 Task: Arrange a 45-minute student engagement strategy session.
Action: Mouse moved to (95, 152)
Screenshot: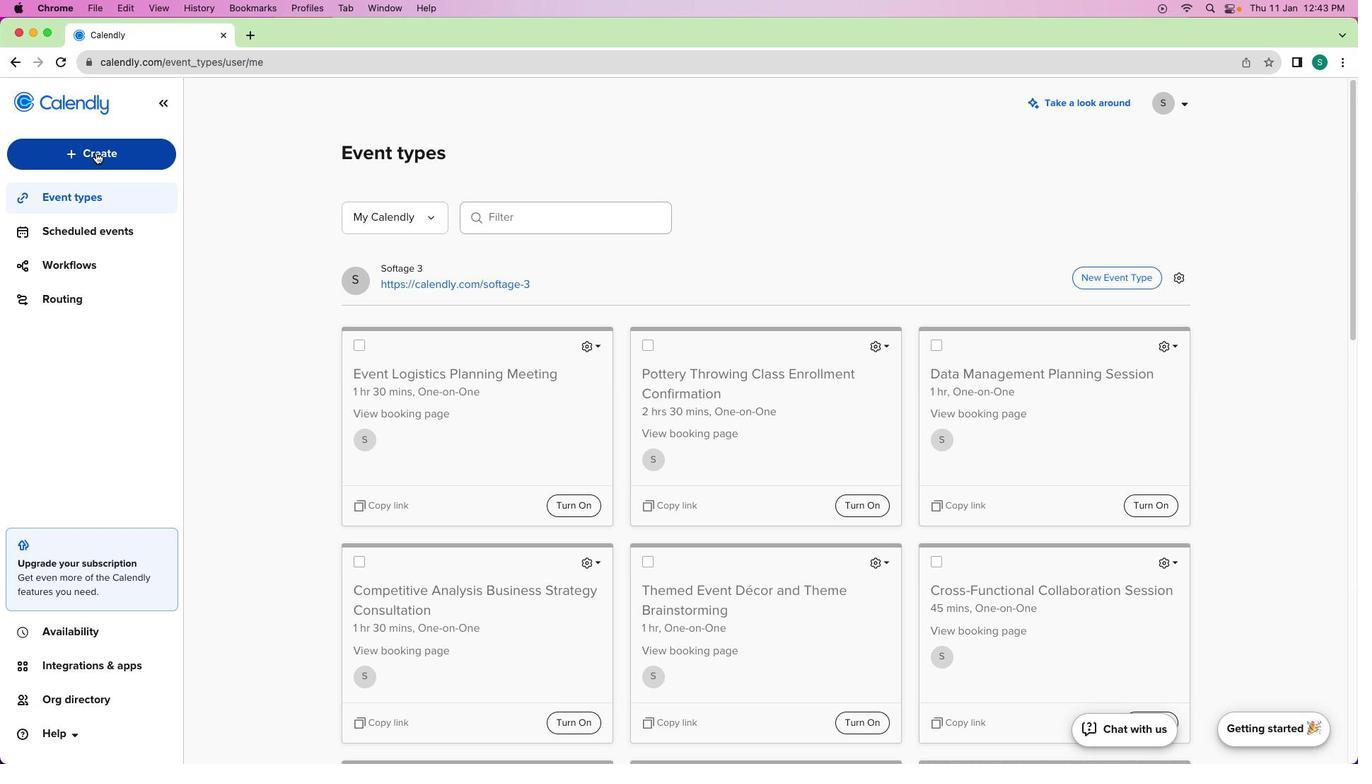 
Action: Mouse pressed left at (95, 152)
Screenshot: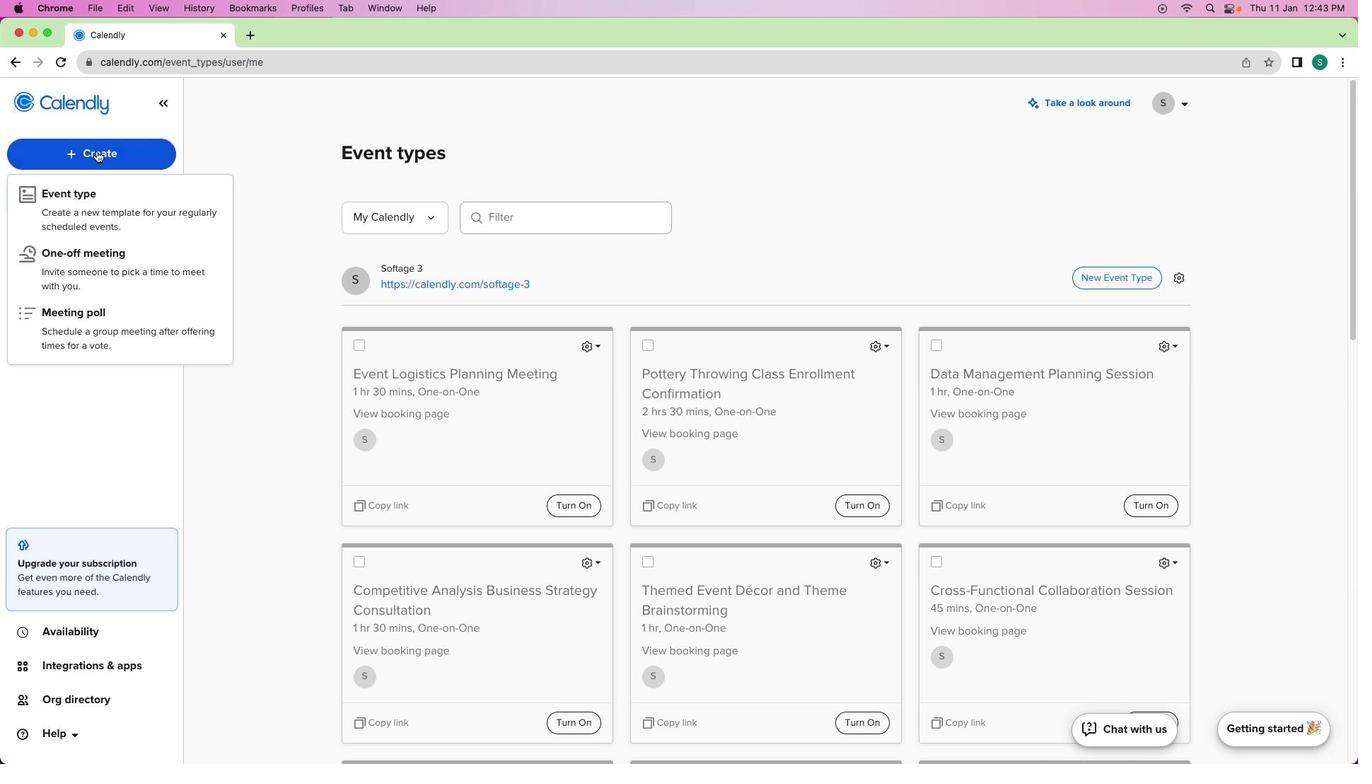 
Action: Mouse moved to (138, 199)
Screenshot: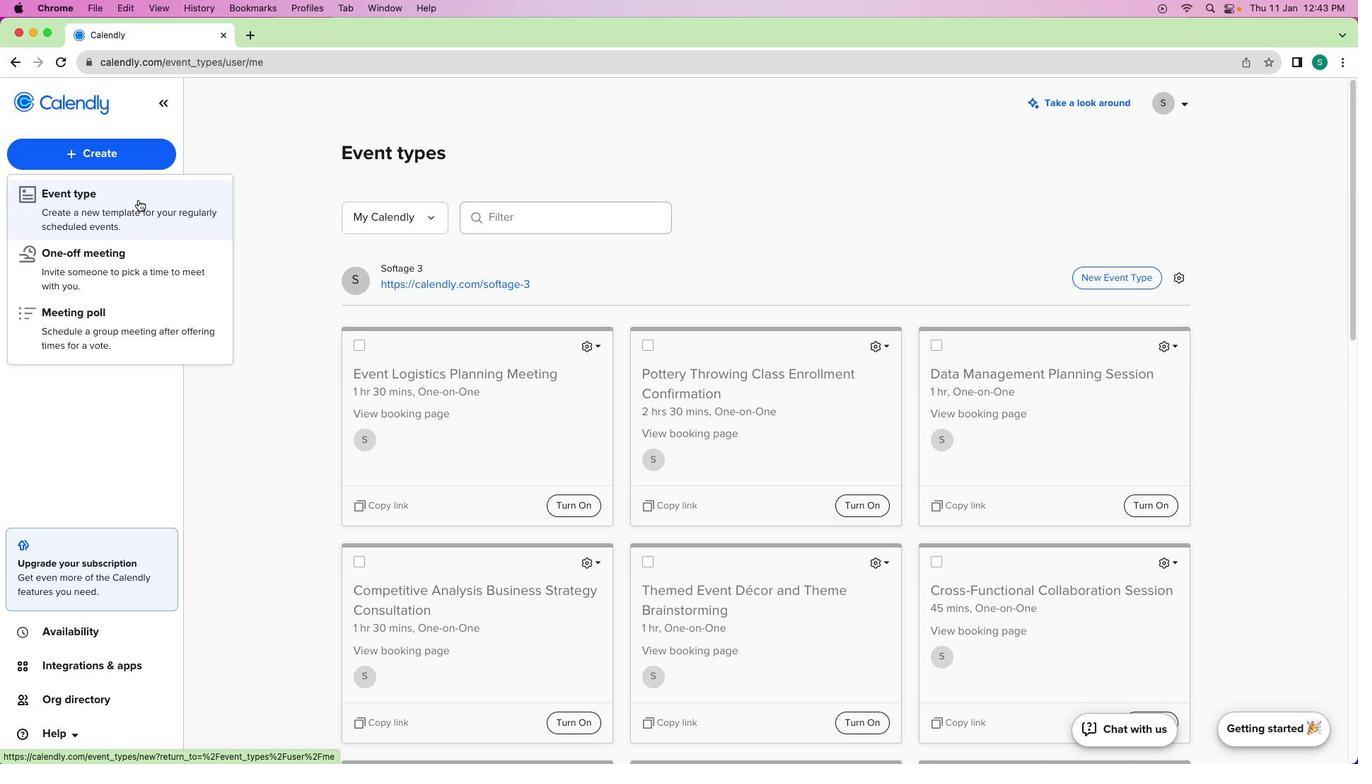 
Action: Mouse pressed left at (138, 199)
Screenshot: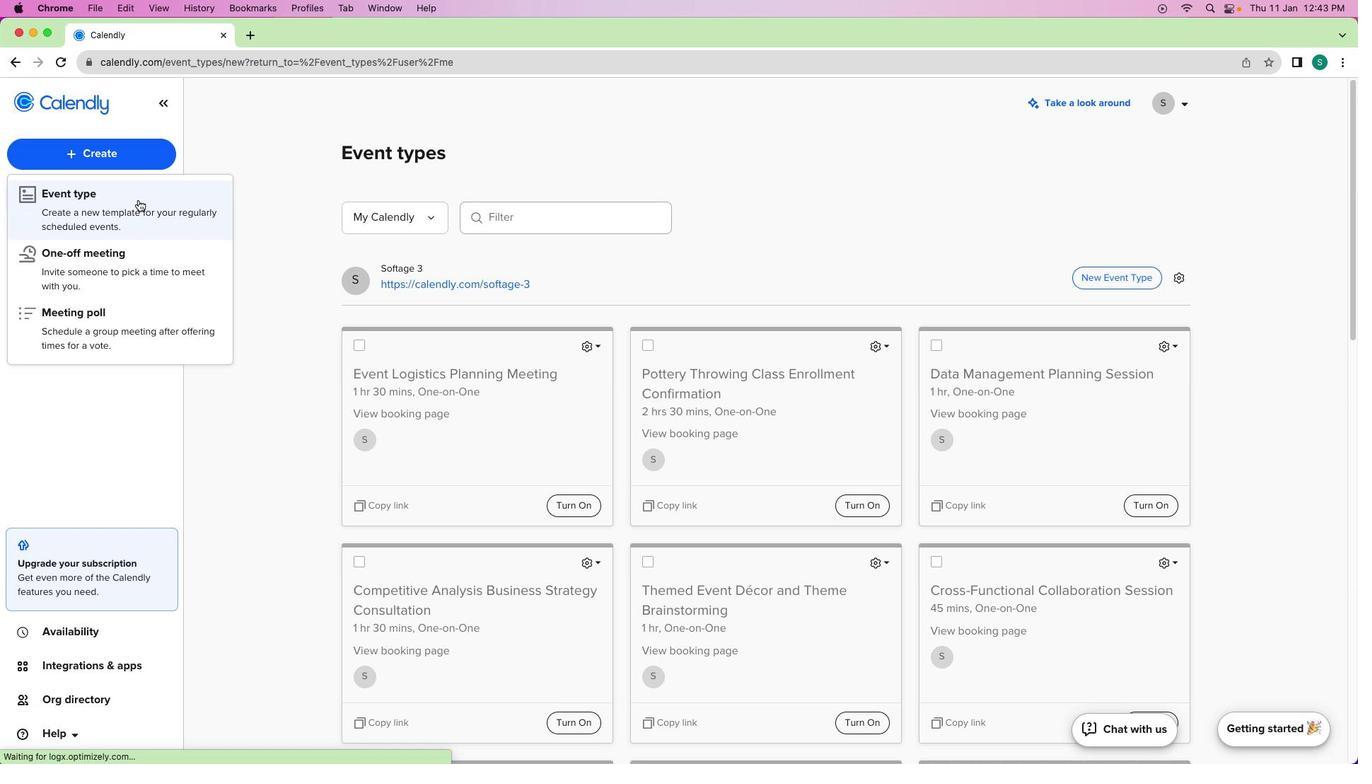 
Action: Mouse moved to (535, 291)
Screenshot: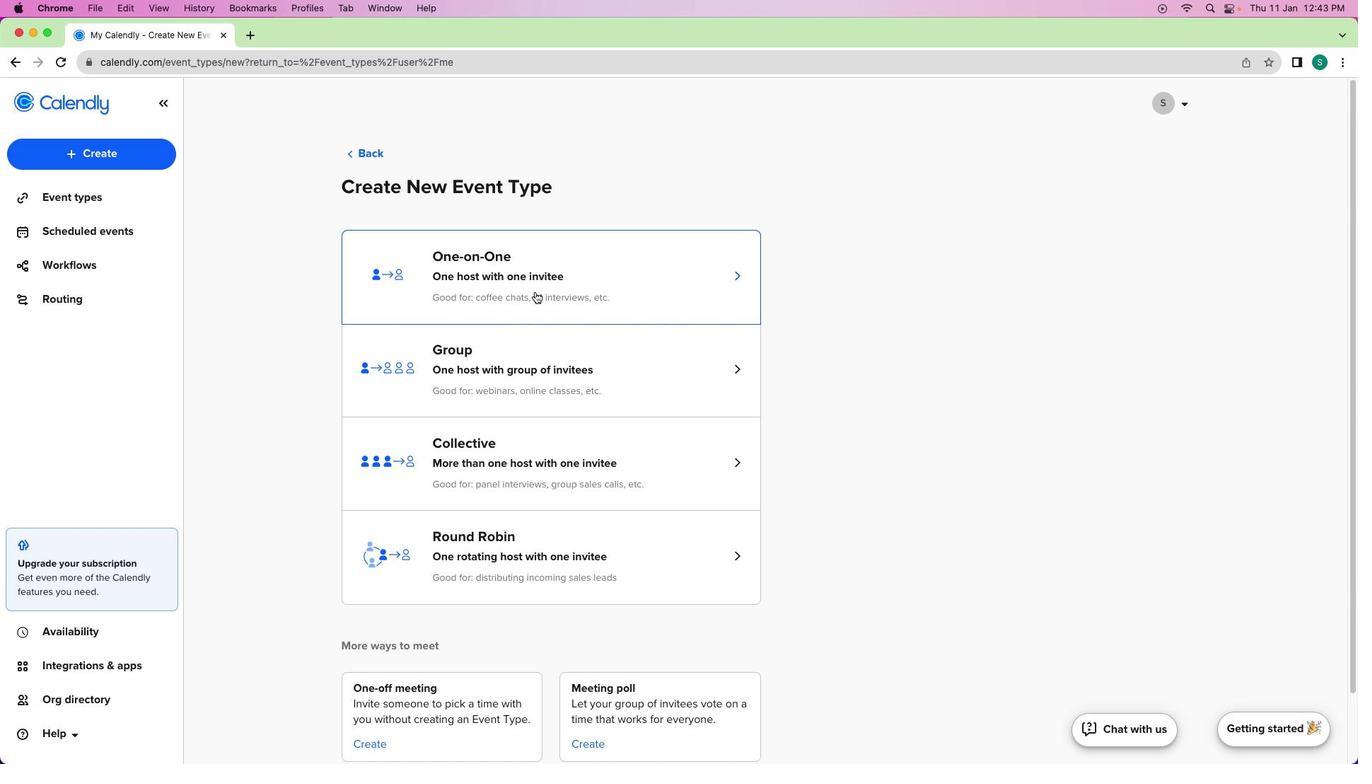 
Action: Mouse pressed left at (535, 291)
Screenshot: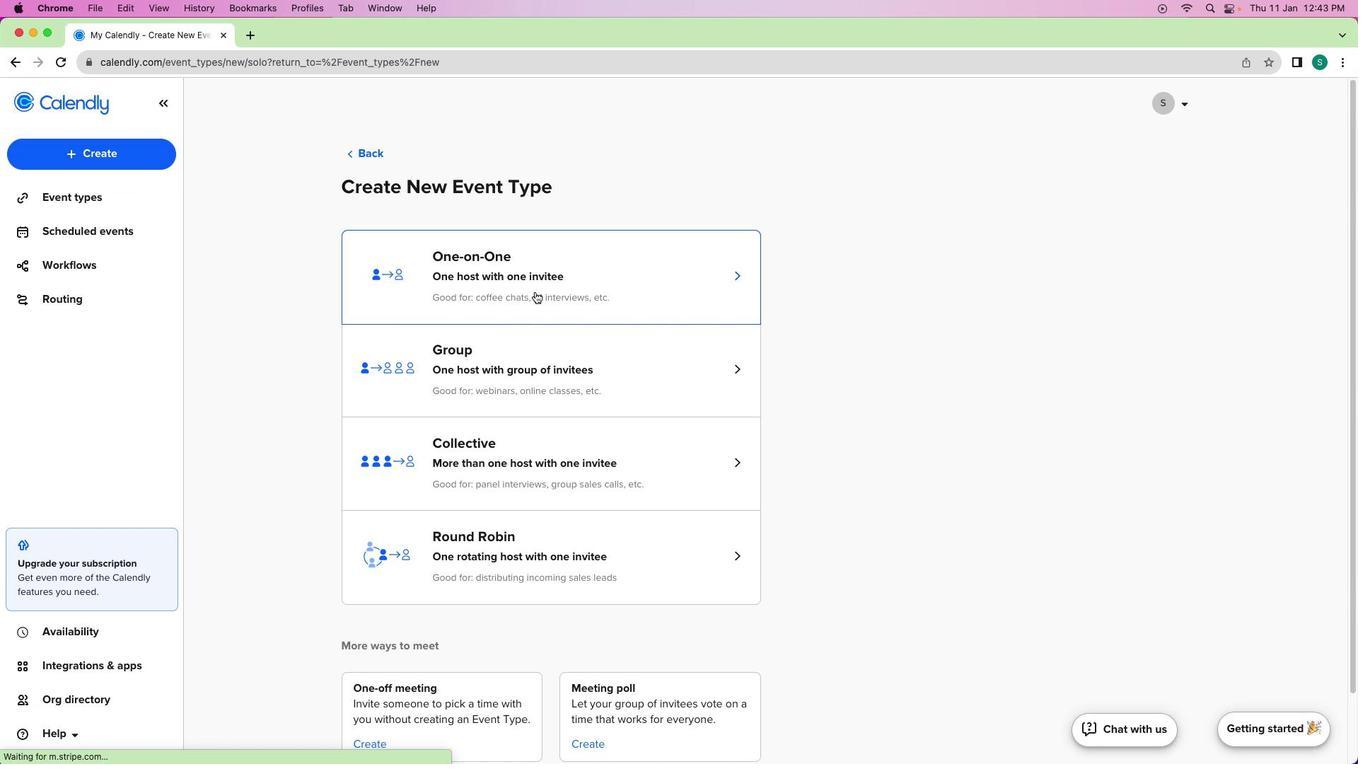 
Action: Mouse moved to (204, 218)
Screenshot: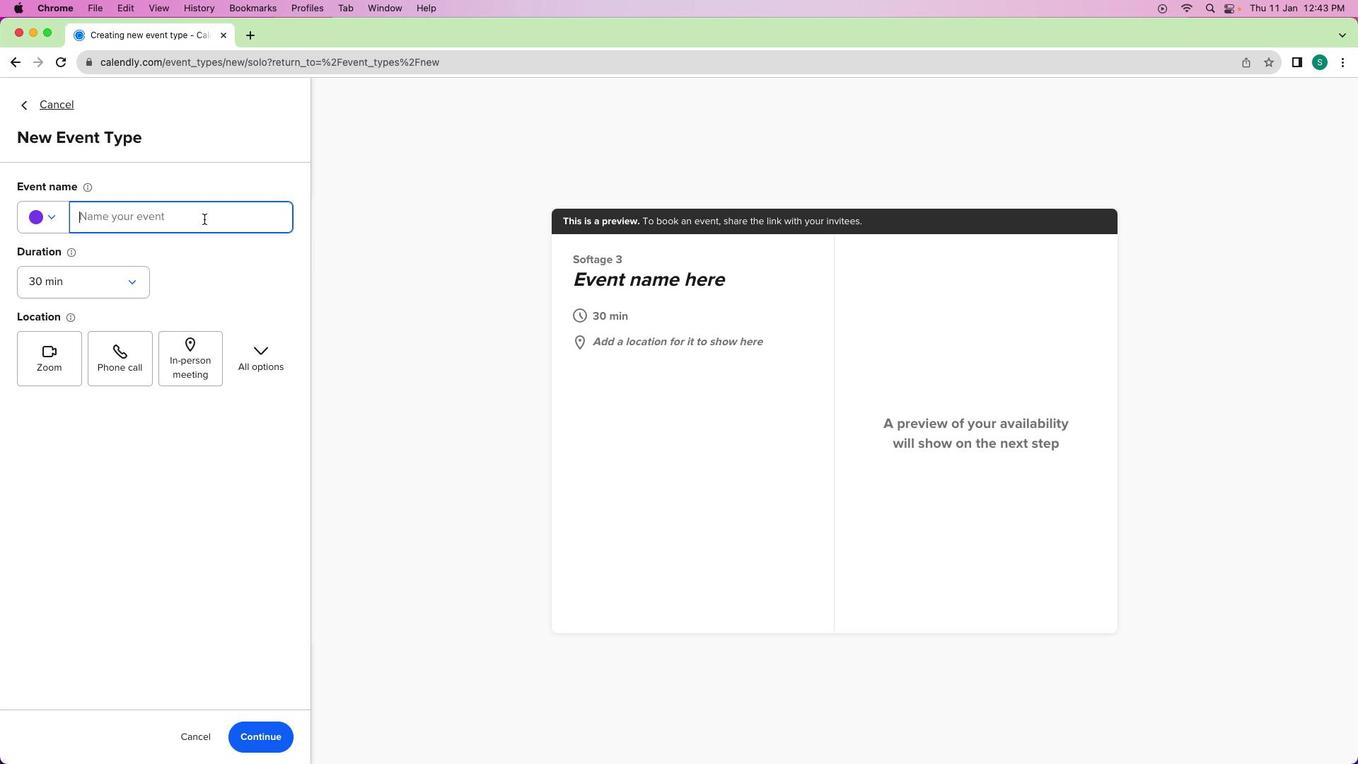 
Action: Mouse pressed left at (204, 218)
Screenshot: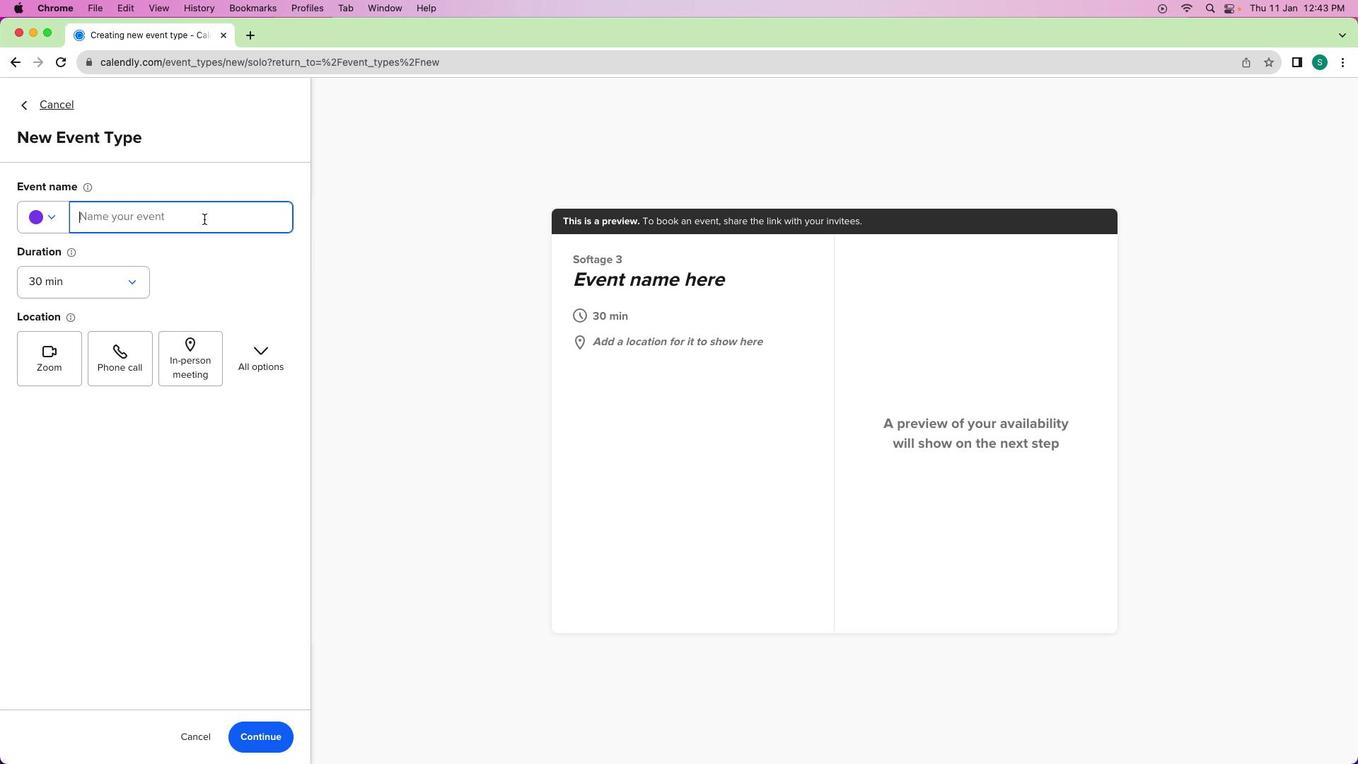 
Action: Key pressed Key.shift'S''t''u''d''e''n''t'Key.spaceKey.shift'E''n''g''a''g''e''m''e''n''t'Key.spaceKey.shift'S''t''r''a''t''e''g''y'Key.spaceKey.shift'S''e''s''s''i''o''n'
Screenshot: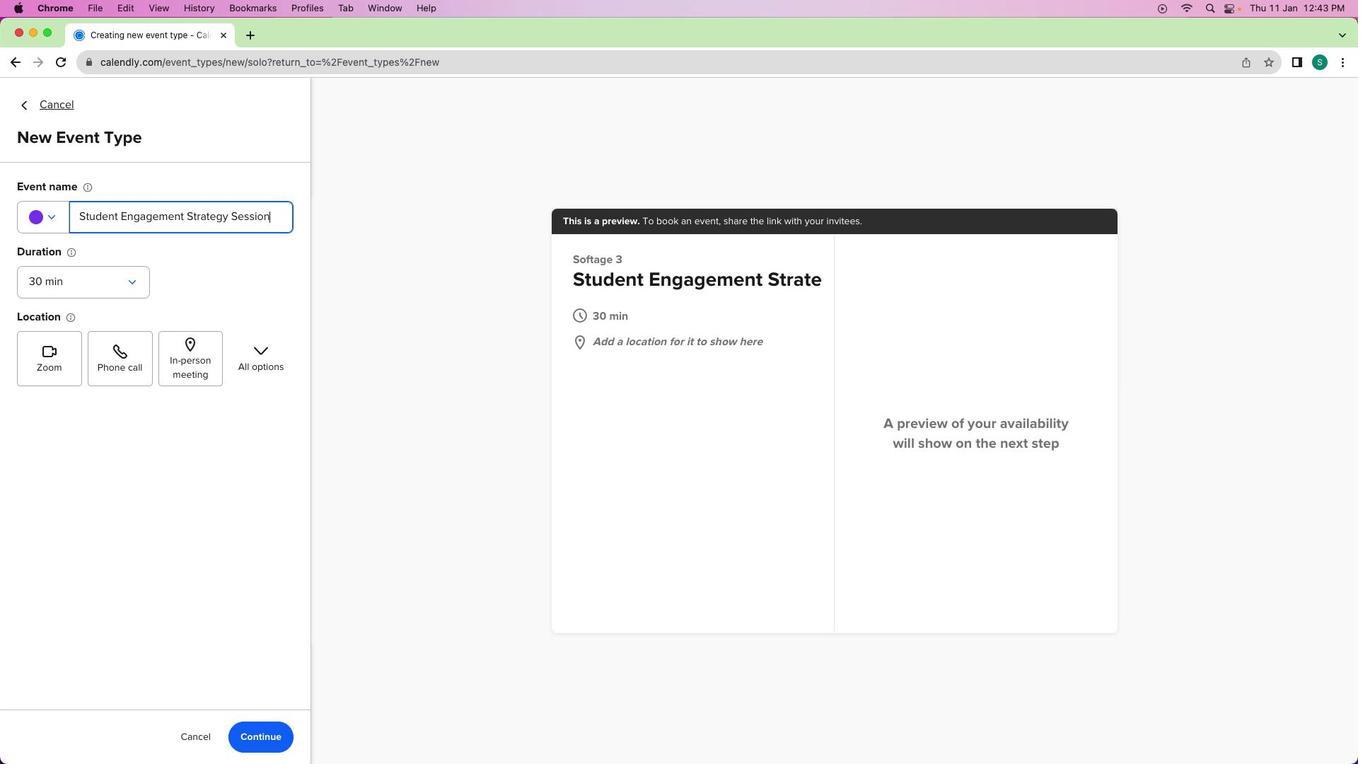 
Action: Mouse moved to (54, 221)
Screenshot: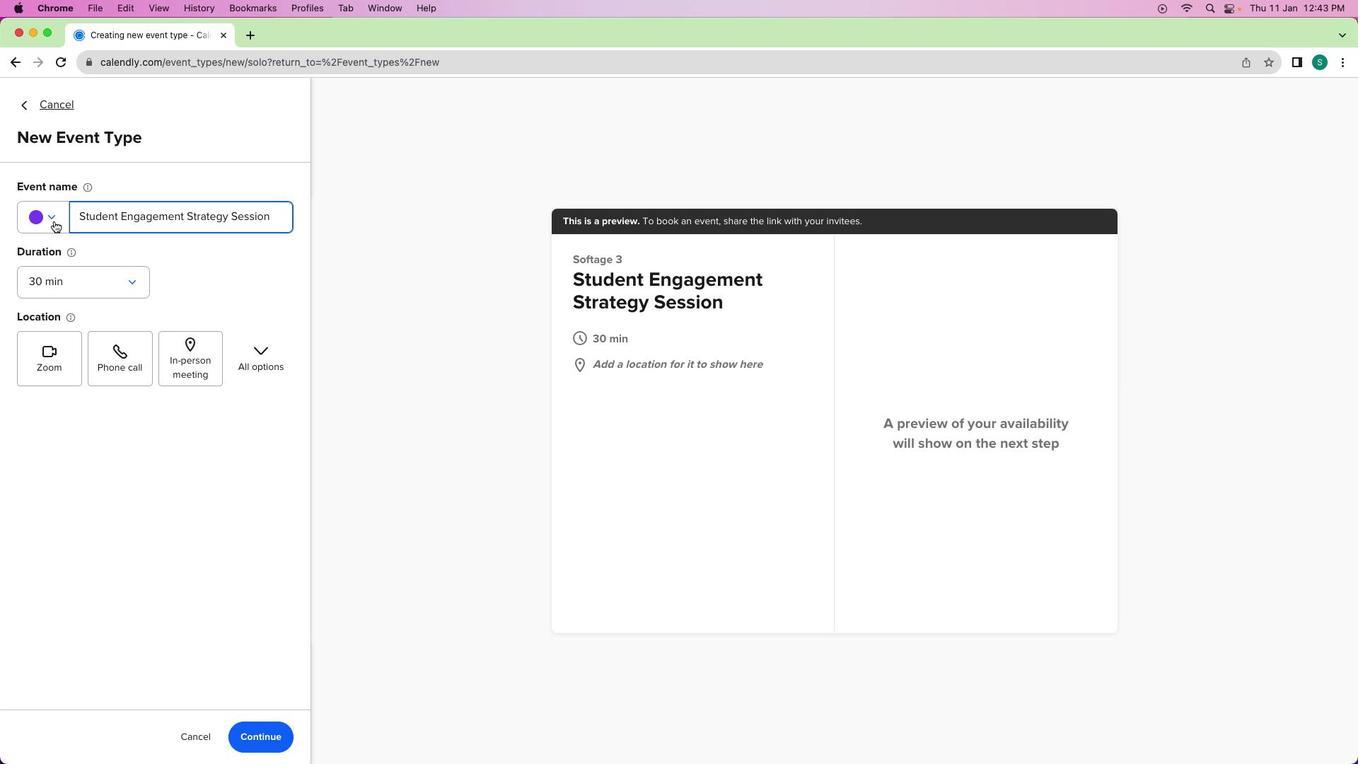 
Action: Mouse pressed left at (54, 221)
Screenshot: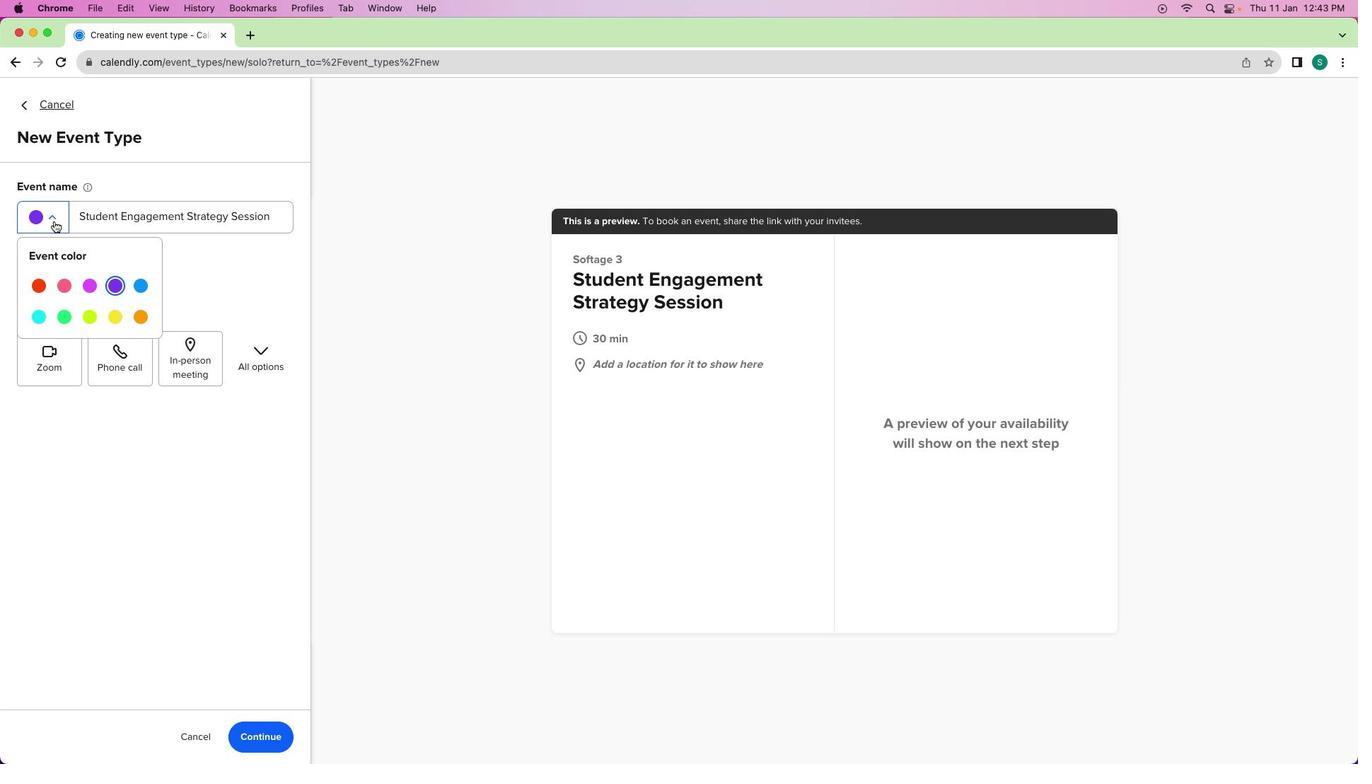 
Action: Mouse moved to (140, 285)
Screenshot: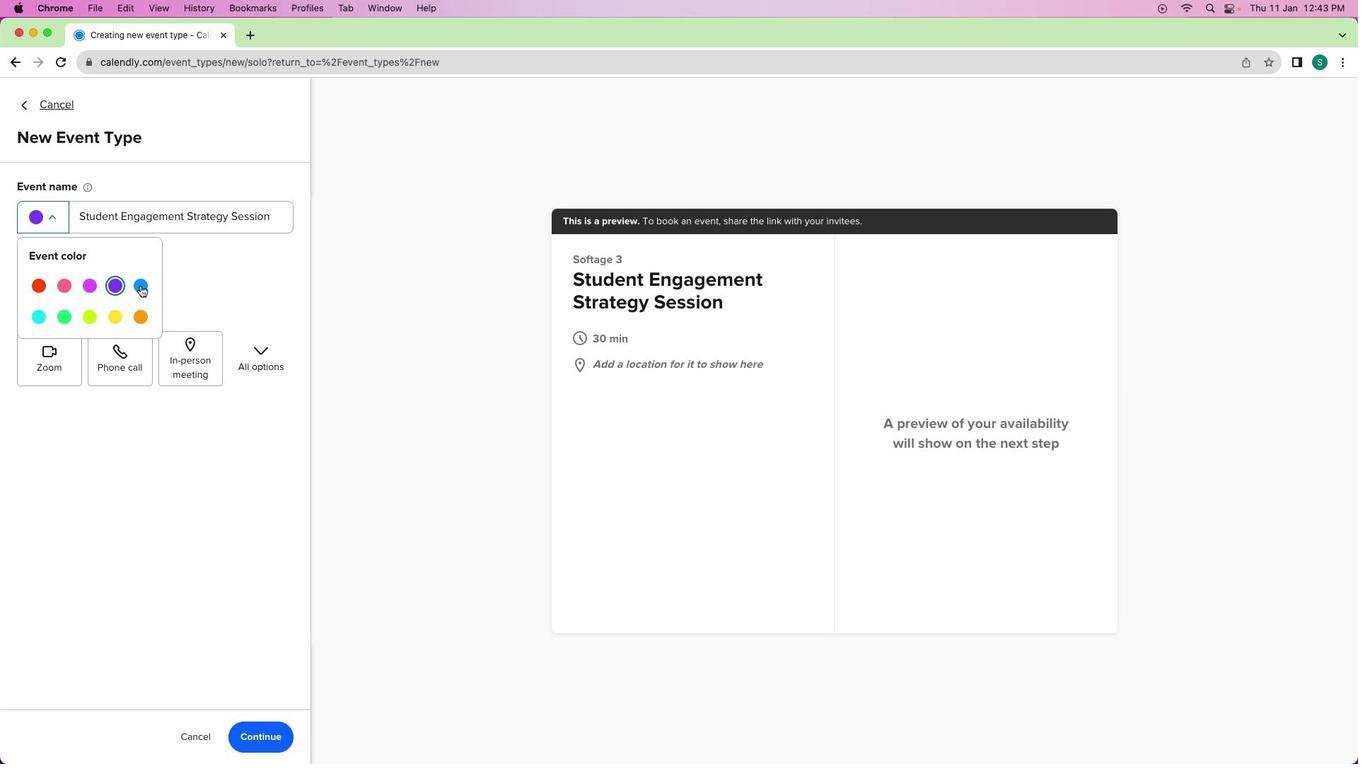 
Action: Mouse pressed left at (140, 285)
Screenshot: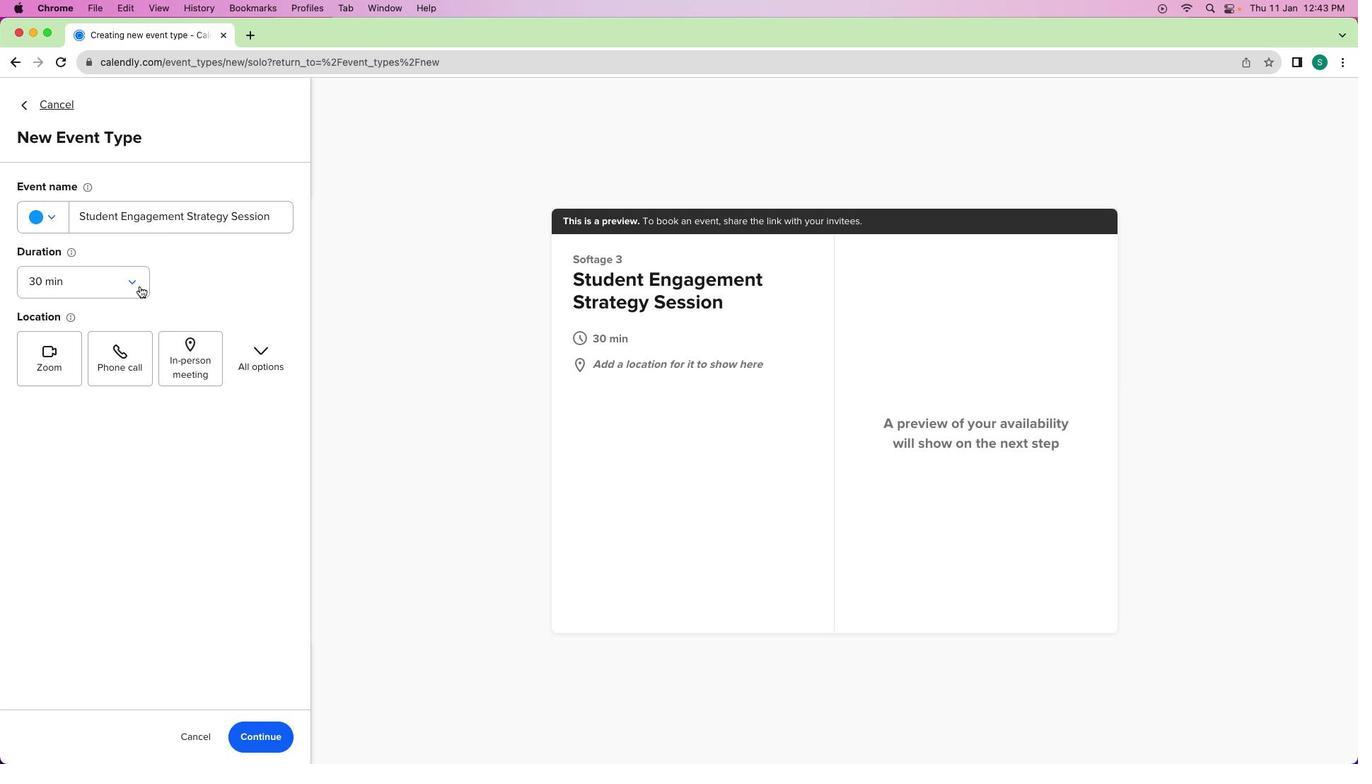 
Action: Mouse moved to (83, 291)
Screenshot: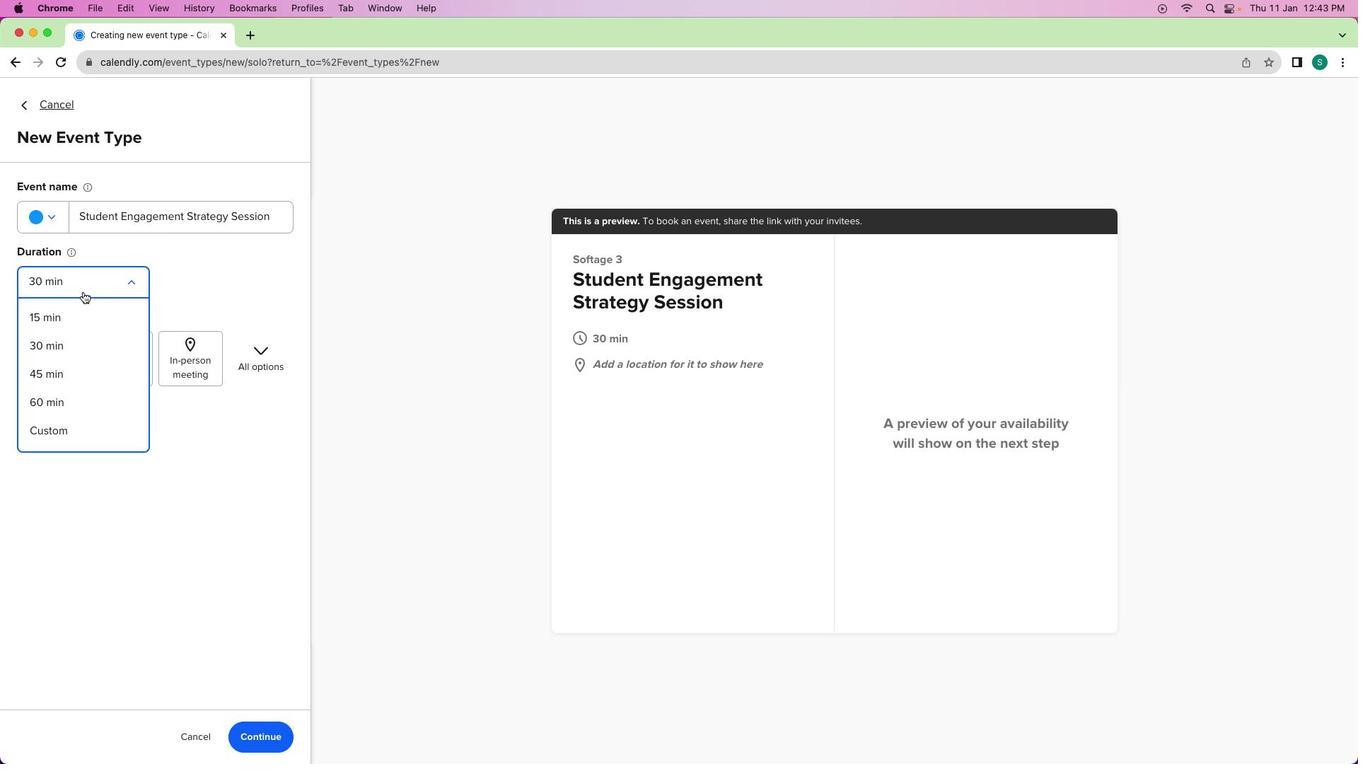 
Action: Mouse pressed left at (83, 291)
Screenshot: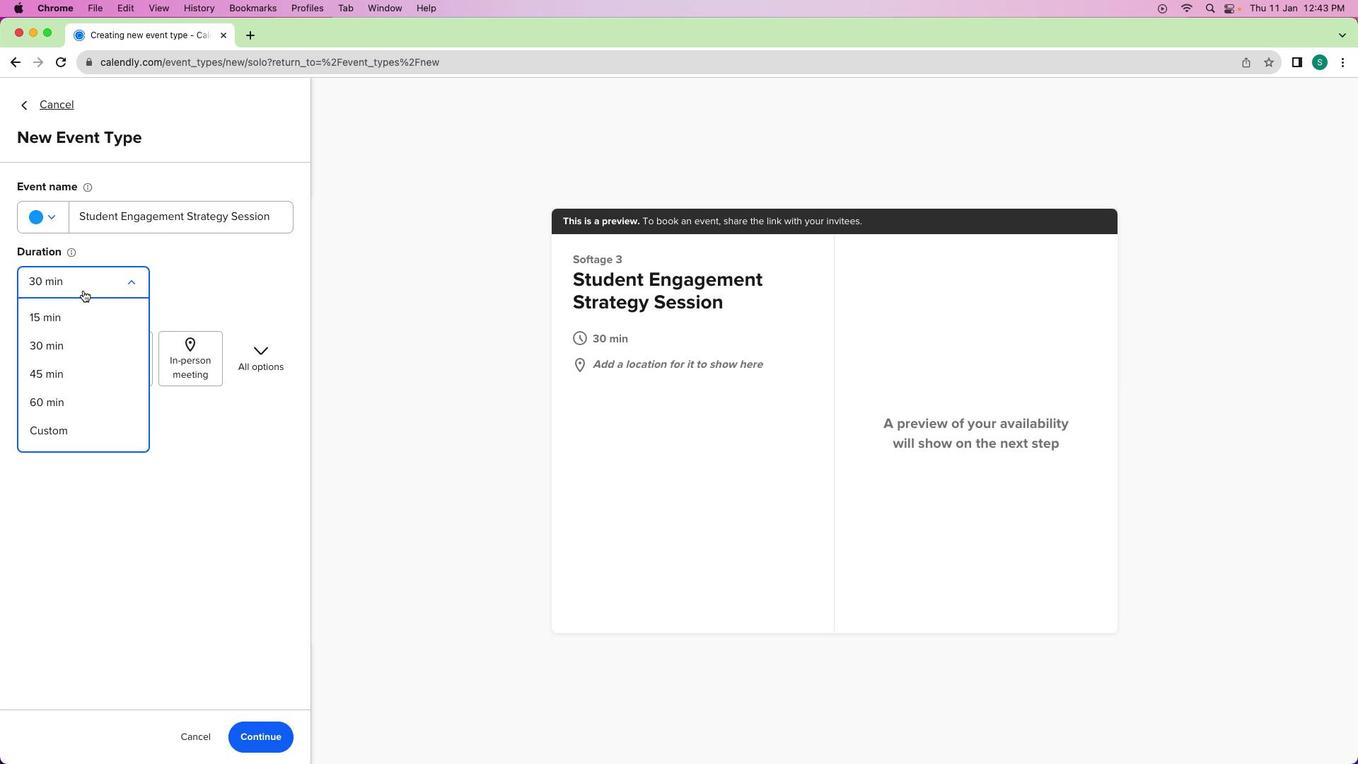 
Action: Mouse moved to (60, 367)
Screenshot: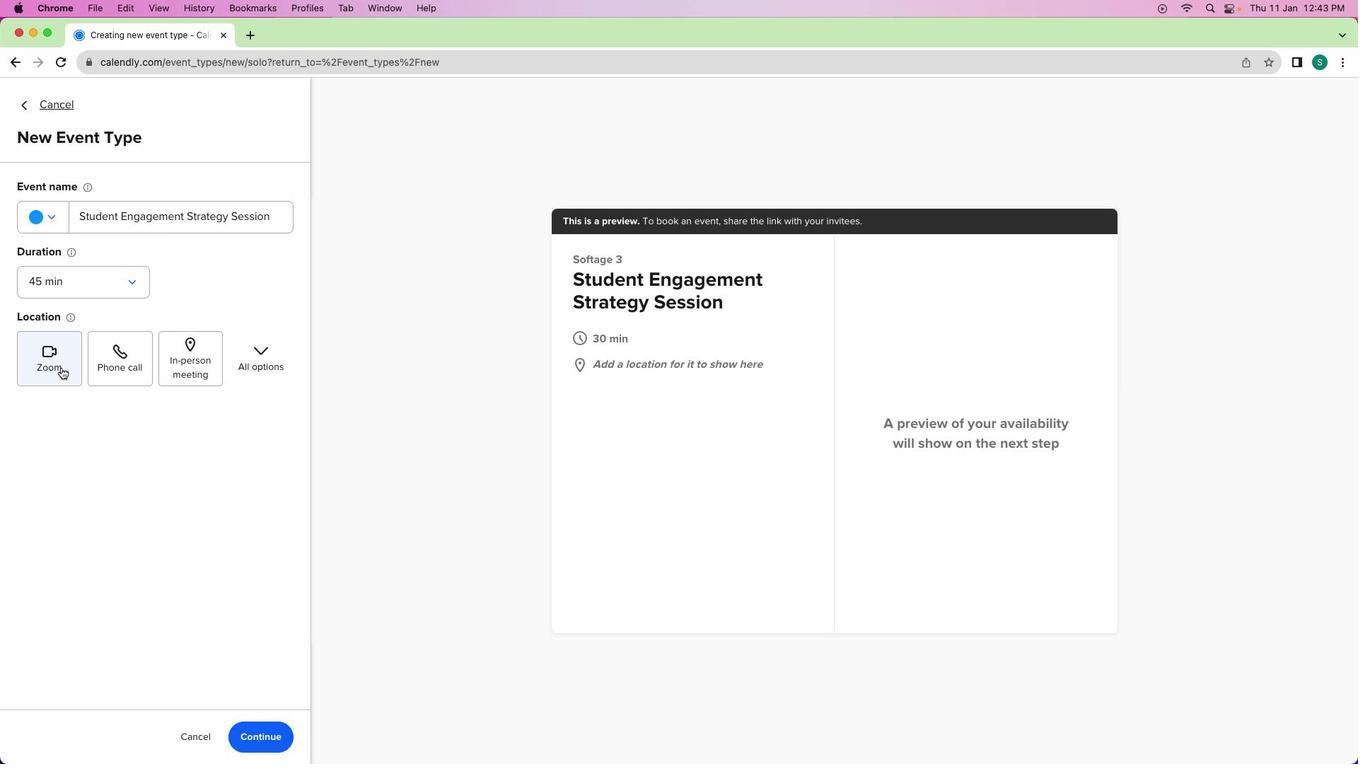 
Action: Mouse pressed left at (60, 367)
Screenshot: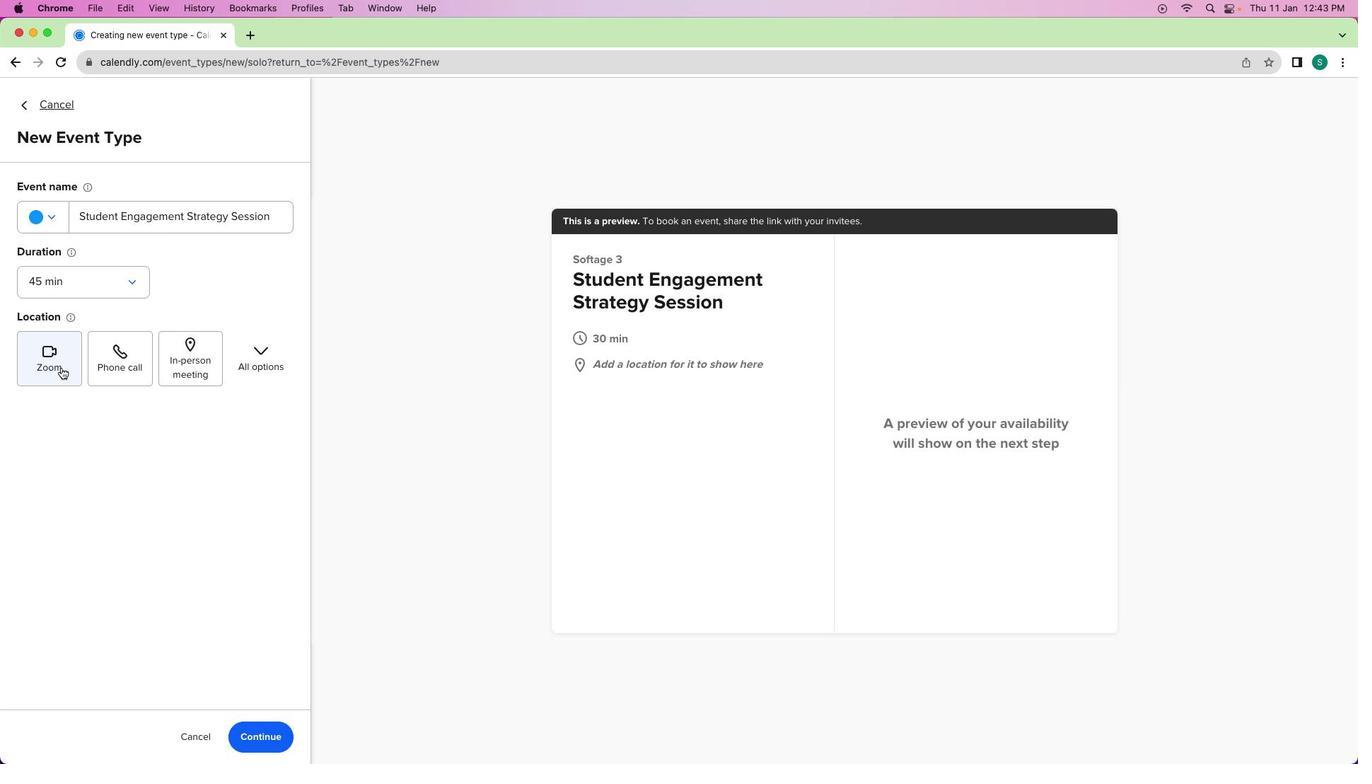 
Action: Mouse pressed left at (60, 367)
Screenshot: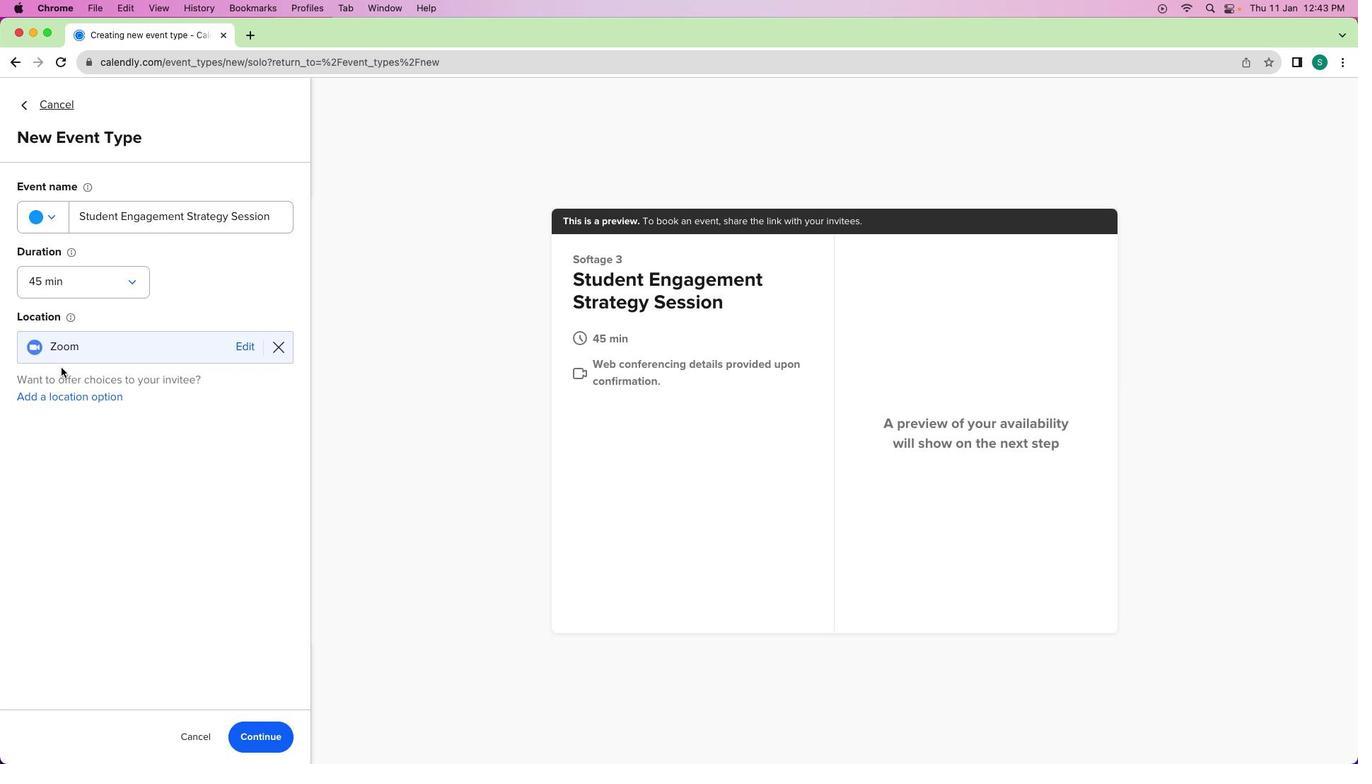 
Action: Mouse moved to (275, 727)
Screenshot: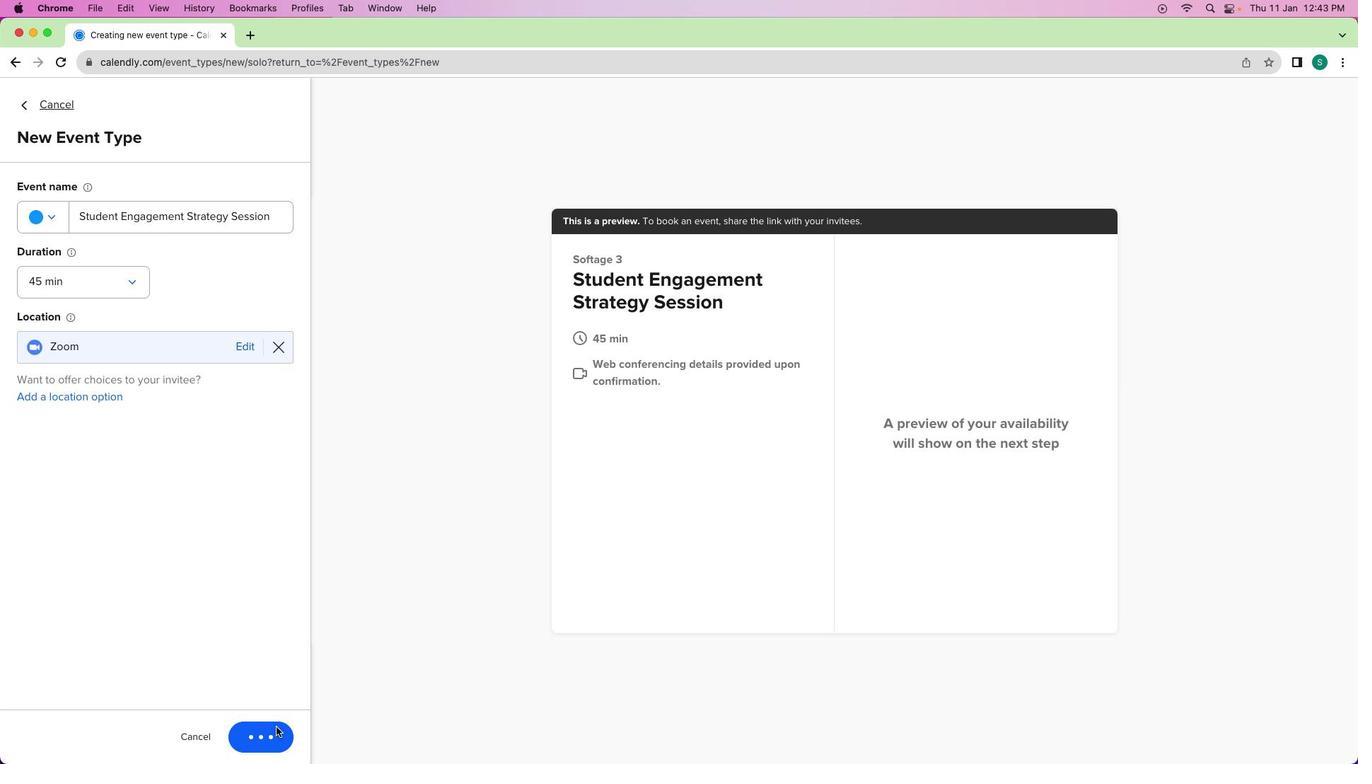 
Action: Mouse pressed left at (275, 727)
Screenshot: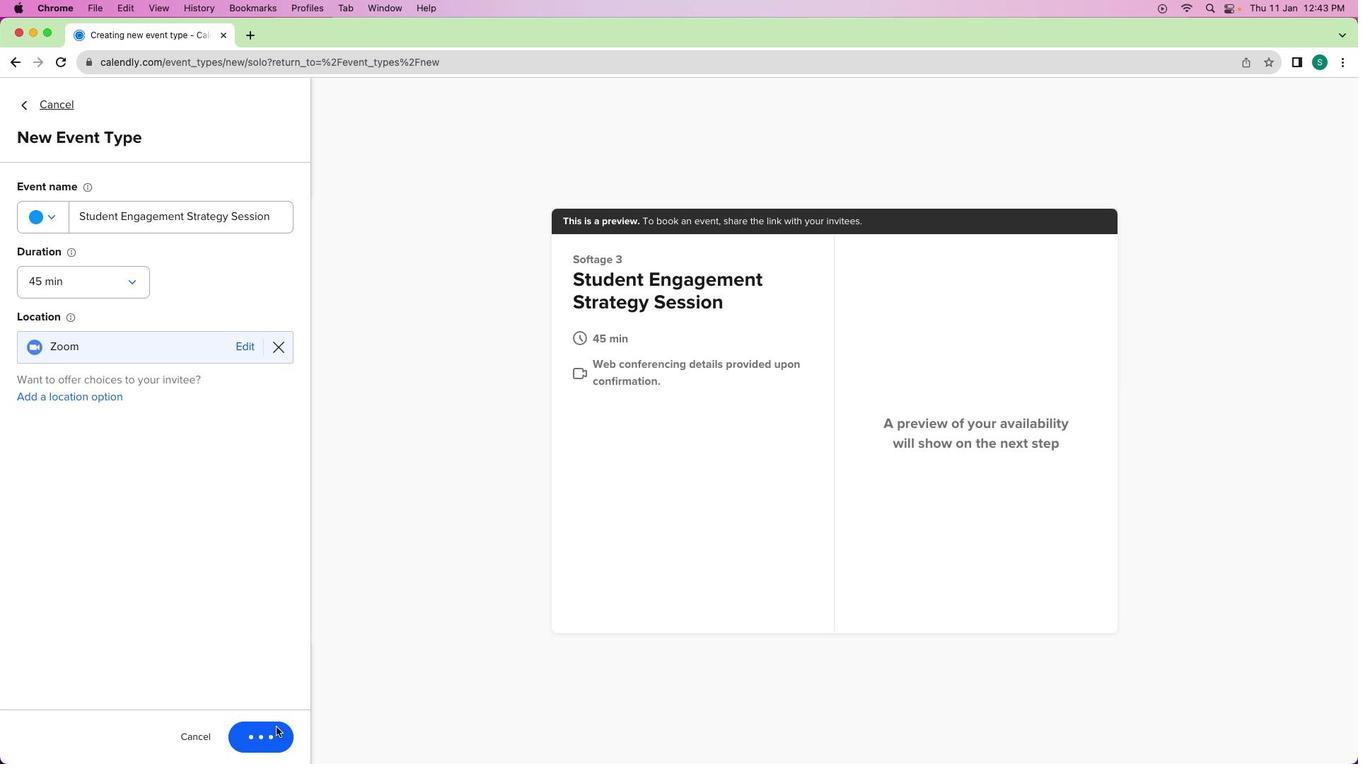 
Action: Mouse moved to (213, 239)
Screenshot: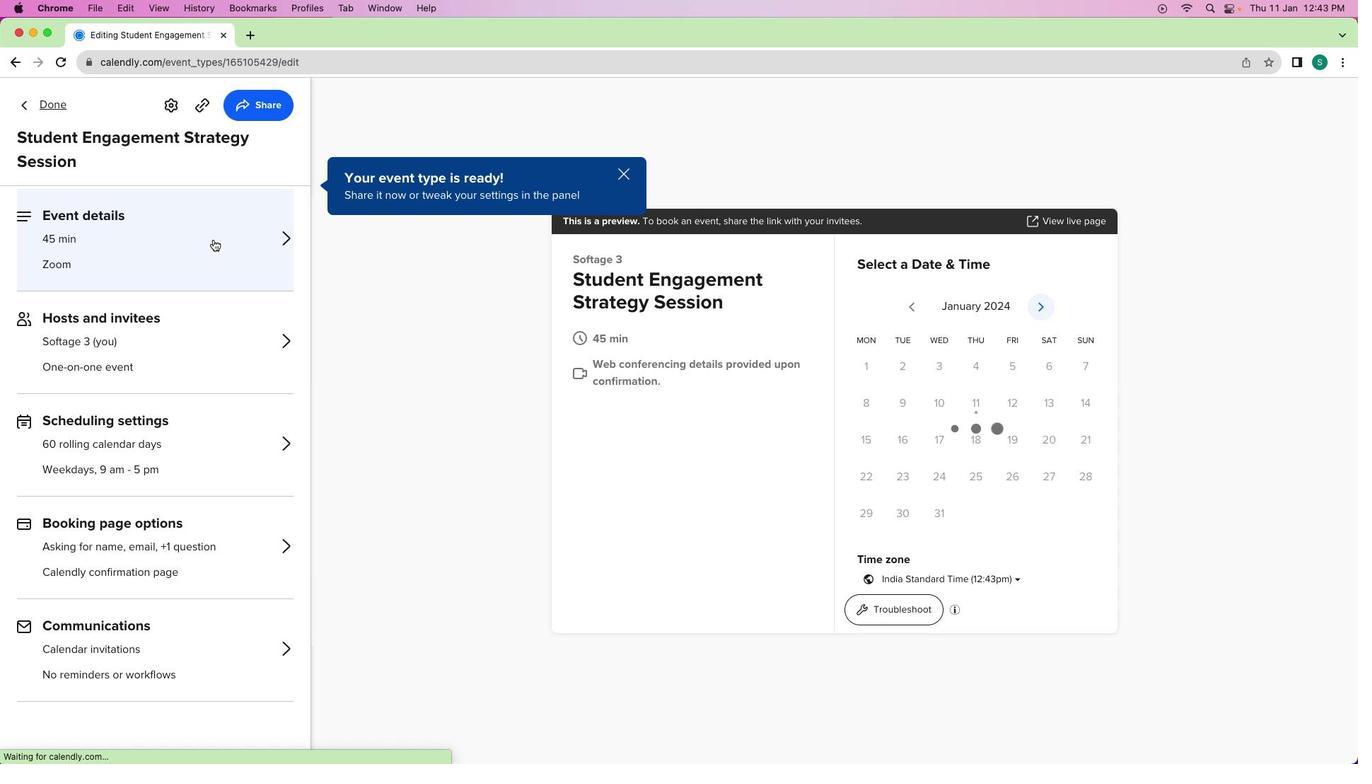 
Action: Mouse pressed left at (213, 239)
Screenshot: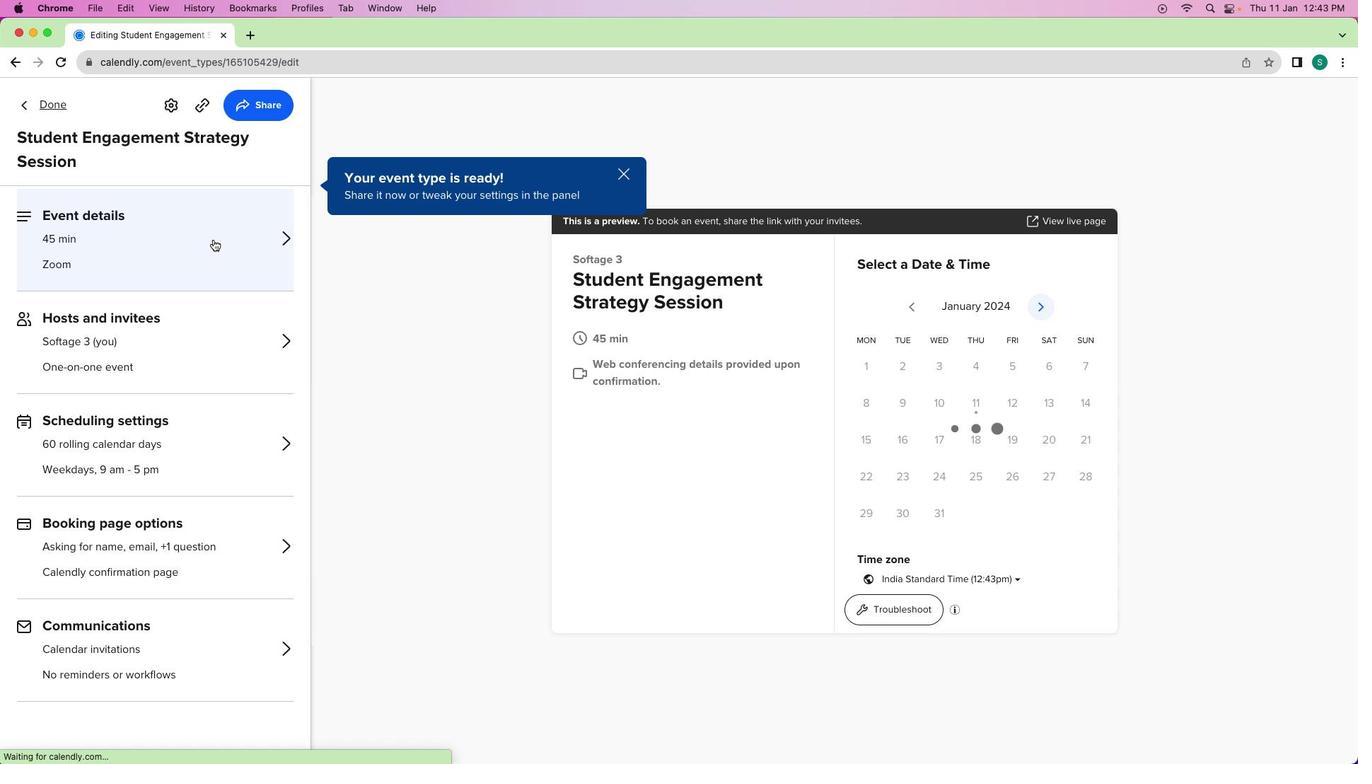 
Action: Mouse moved to (91, 493)
Screenshot: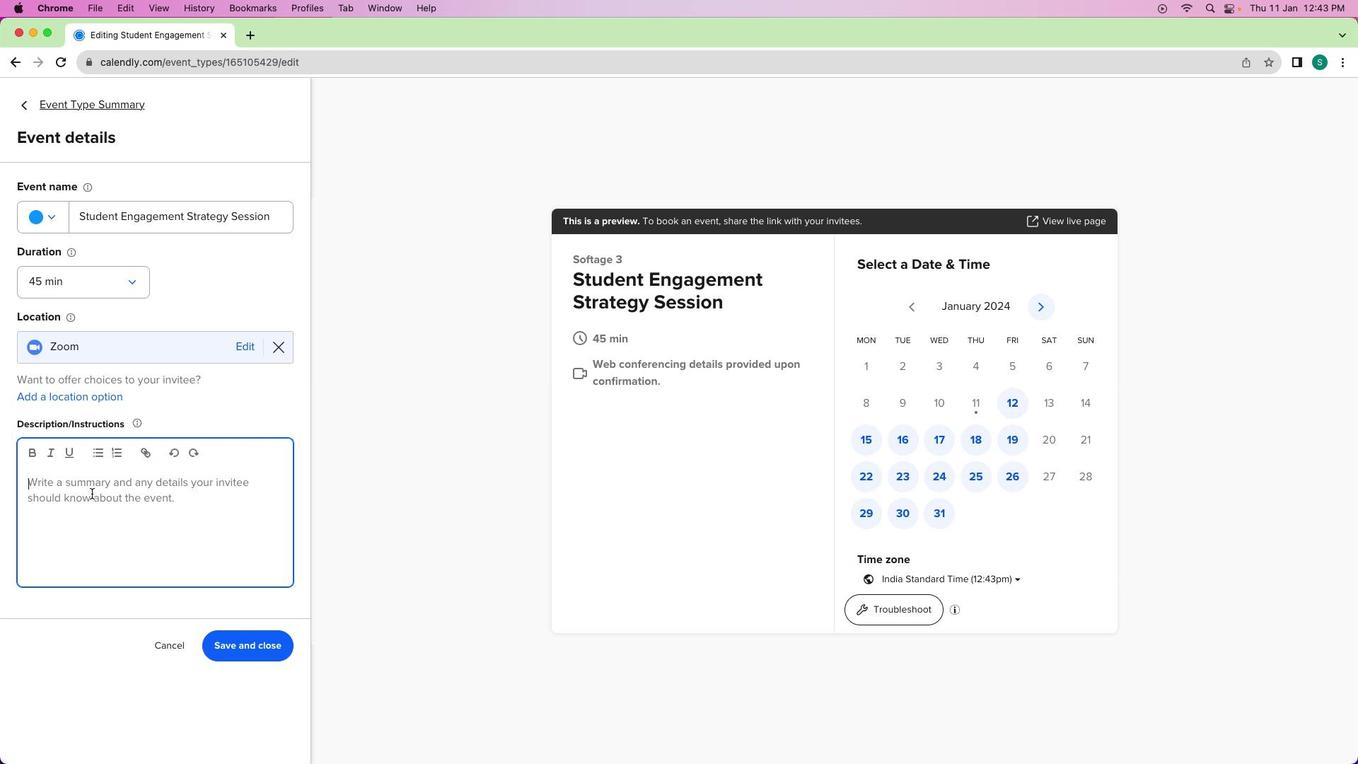 
Action: Mouse pressed left at (91, 493)
Screenshot: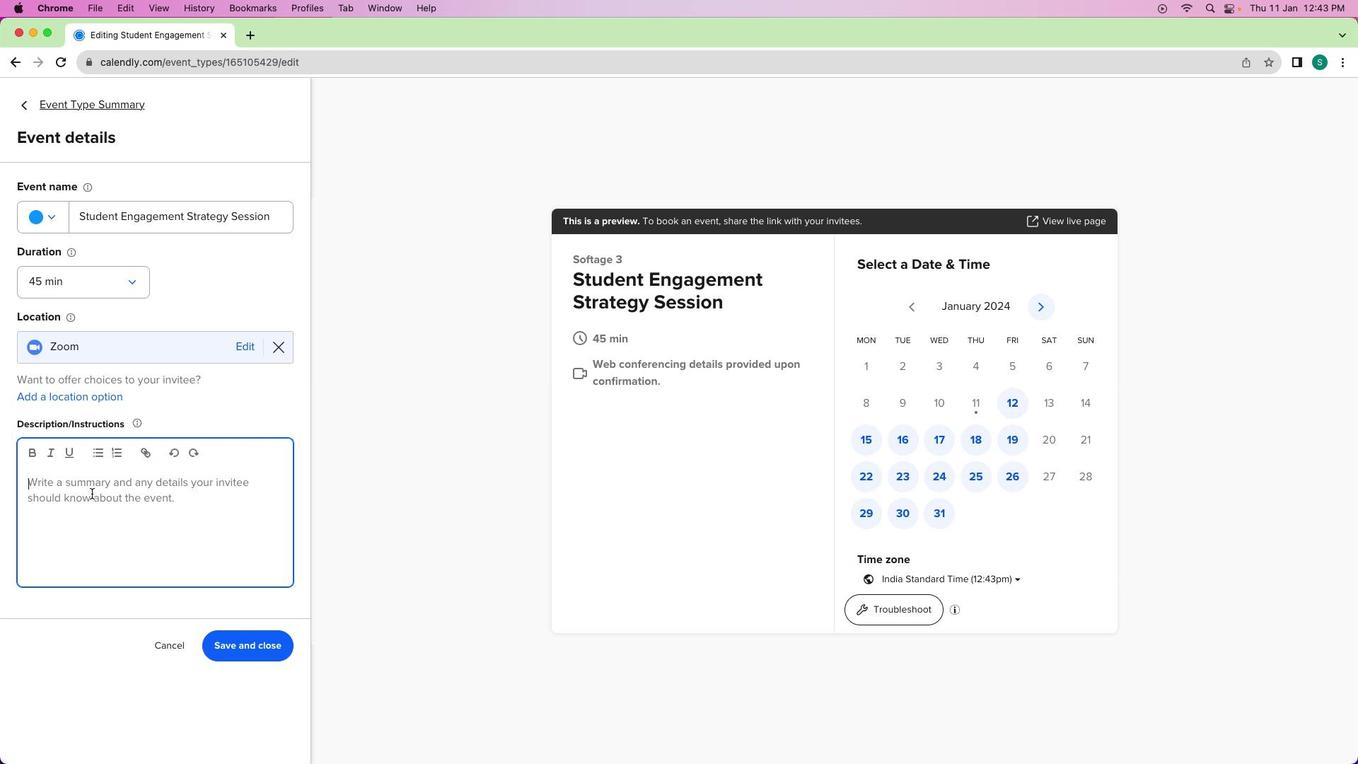 
Action: Mouse moved to (90, 493)
Screenshot: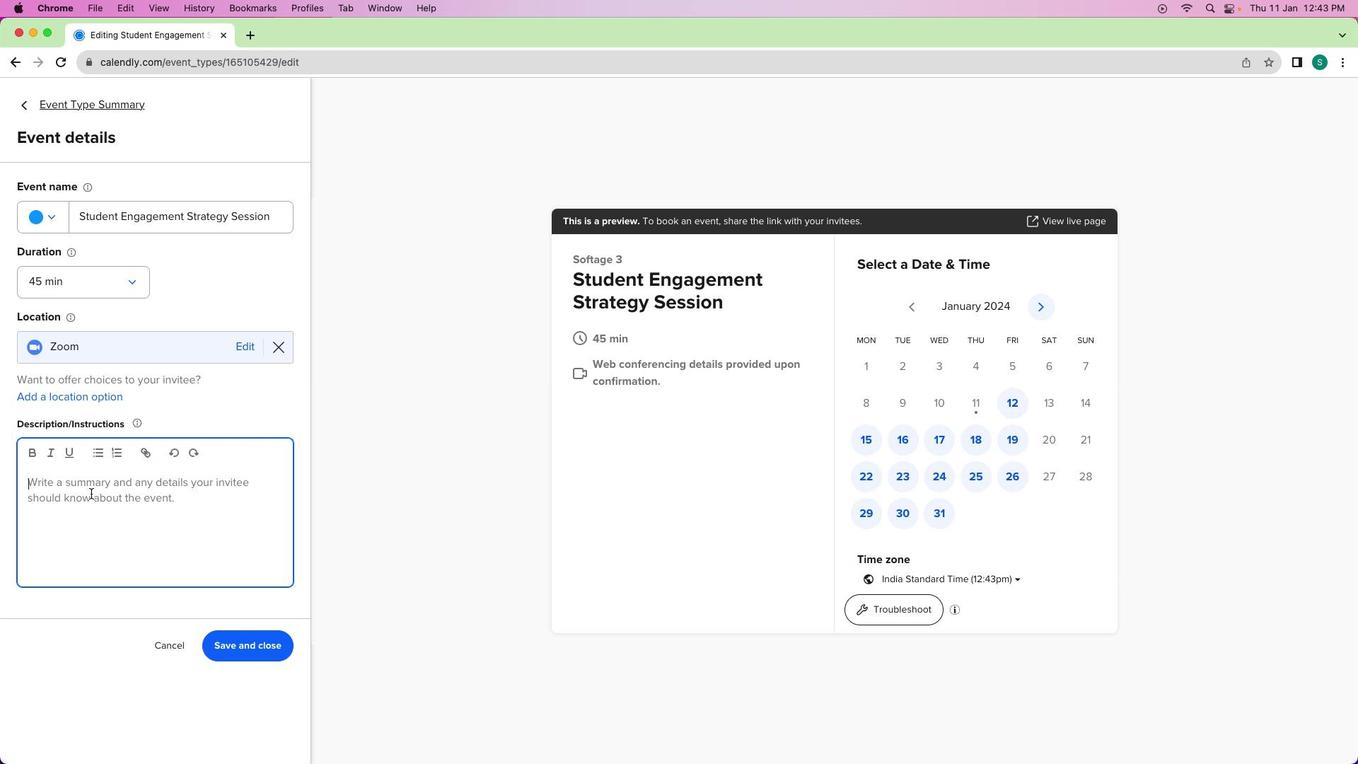 
Action: Key pressed Key.shift'T''o'Key.space'e''n''h''a''b''e'Key.backspaceKey.backspace'n''c''e'Key.space'o''u''r'Key.space's''t''u''d''e''n''t'Key.space'e''n''g''a''g''e''m''e''n''t'Key.space's''t''r''a''t''e''e''g''i''e''s'','Key.spaceKey.shift'I'"'"'v''e'Key.space's''e''t'Key.space'u''p'Key.spaceKey.upKey.rightKey.rightKey.rightKey.rightKey.rightKey.rightKey.rightKey.rightKey.rightKey.rightKey.rightKey.rightKey.rightKey.rightKey.rightKey.rightKey.rightKey.rightKey.rightKey.rightKey.rightKey.rightKey.rightKey.rightKey.rightKey.rightKey.rightKey.rightKey.rightKey.rightKey.rightKey.backspaceKey.down'a'Key.space'f''c'Key.backspace'o''c''u''s''e''d'Key.space's''e''s''s''i''o''n''.'Key.spaceKey.shift'L''t'Key.backspace'e''t'"'"'s'Key.space'd''i''s''c''u''s''s'Key.space'i''d''e''a''s'Key.space'a''m'Key.backspace'n''d'Key.space'p''l''a''n''s'Key.space't''o'Key.space'c''r''e''a''t''e'Key.space'a'Key.space'm''o''r''e'Key.space'e''n''g''a''g''i''n''g'Key.space'a''n''d'Key.space'e''n''r''i''c''h''i''n''g'Key.space'e''x''p''e''r''i''e''n''n'Key.backspace'c''e'Key.space'f''o''r'Key.space'o''u''r'Key.space's''t''u''d''n''e''t''s'Key.leftKey.leftKey.backspaceKey.left'e'Key.down'.'Key.enterKey.shiftKey.shift'E''x''c''i''t''e''d'Key.space't''o'Key.space'c''o''l''l''a''b''o''r''a''t''e'Key.space'o''n'Key.space'o''p''t''i''m''i''x''i''n''g'Key.space's''t''u''d''e''n''t'Key.space'e'Key.leftKey.leftKey.leftKey.leftKey.leftKey.leftKey.leftKey.leftKey.leftKey.leftKey.leftKey.leftKey.leftKey.backspace'z'Key.down'n''g''a''g''e''m''e''n''t'Key.shift_r'!'
Screenshot: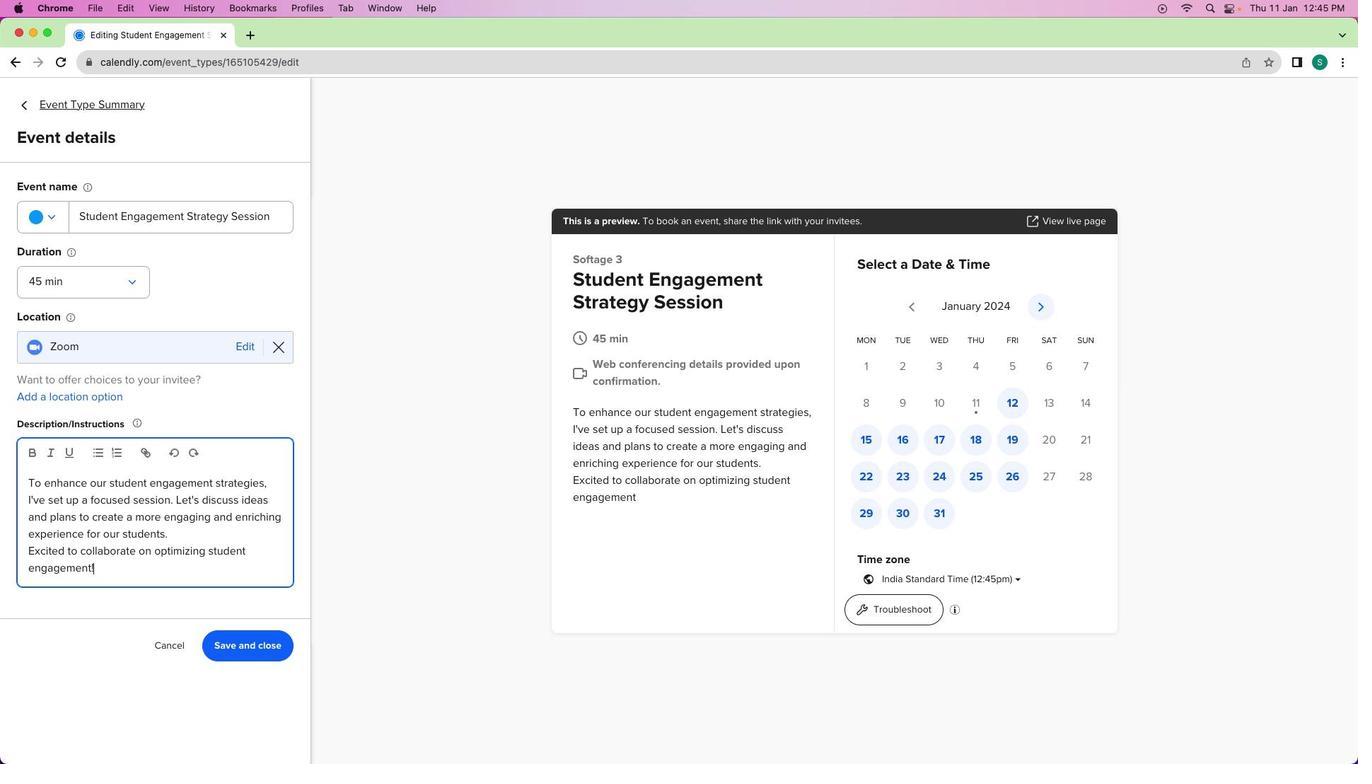 
Action: Mouse moved to (256, 655)
Screenshot: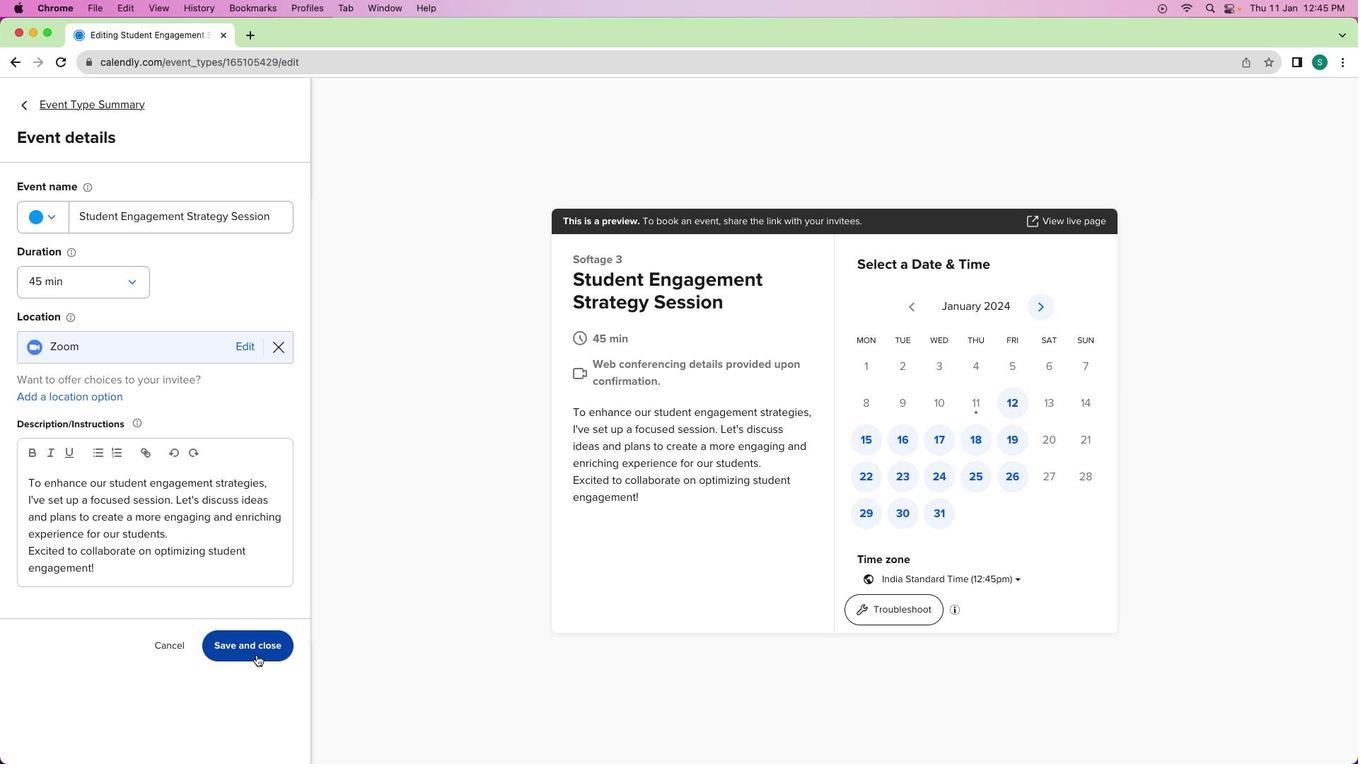 
Action: Mouse pressed left at (256, 655)
Screenshot: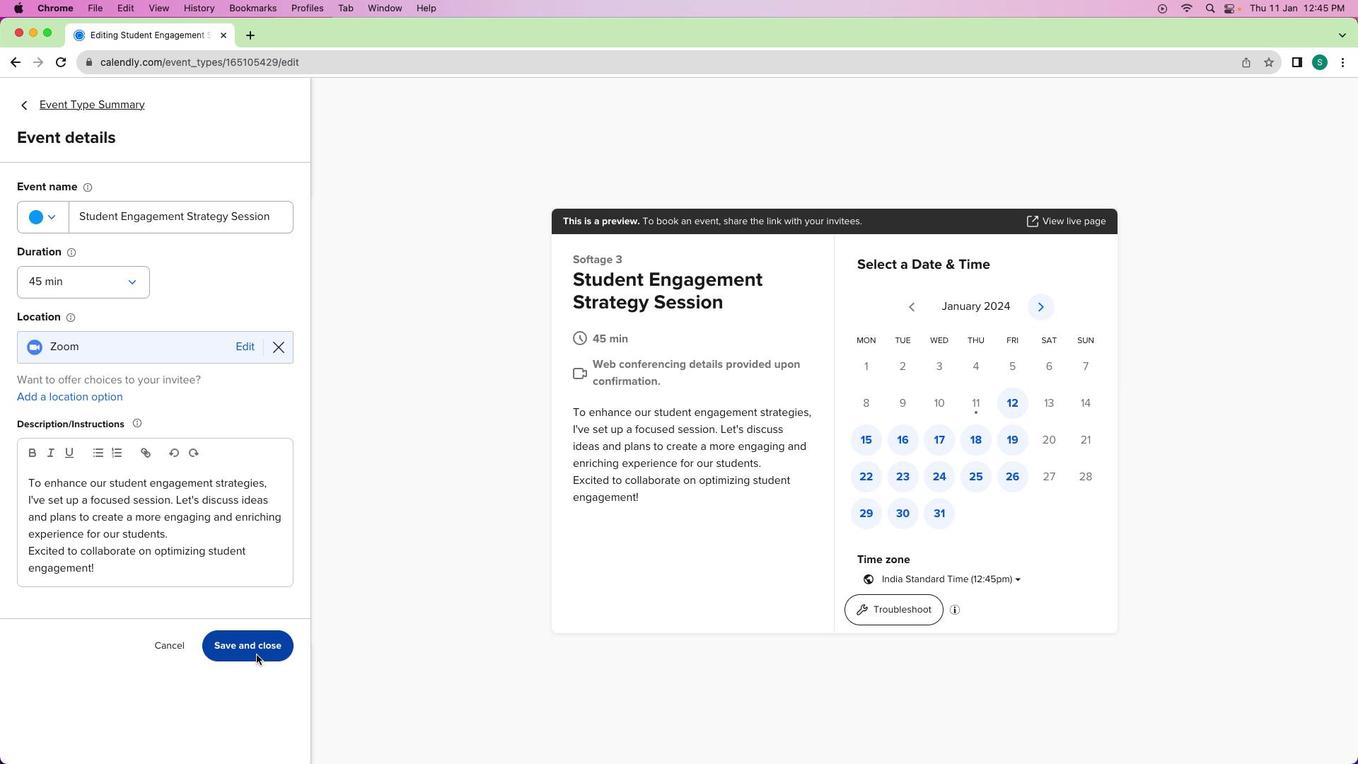 
Action: Mouse moved to (224, 447)
Screenshot: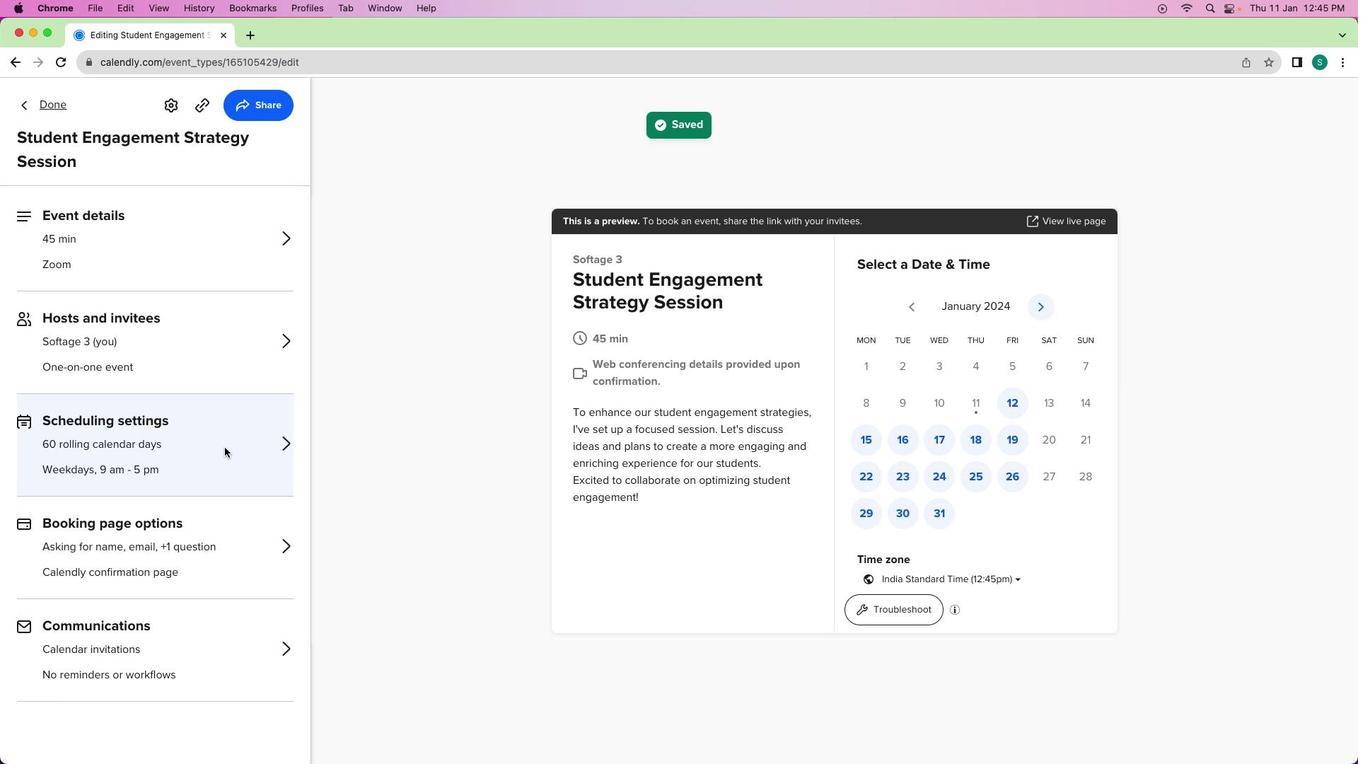 
Action: Mouse pressed left at (224, 447)
Screenshot: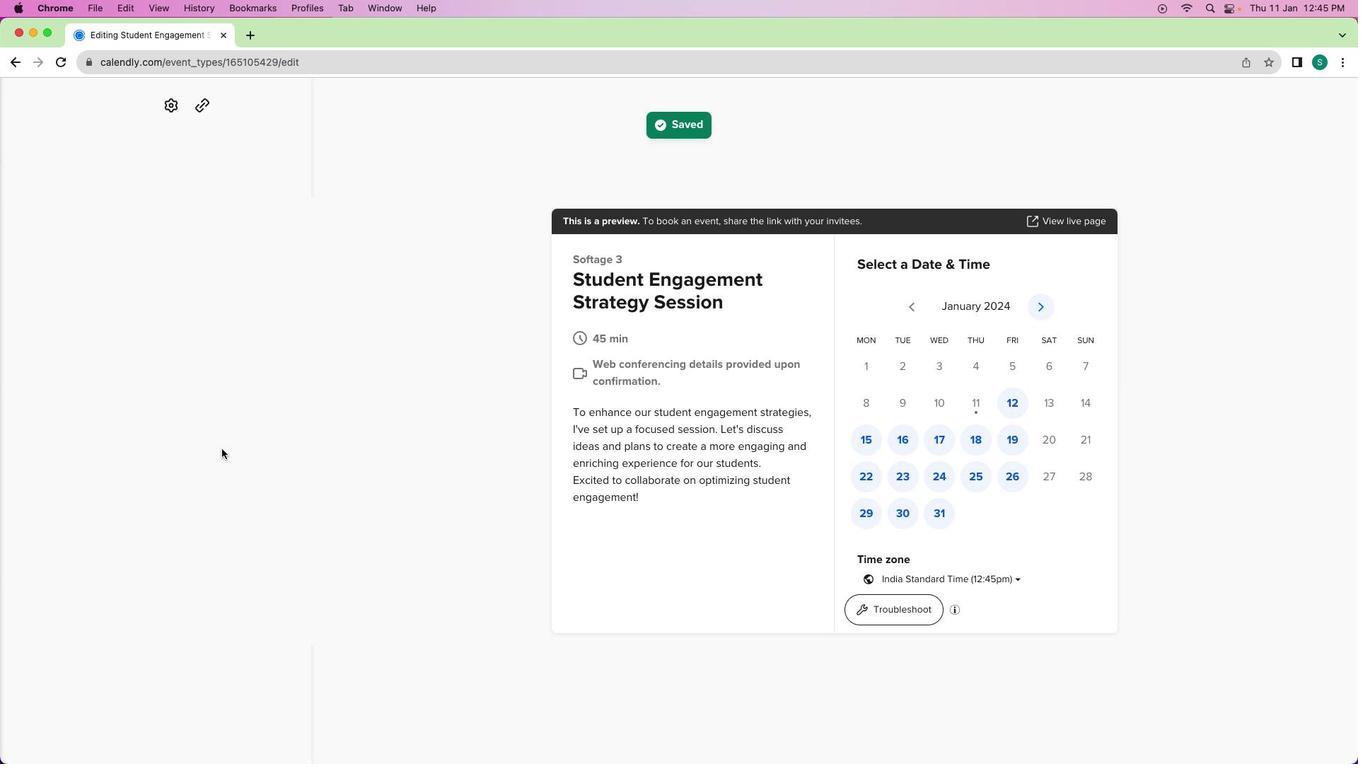 
Action: Mouse moved to (253, 533)
Screenshot: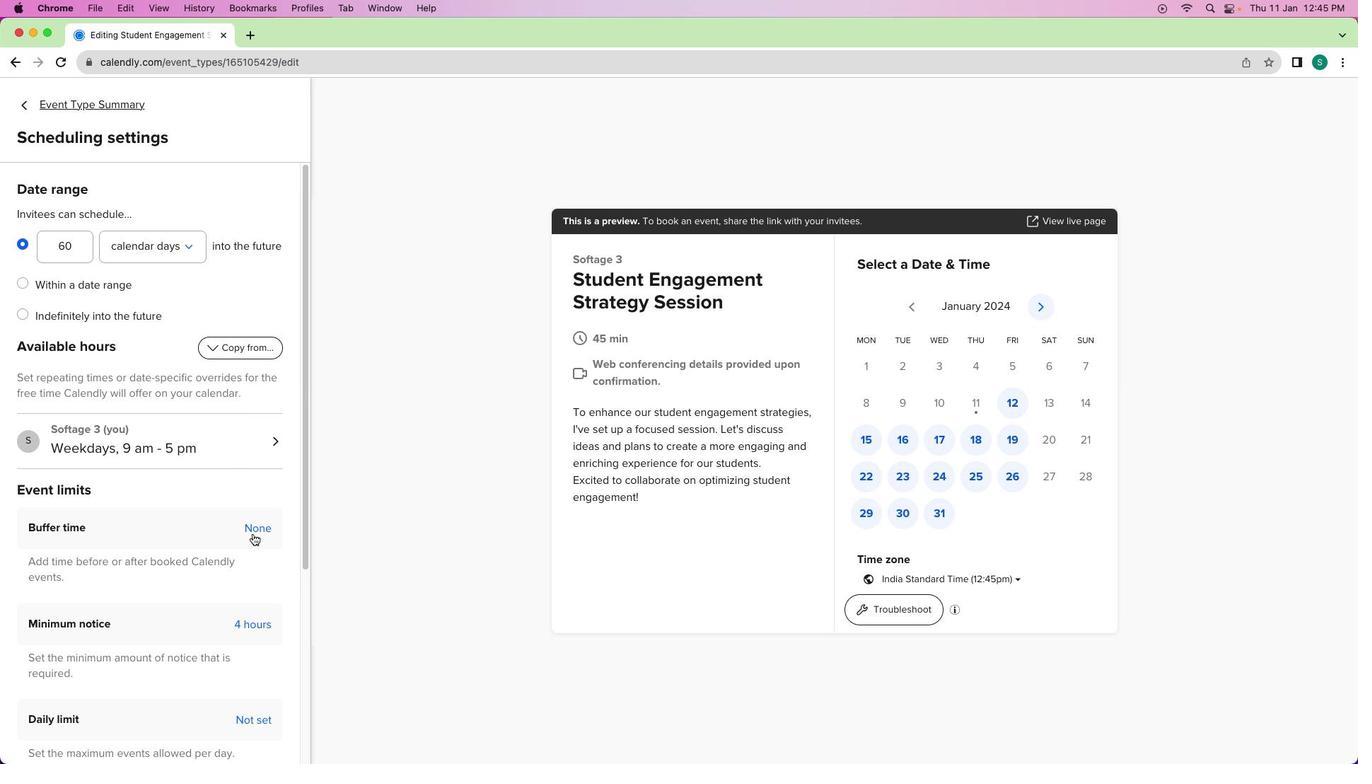 
Action: Mouse pressed left at (253, 533)
Screenshot: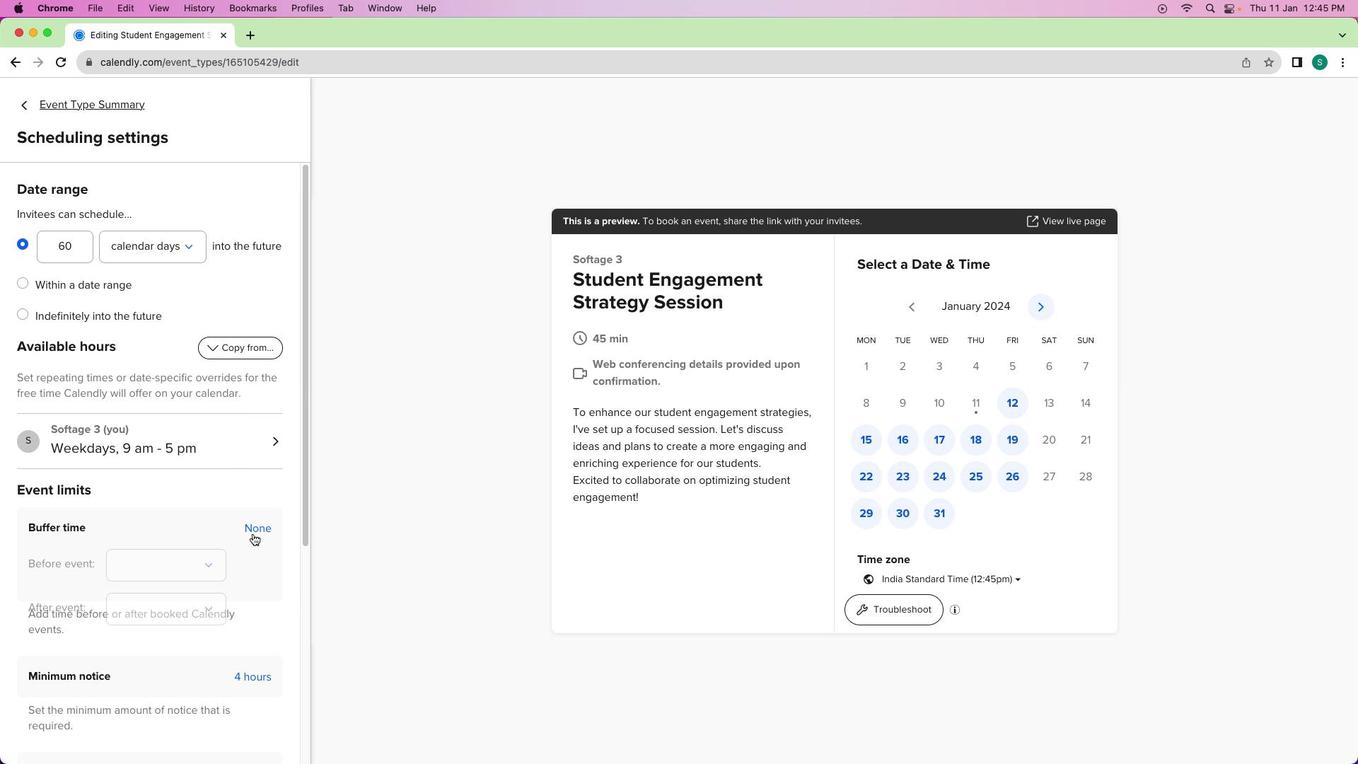 
Action: Mouse moved to (185, 563)
Screenshot: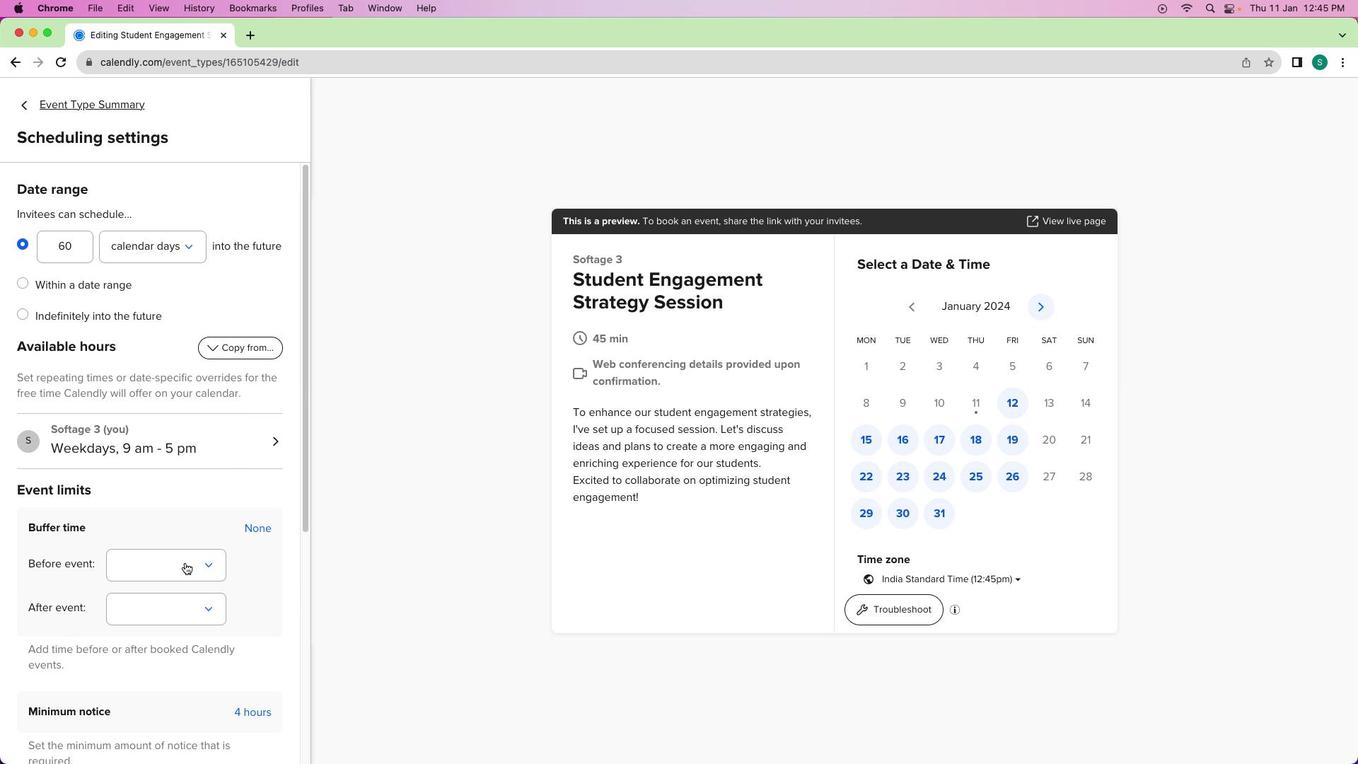 
Action: Mouse pressed left at (185, 563)
Screenshot: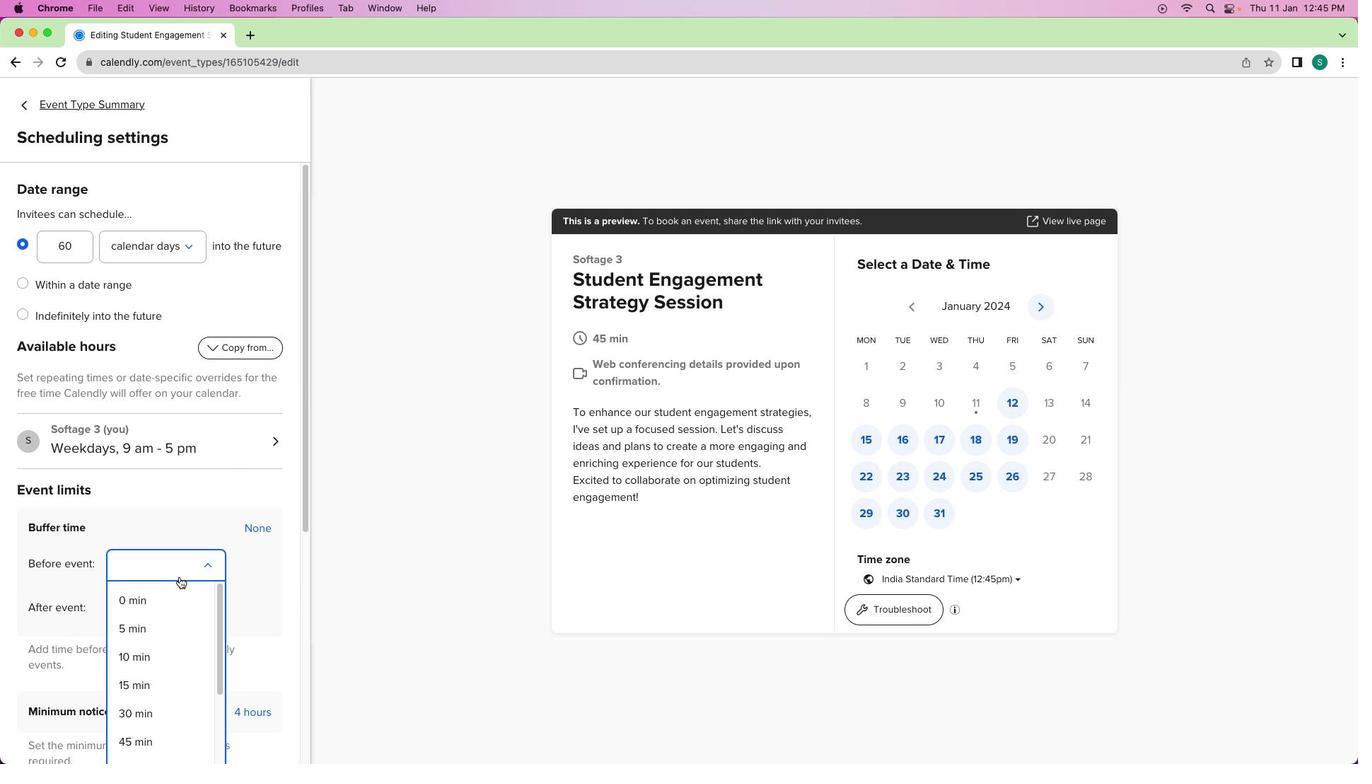 
Action: Mouse moved to (154, 735)
Screenshot: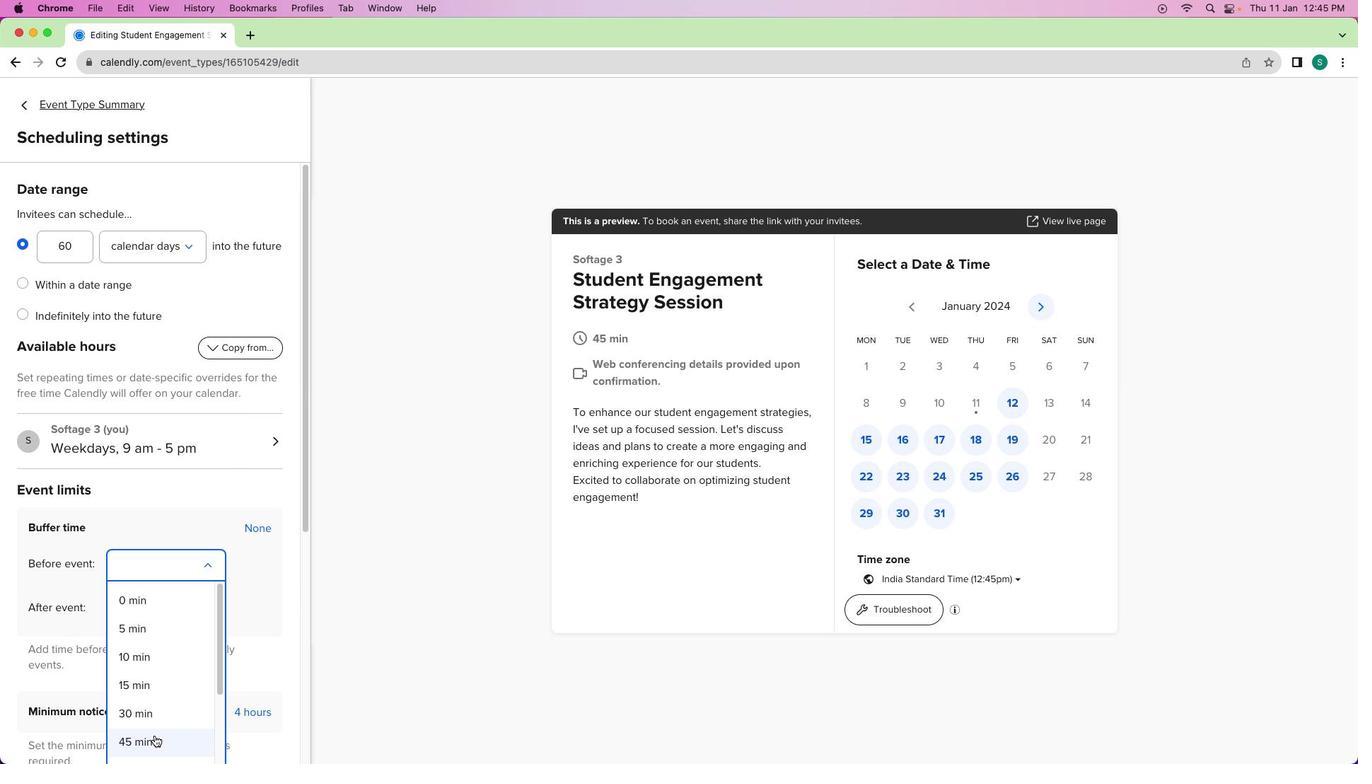 
Action: Mouse pressed left at (154, 735)
Screenshot: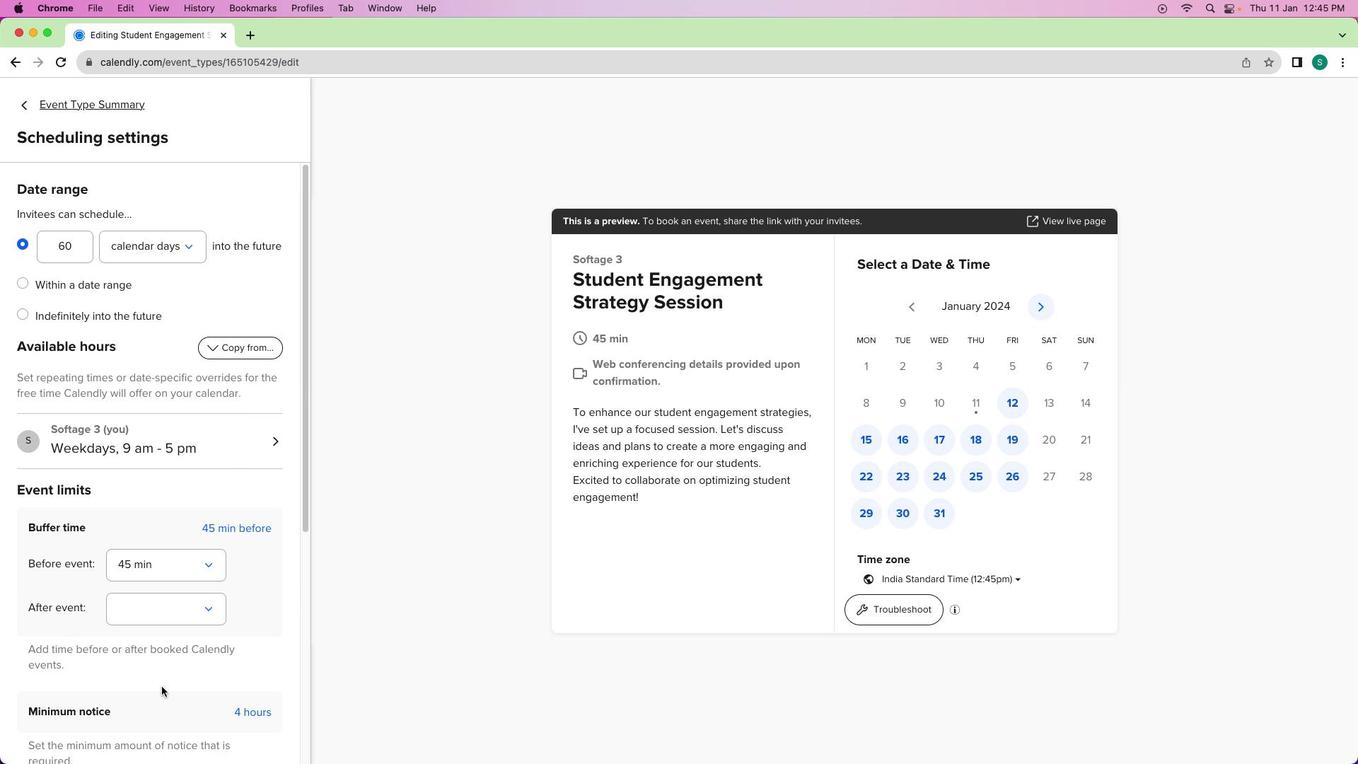 
Action: Mouse moved to (179, 610)
Screenshot: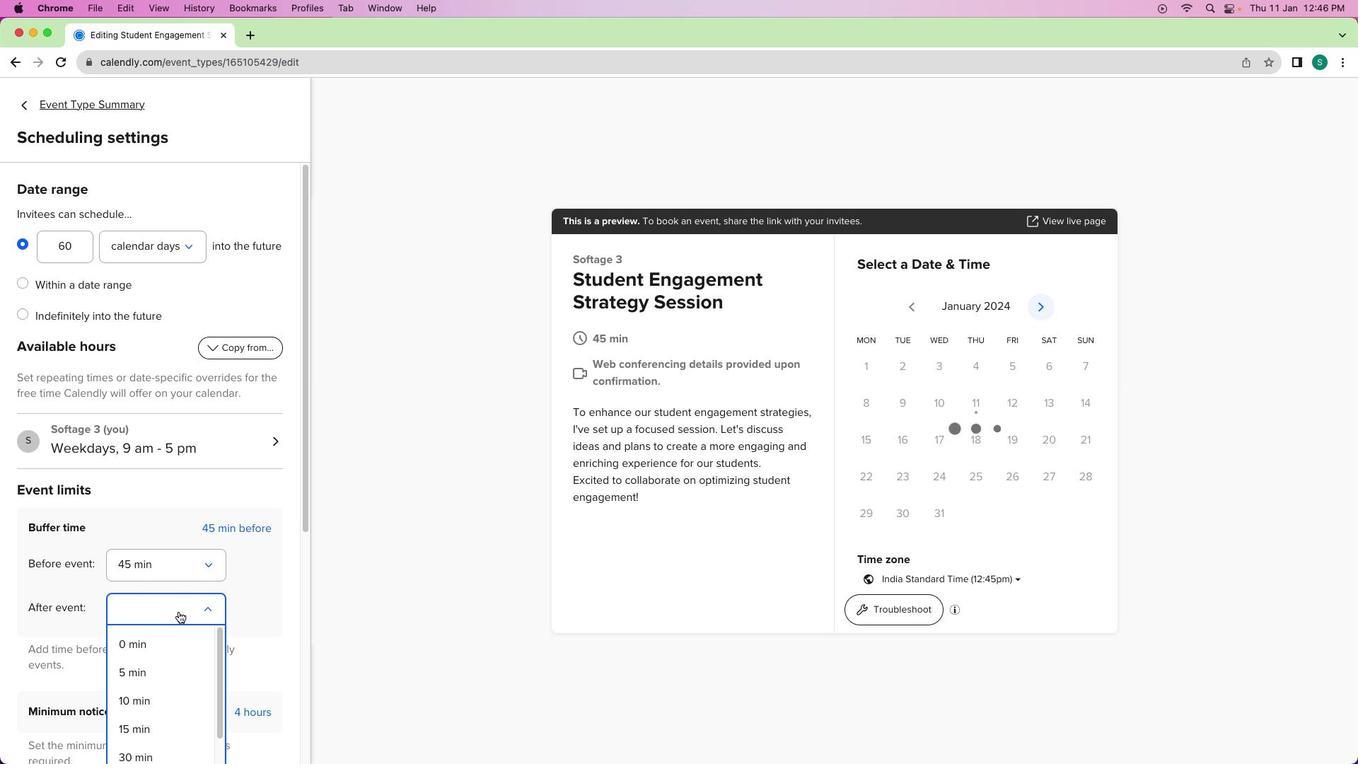 
Action: Mouse pressed left at (179, 610)
Screenshot: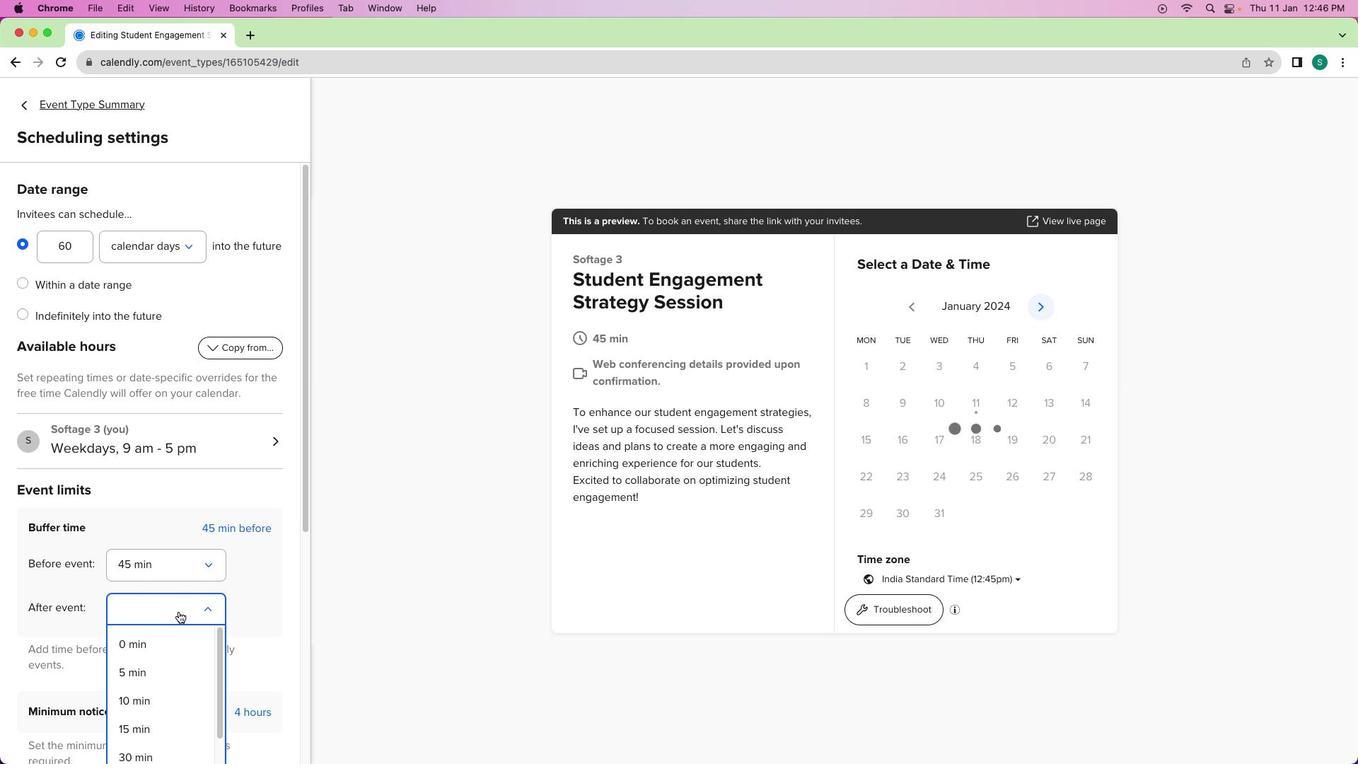 
Action: Mouse moved to (143, 644)
Screenshot: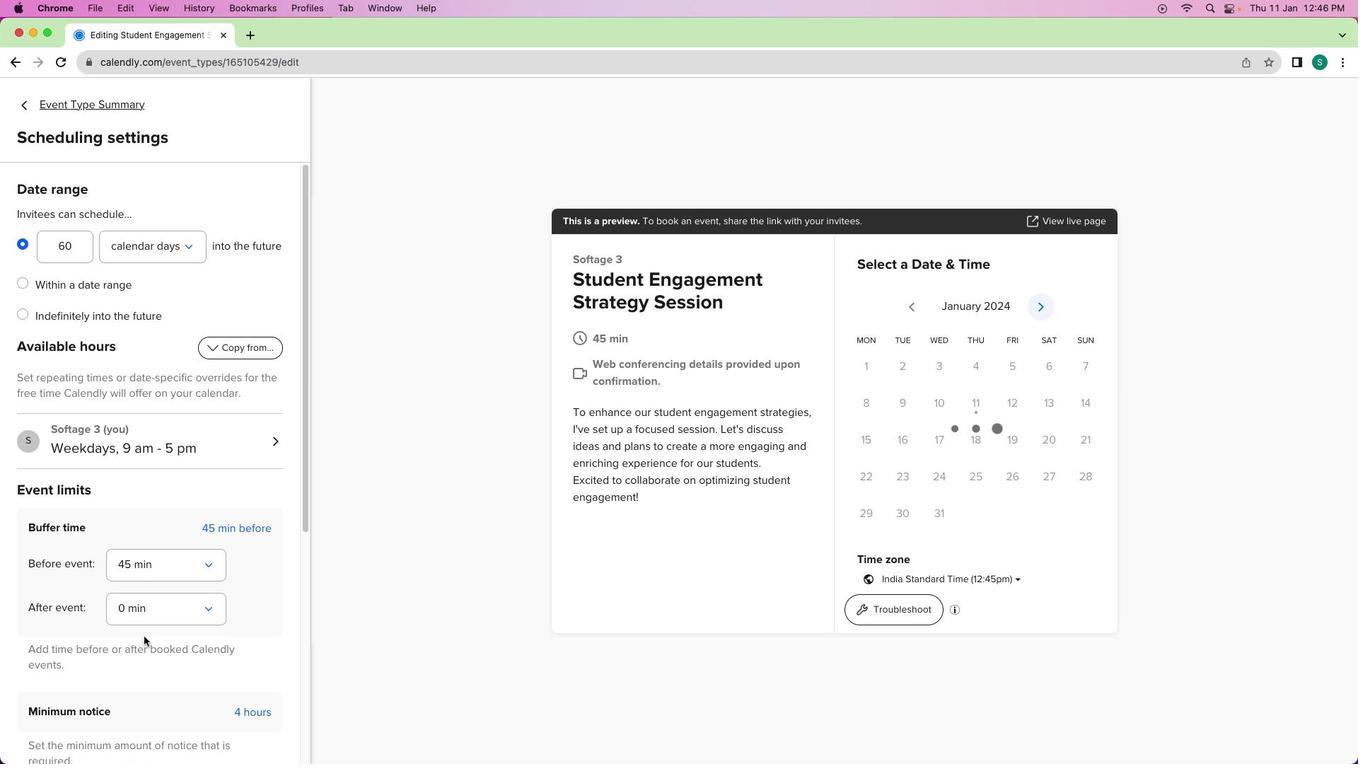 
Action: Mouse pressed left at (143, 644)
Screenshot: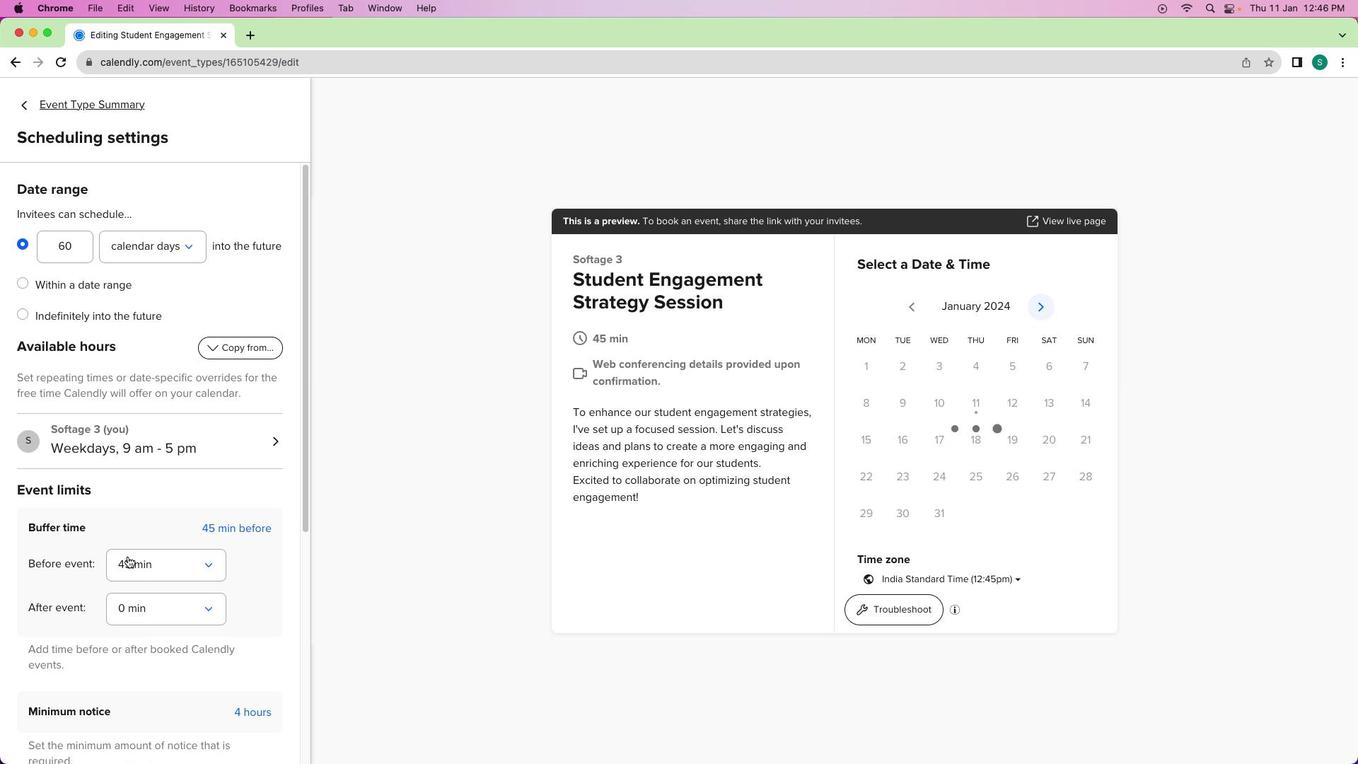 
Action: Mouse moved to (128, 551)
Screenshot: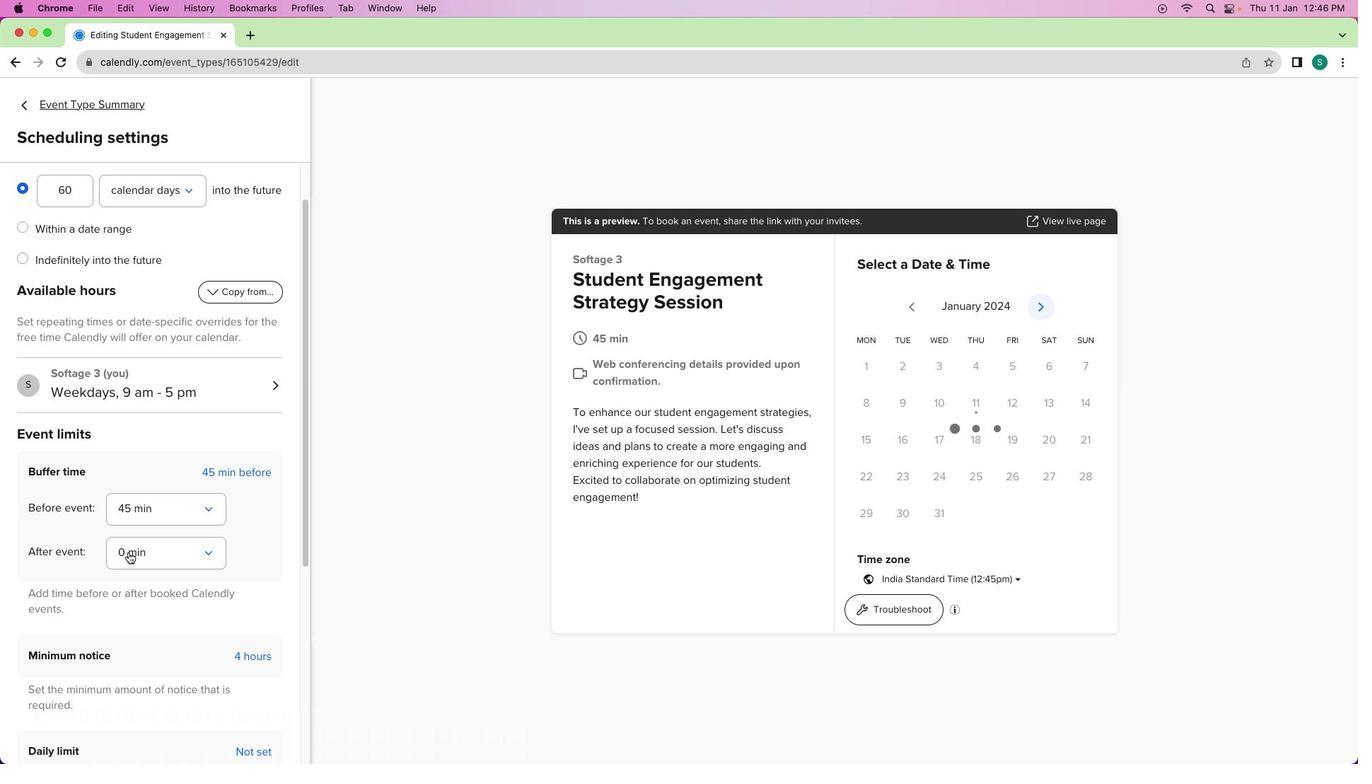
Action: Mouse scrolled (128, 551) with delta (0, 0)
Screenshot: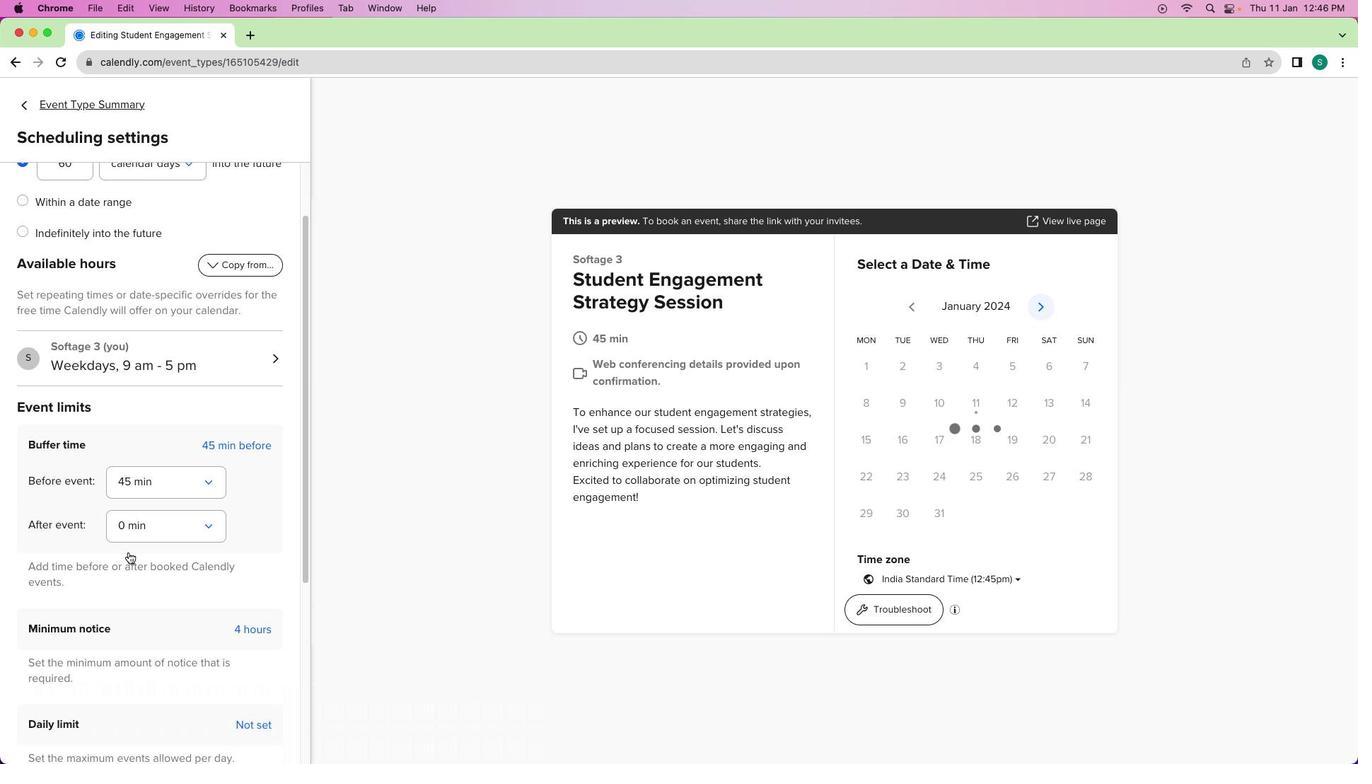 
Action: Mouse scrolled (128, 551) with delta (0, 0)
Screenshot: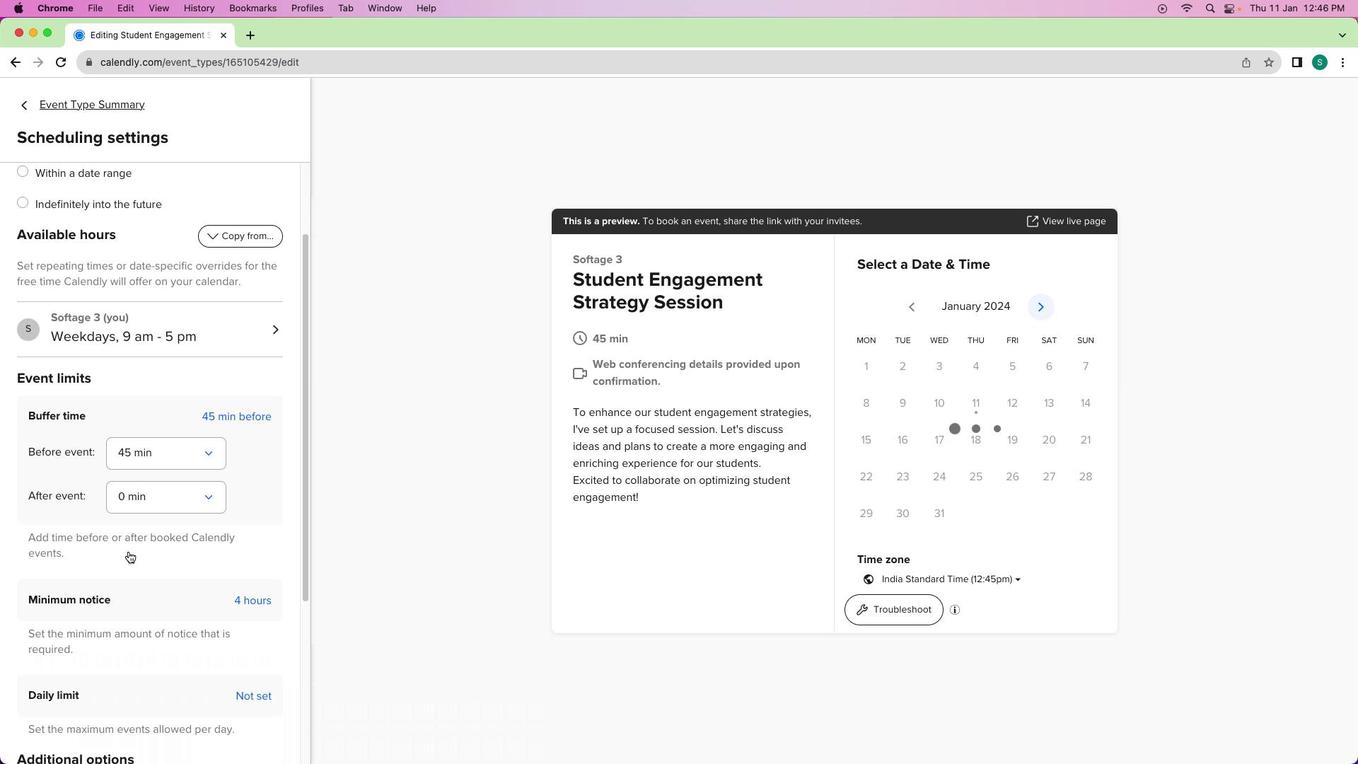 
Action: Mouse scrolled (128, 551) with delta (0, -1)
Screenshot: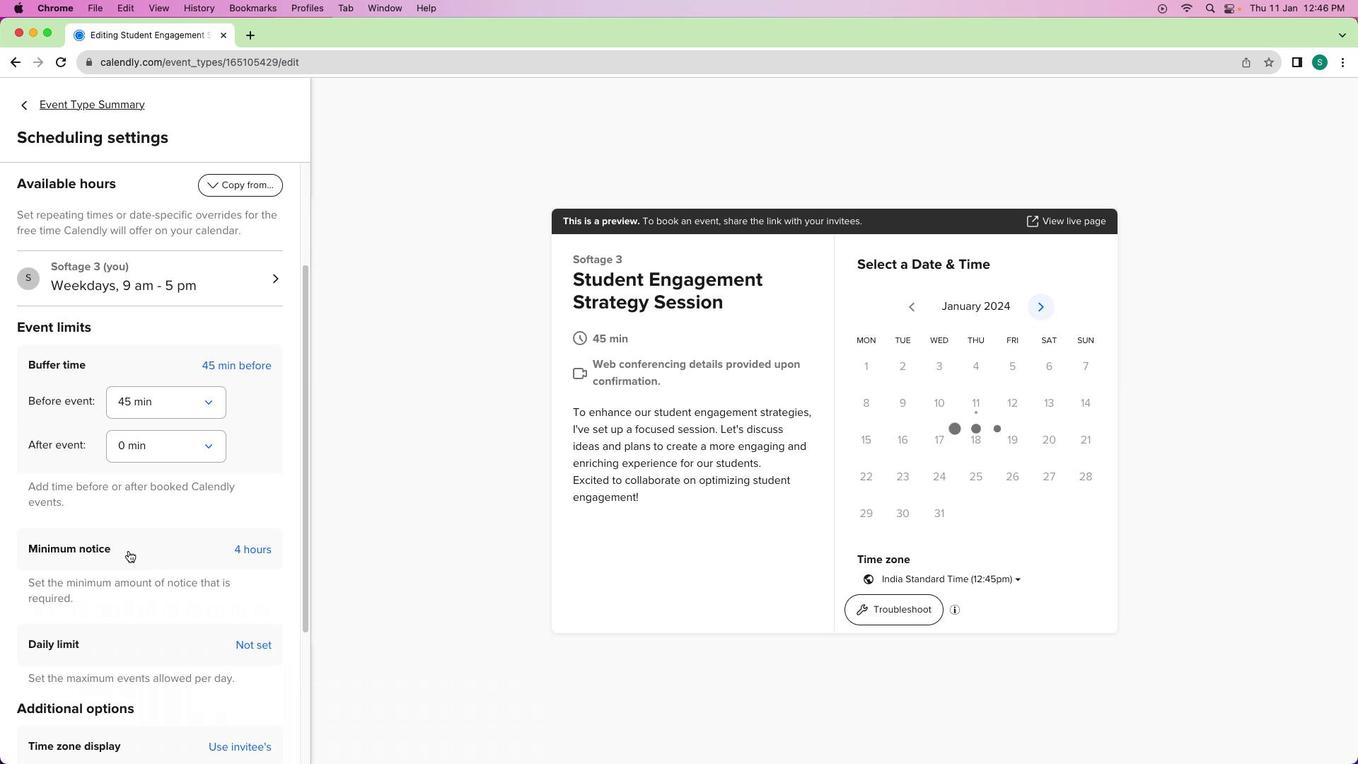 
Action: Mouse scrolled (128, 551) with delta (0, -1)
Screenshot: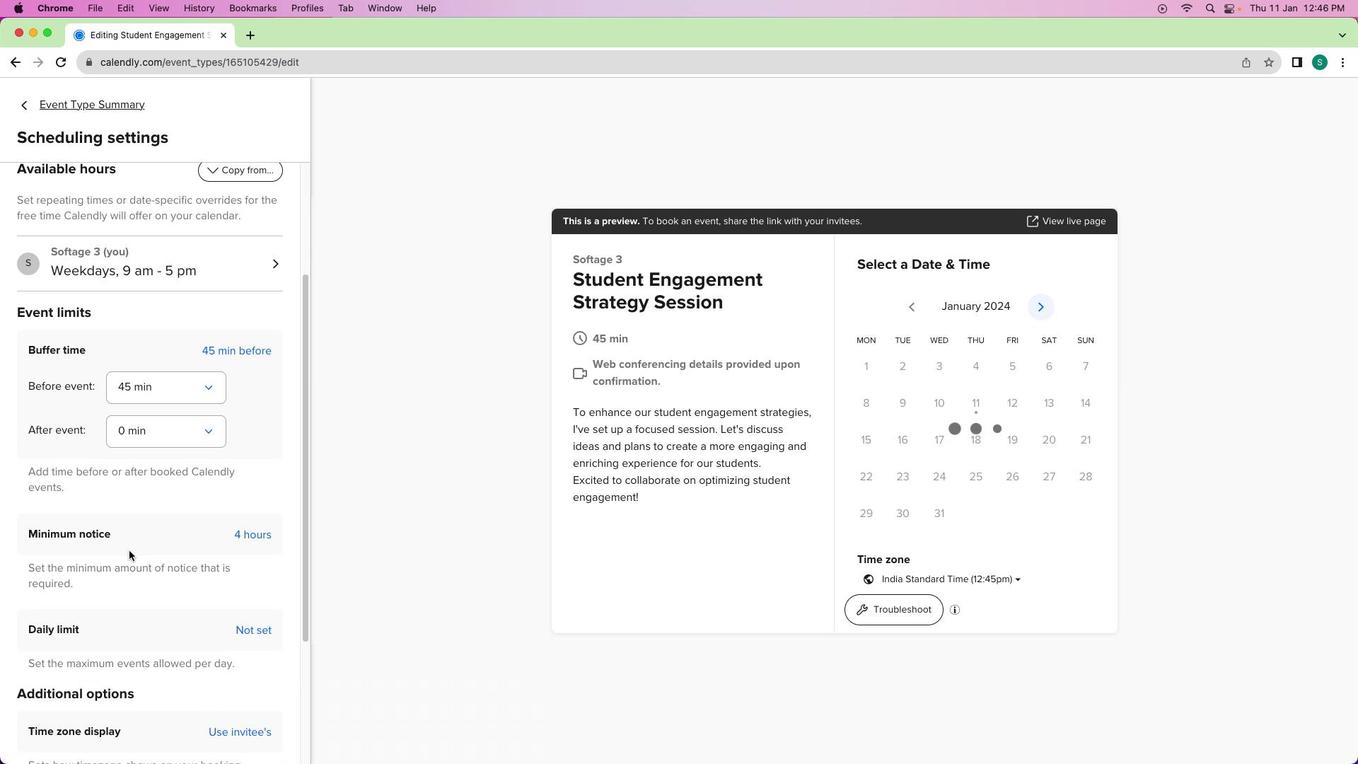 
Action: Mouse moved to (129, 551)
Screenshot: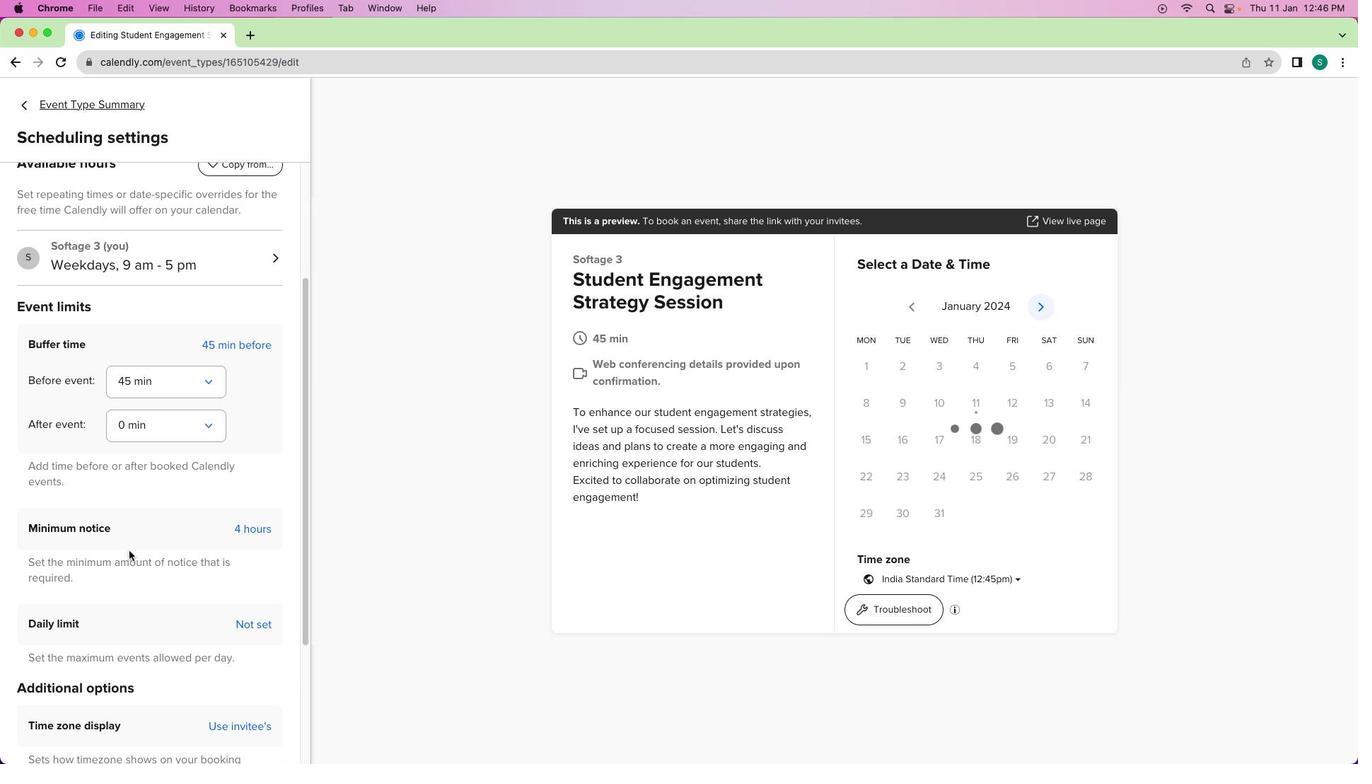 
Action: Mouse scrolled (129, 551) with delta (0, 0)
Screenshot: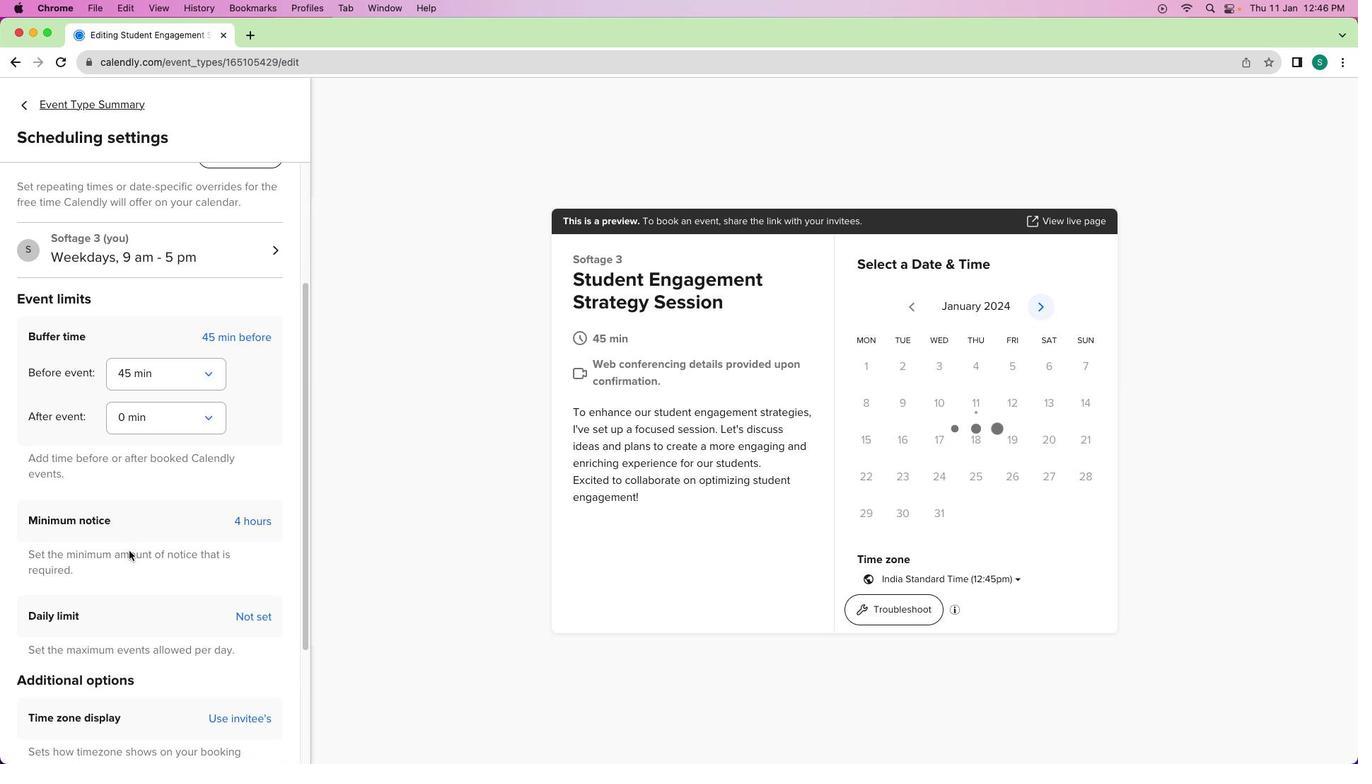 
Action: Mouse scrolled (129, 551) with delta (0, 0)
Screenshot: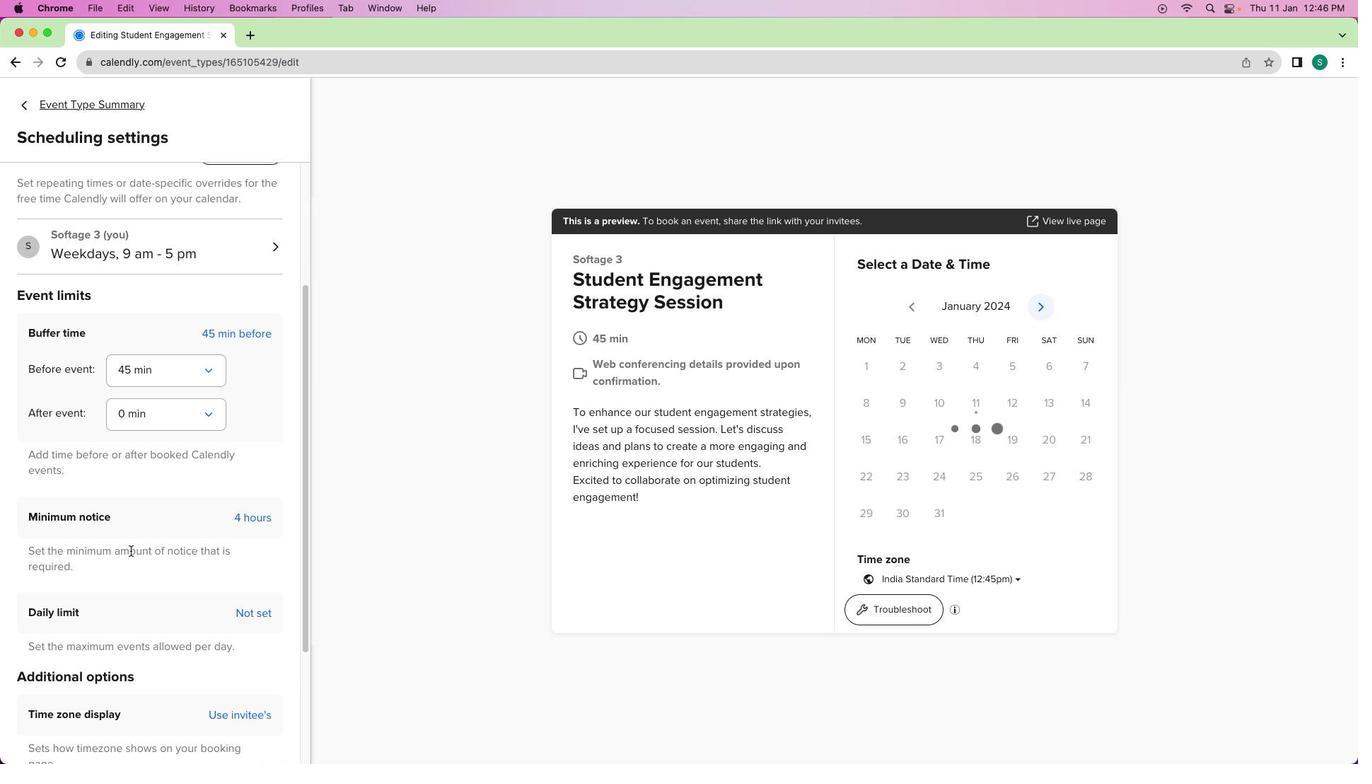 
Action: Mouse moved to (130, 550)
Screenshot: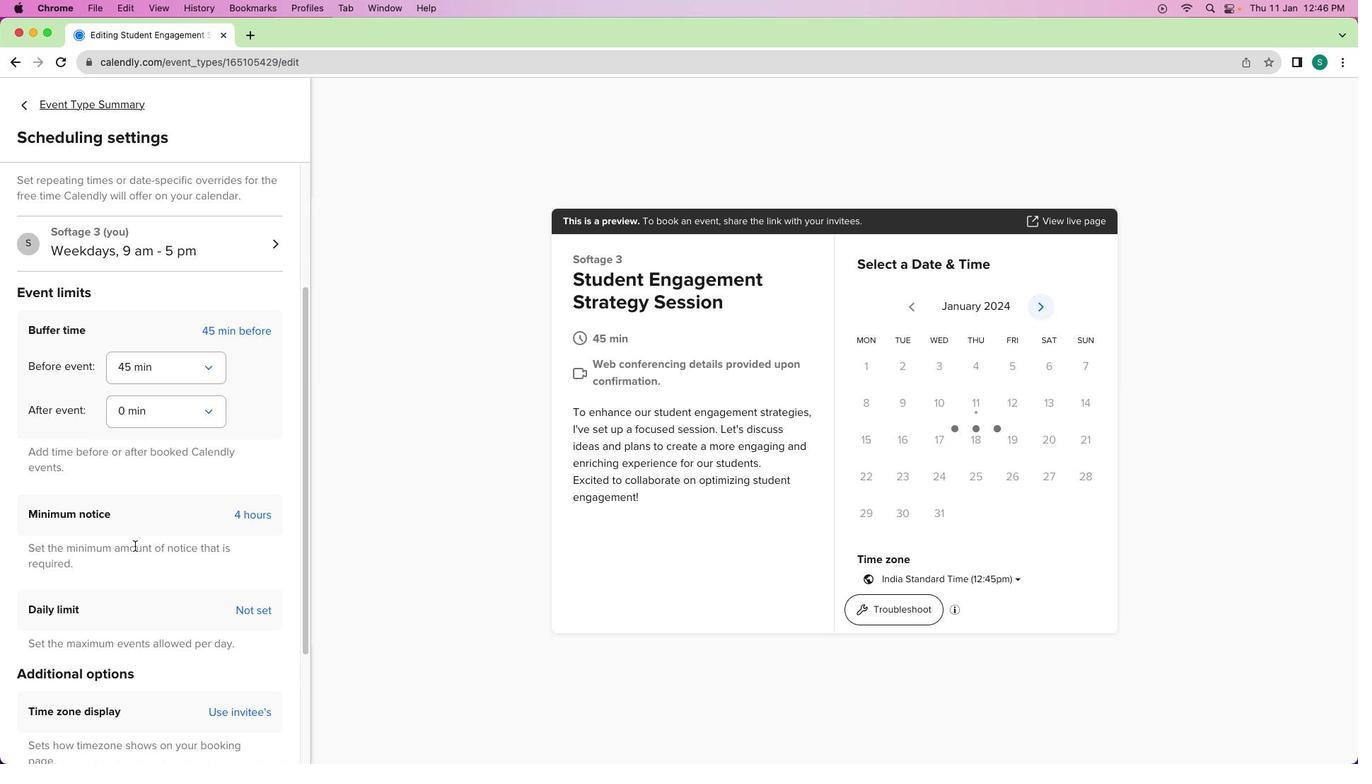 
Action: Mouse scrolled (130, 550) with delta (0, 0)
Screenshot: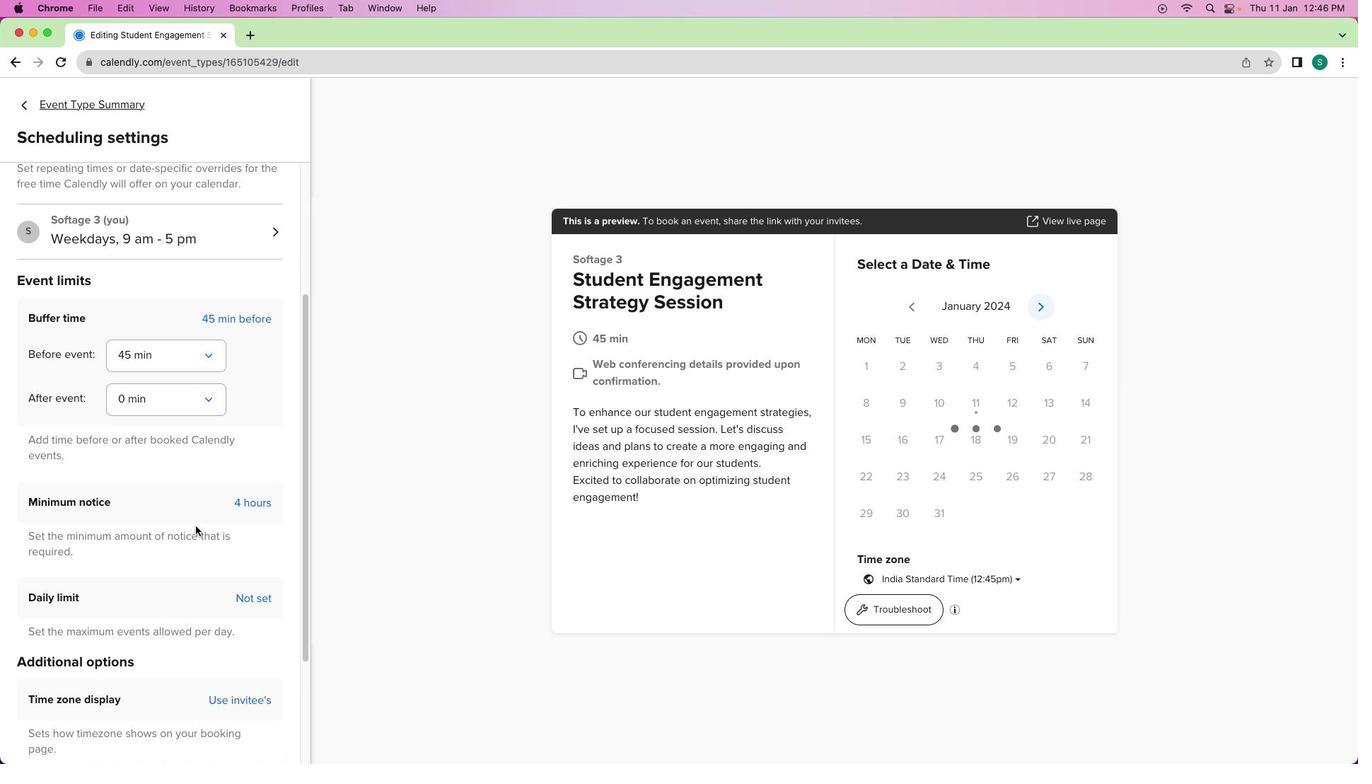 
Action: Mouse scrolled (130, 550) with delta (0, 0)
Screenshot: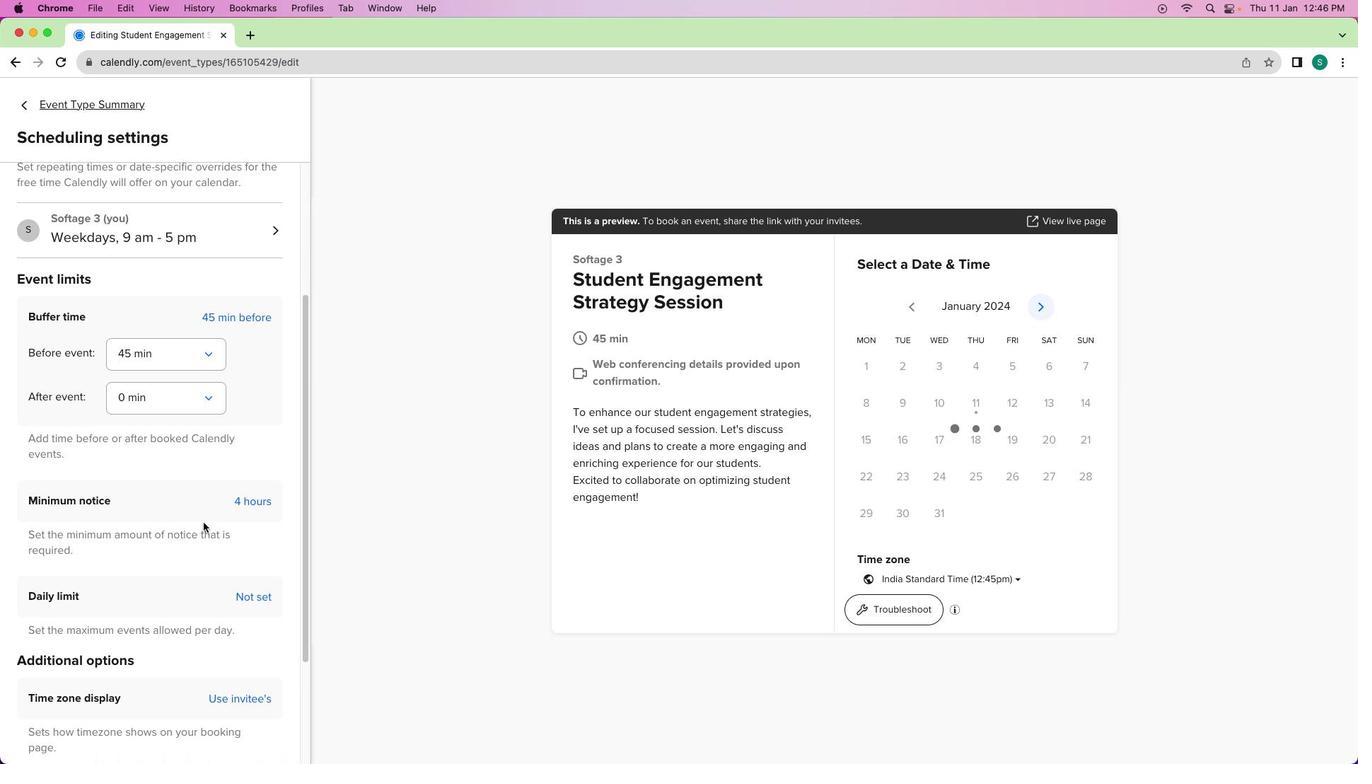 
Action: Mouse moved to (238, 507)
Screenshot: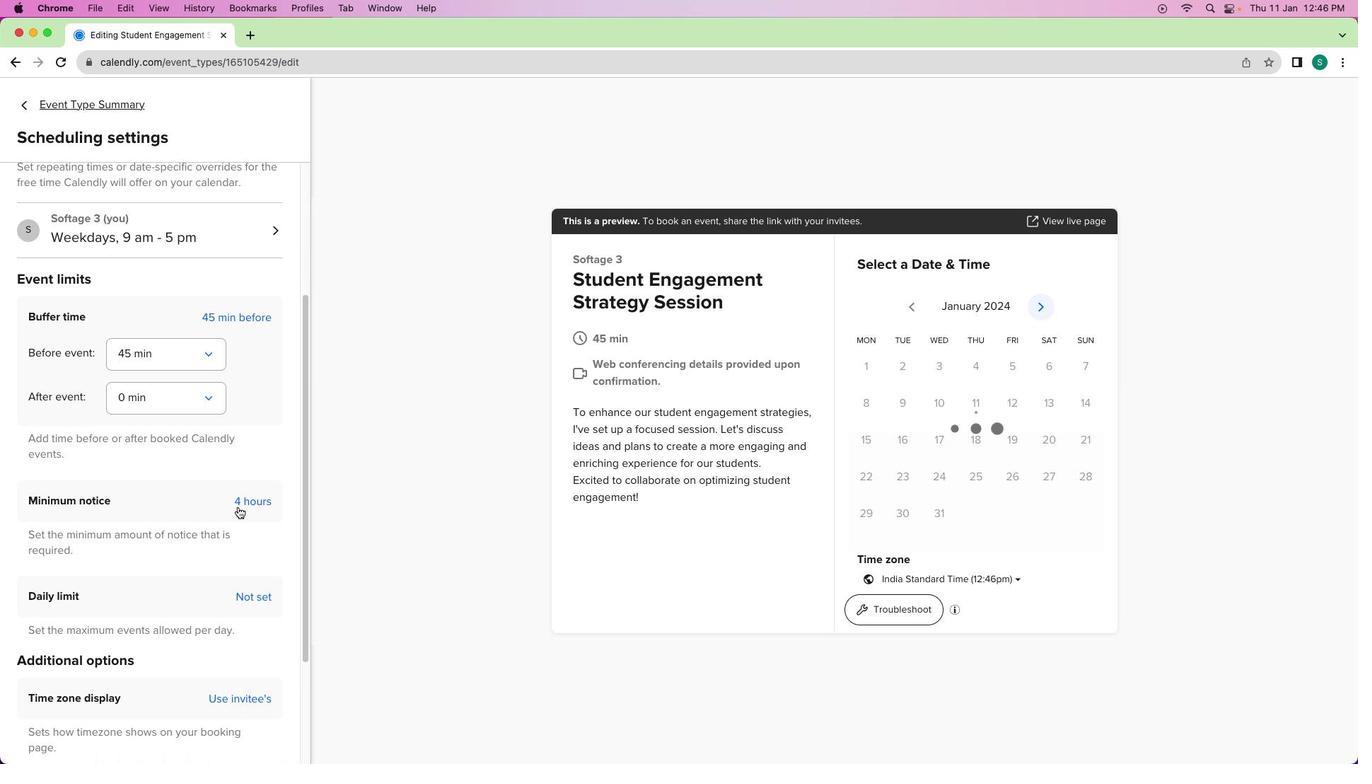 
Action: Mouse pressed left at (238, 507)
Screenshot: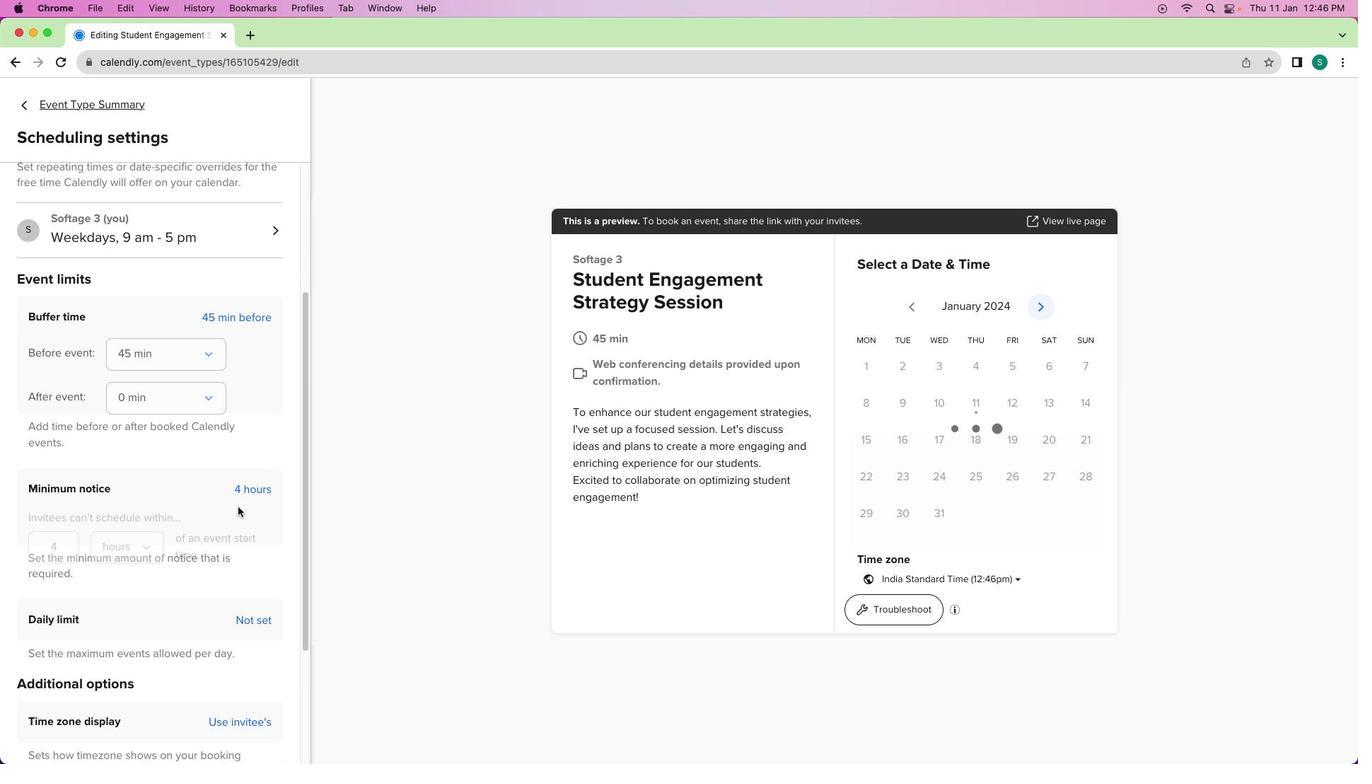 
Action: Mouse moved to (73, 472)
Screenshot: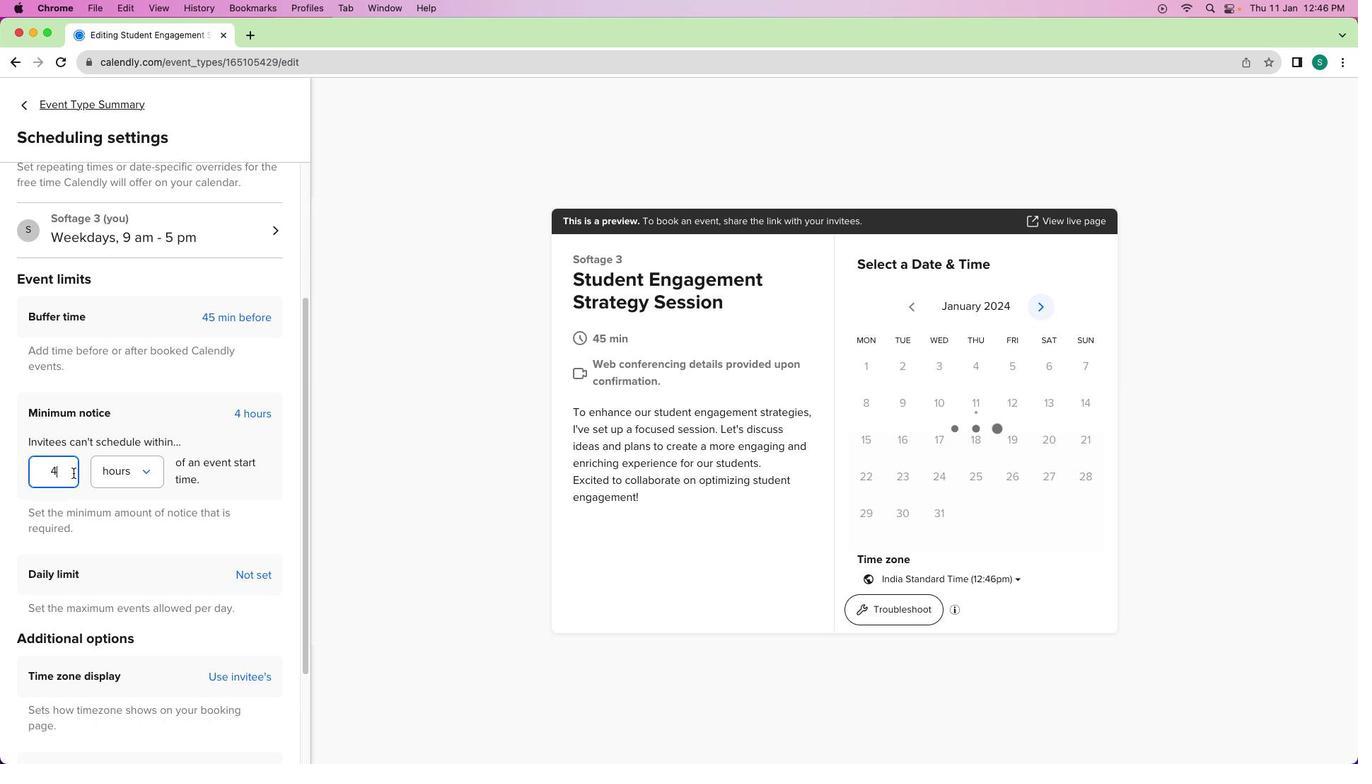 
Action: Mouse pressed left at (73, 472)
Screenshot: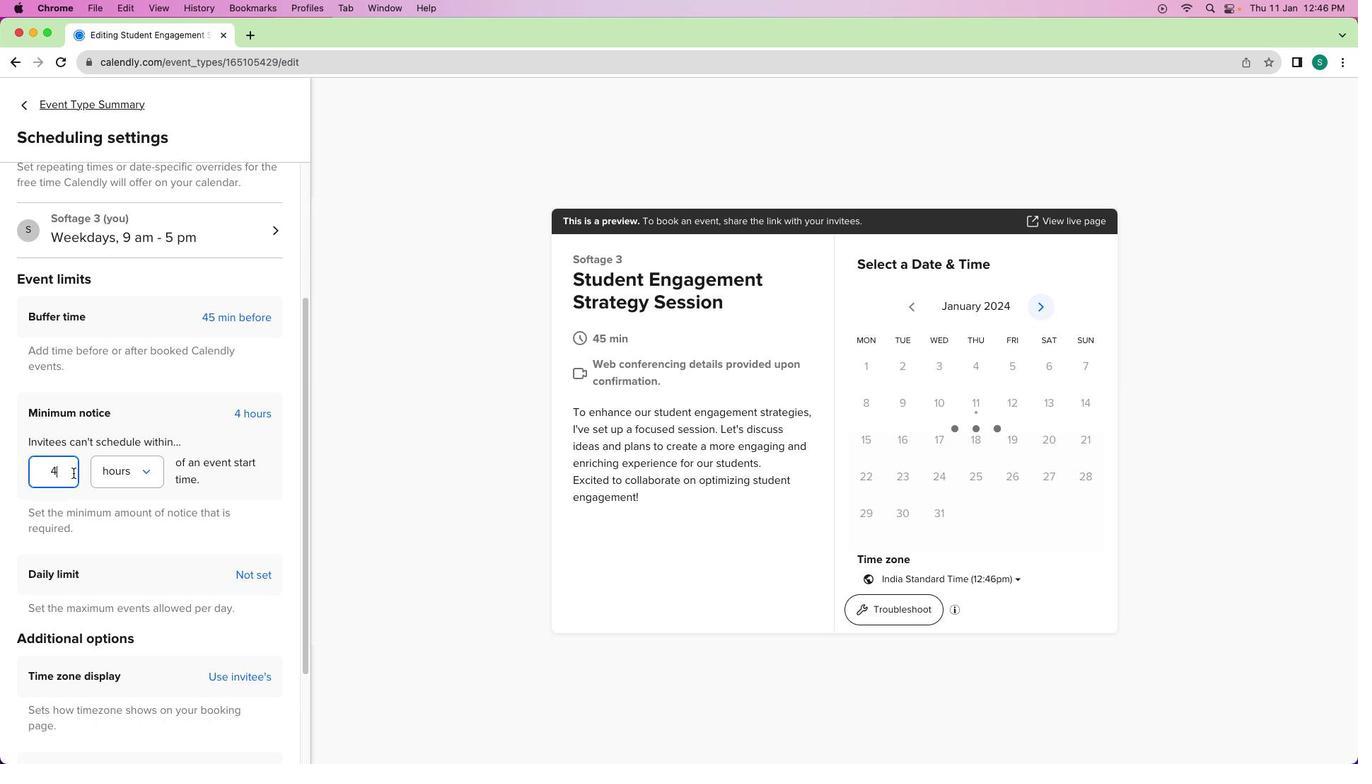 
Action: Mouse moved to (65, 476)
Screenshot: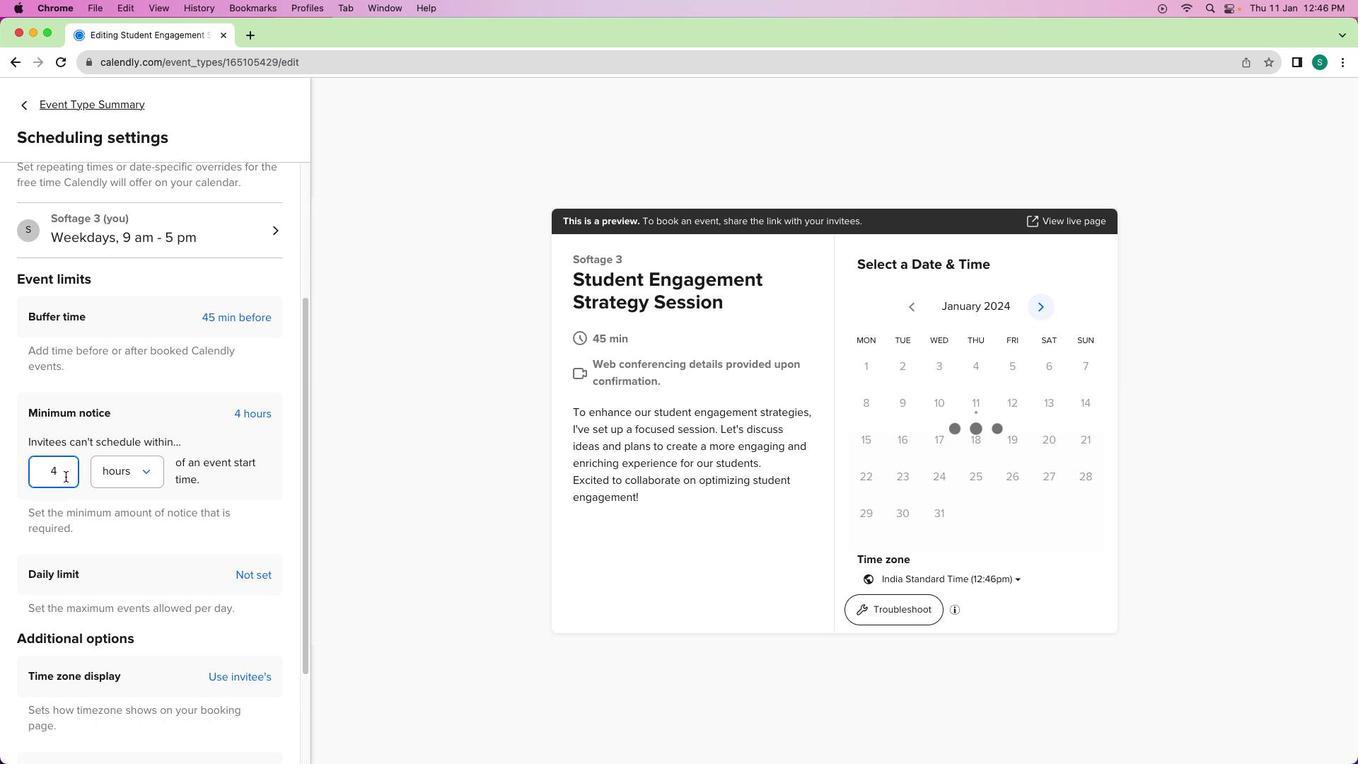 
Action: Key pressed Key.backspace'9'
Screenshot: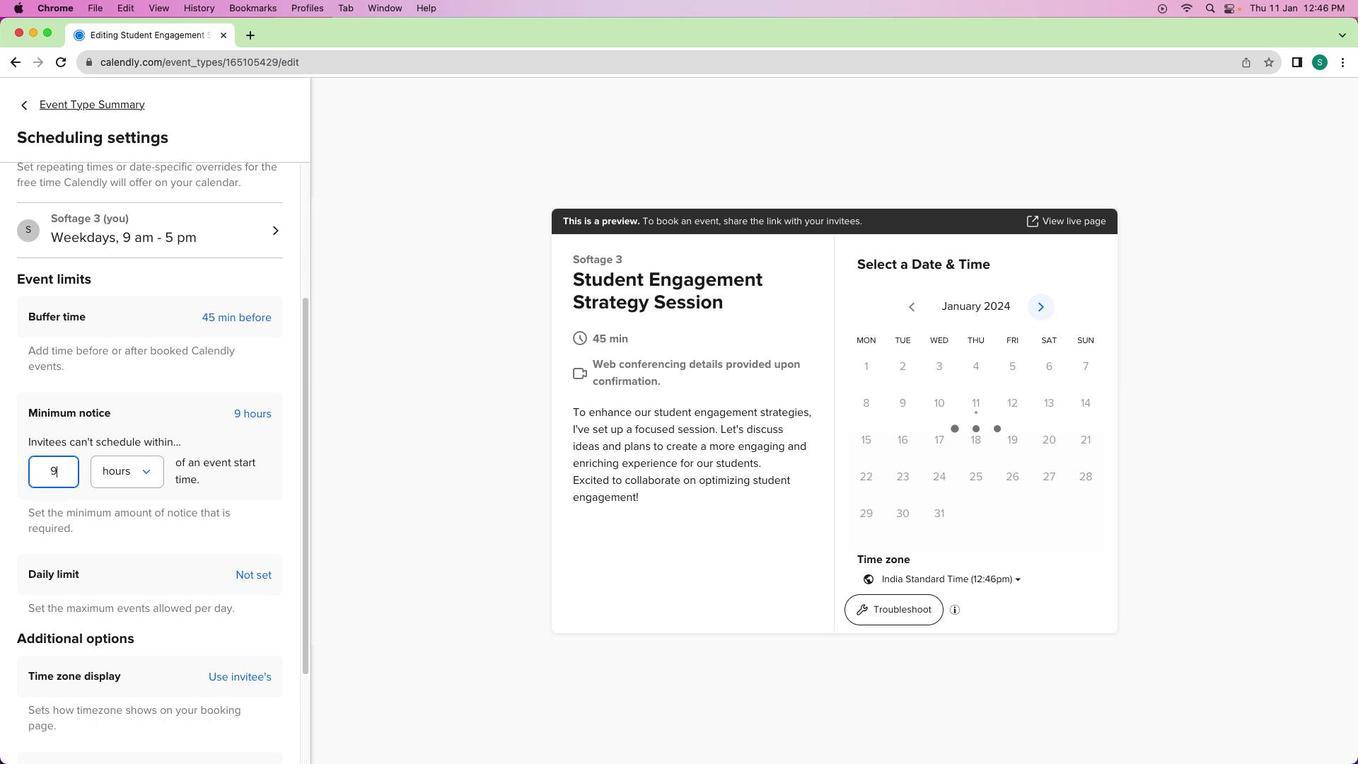 
Action: Mouse moved to (210, 561)
Screenshot: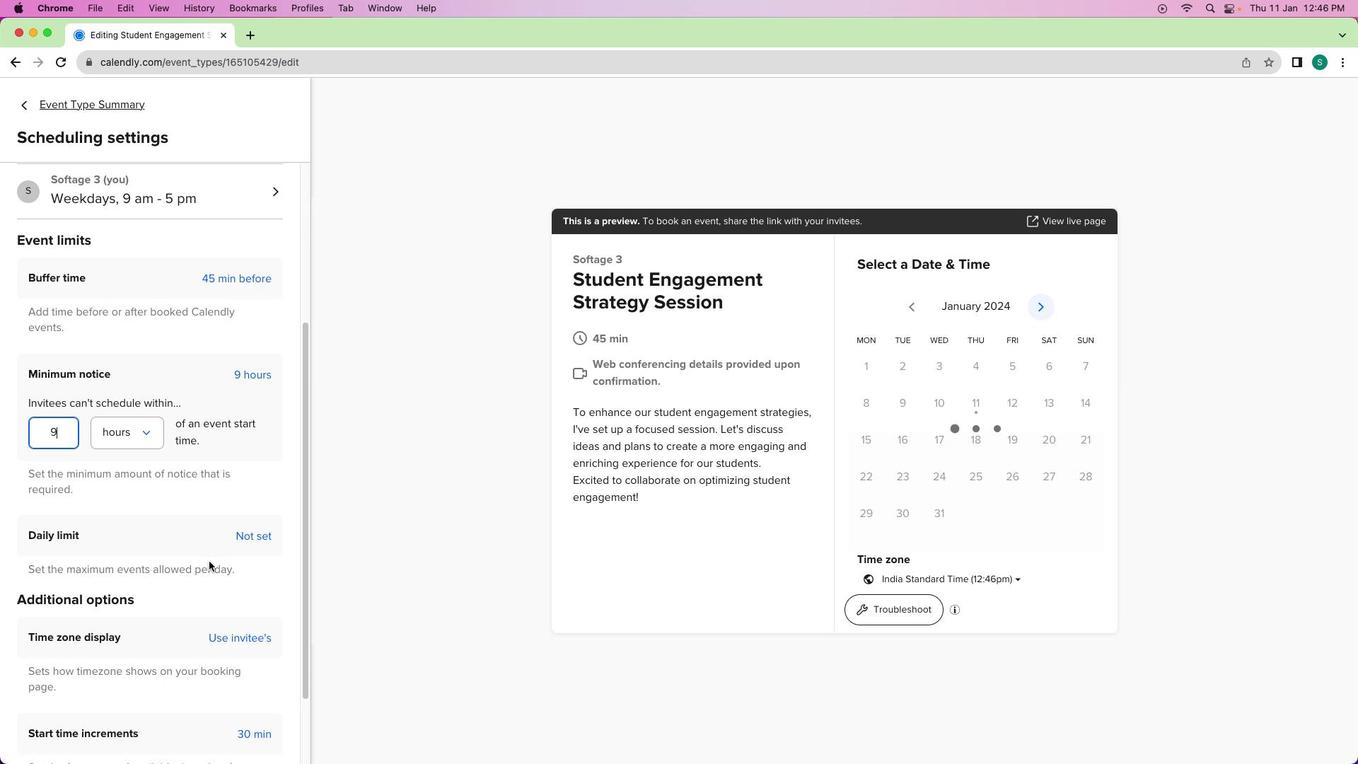 
Action: Mouse scrolled (210, 561) with delta (0, 0)
Screenshot: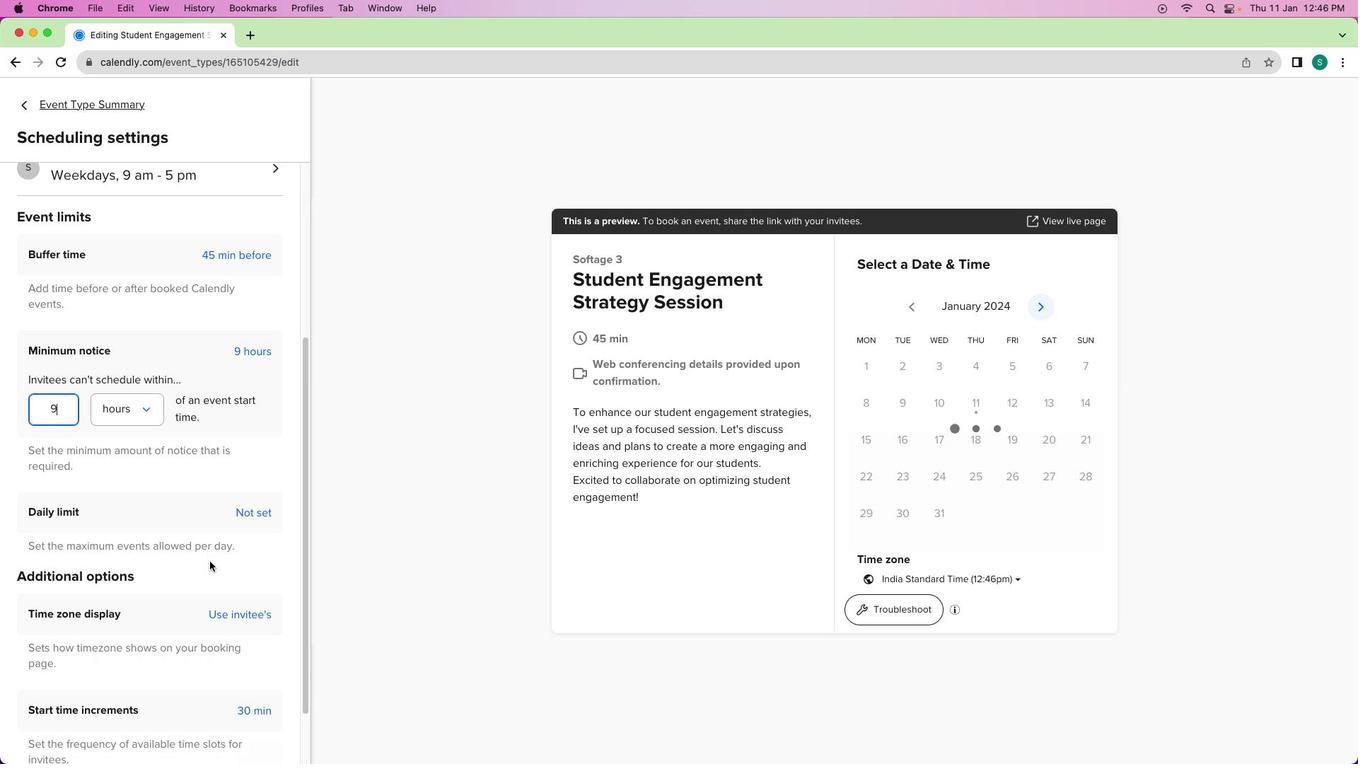 
Action: Mouse moved to (210, 561)
Screenshot: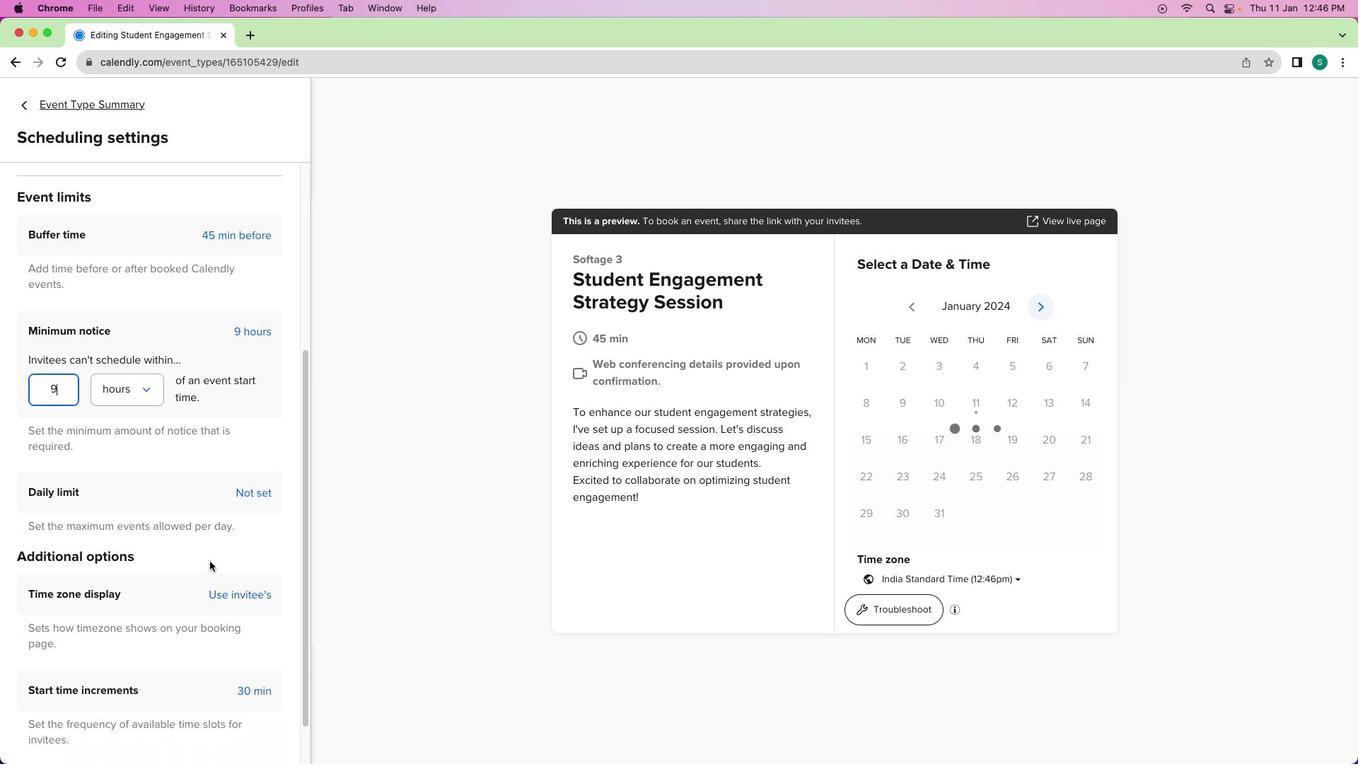 
Action: Mouse scrolled (210, 561) with delta (0, 0)
Screenshot: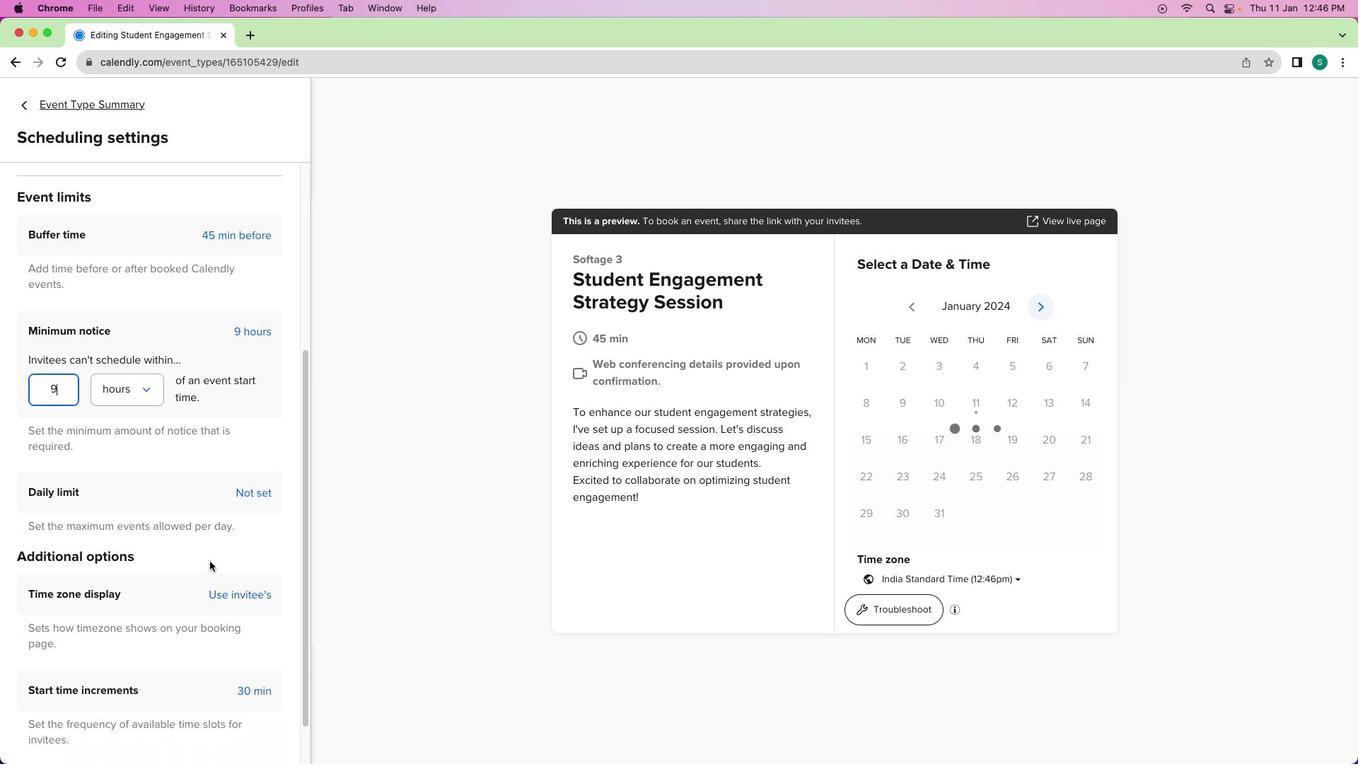
Action: Mouse scrolled (210, 561) with delta (0, -1)
Screenshot: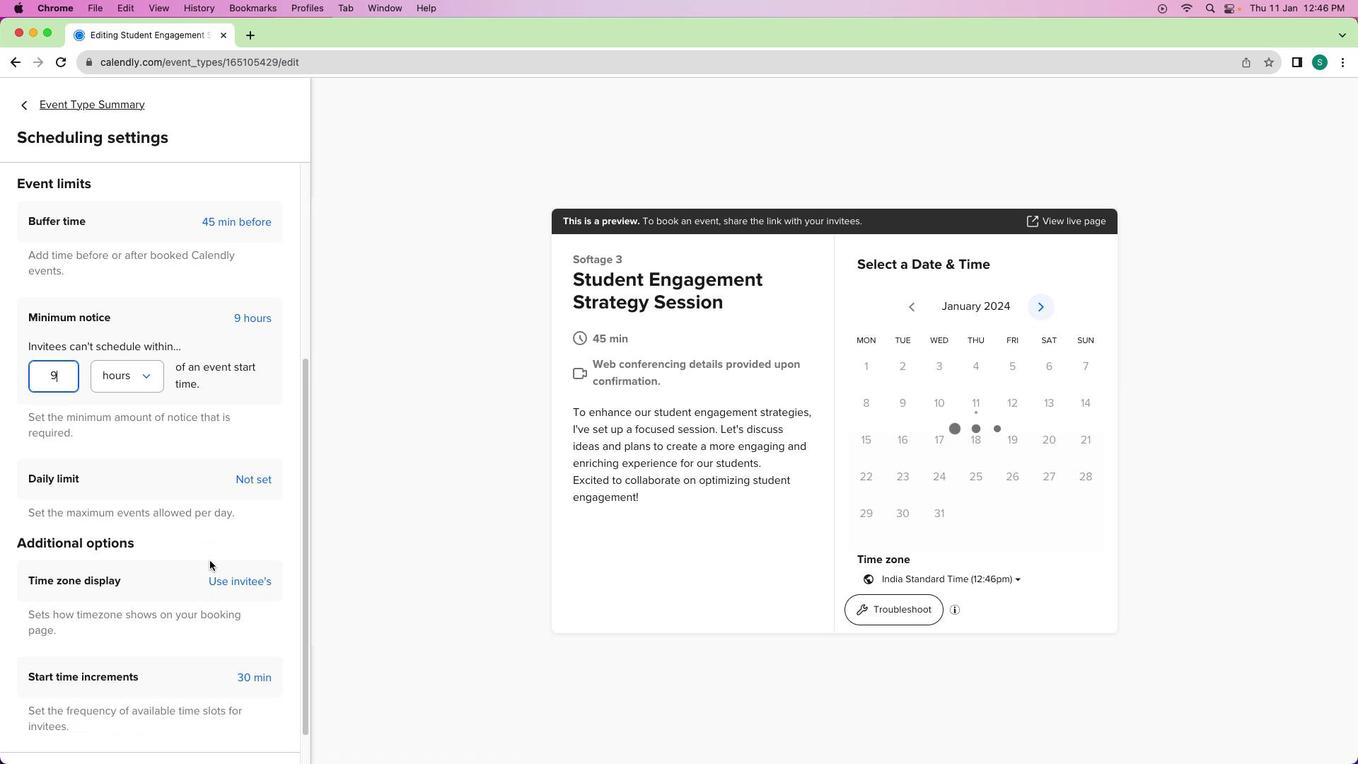 
Action: Mouse moved to (209, 561)
Screenshot: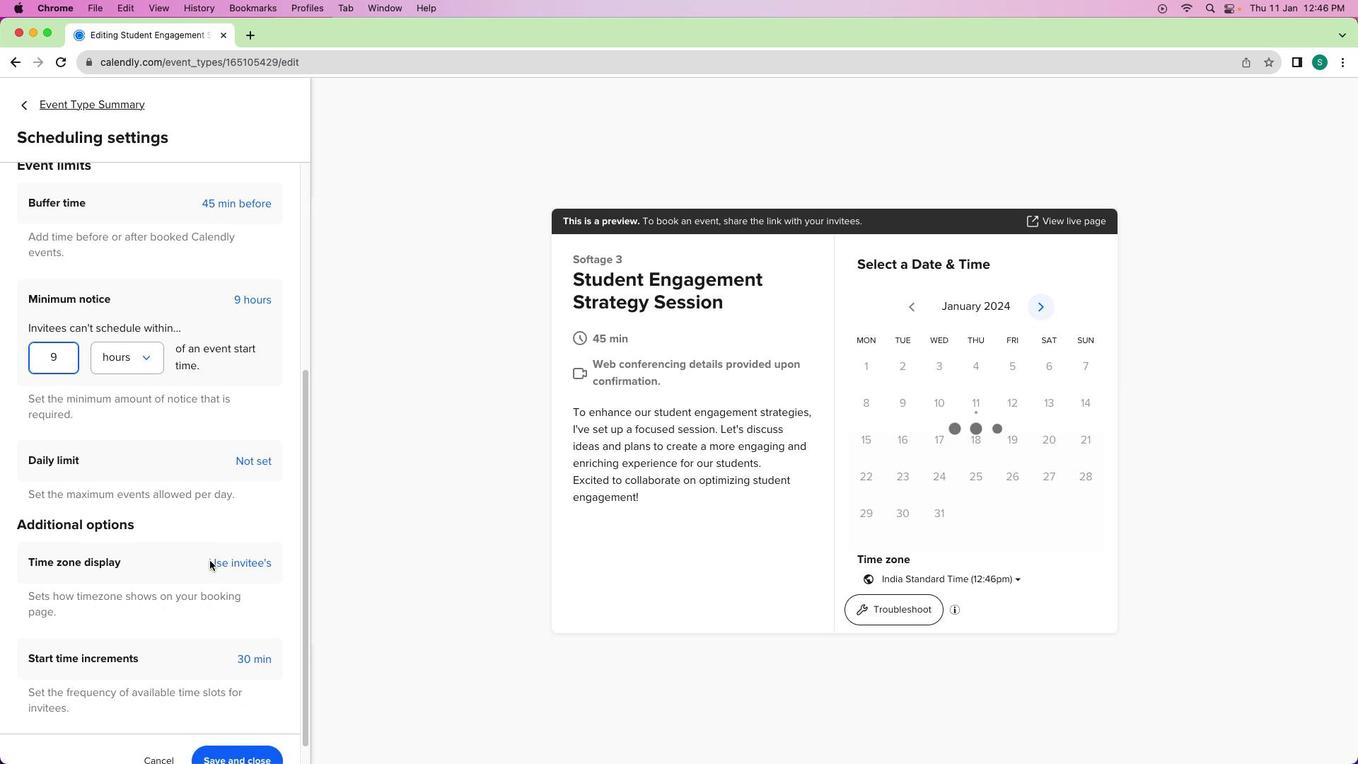 
Action: Mouse scrolled (209, 561) with delta (0, 0)
Screenshot: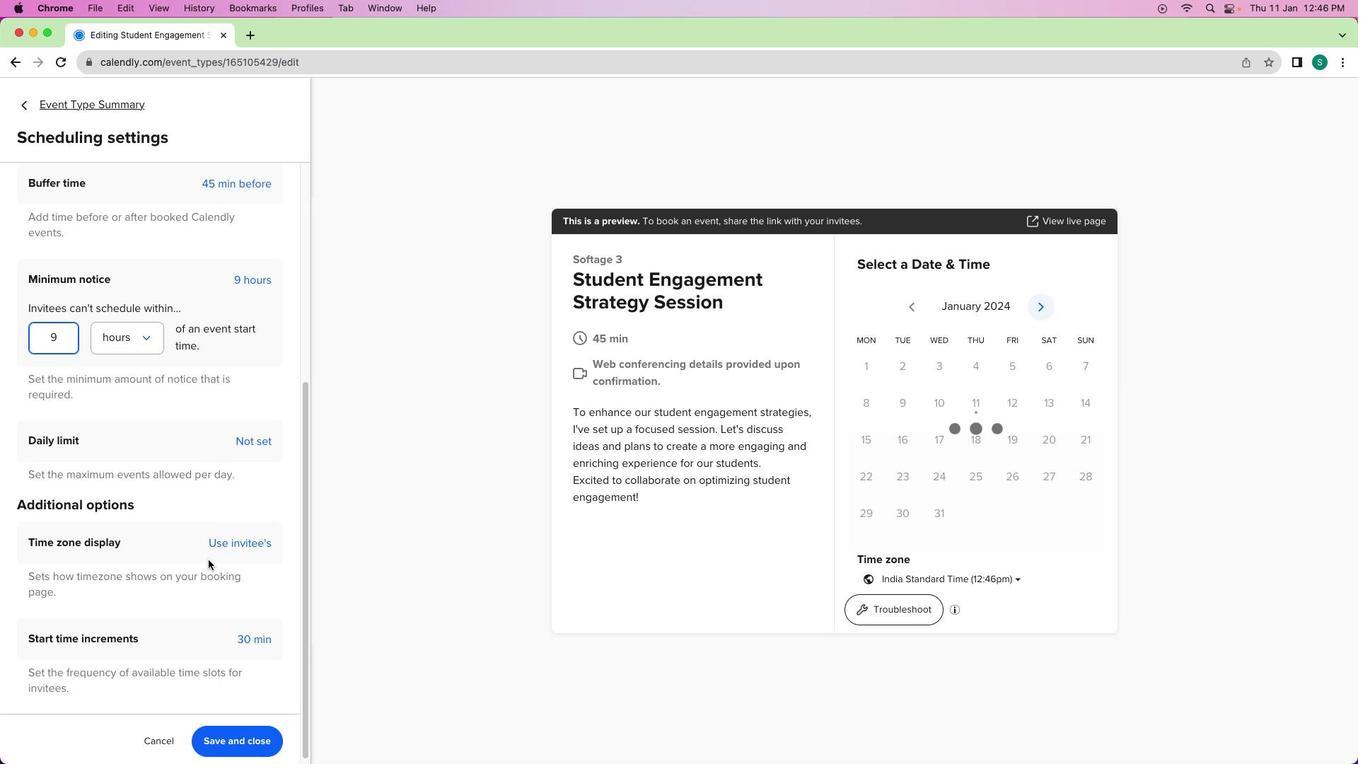 
Action: Mouse scrolled (209, 561) with delta (0, 0)
Screenshot: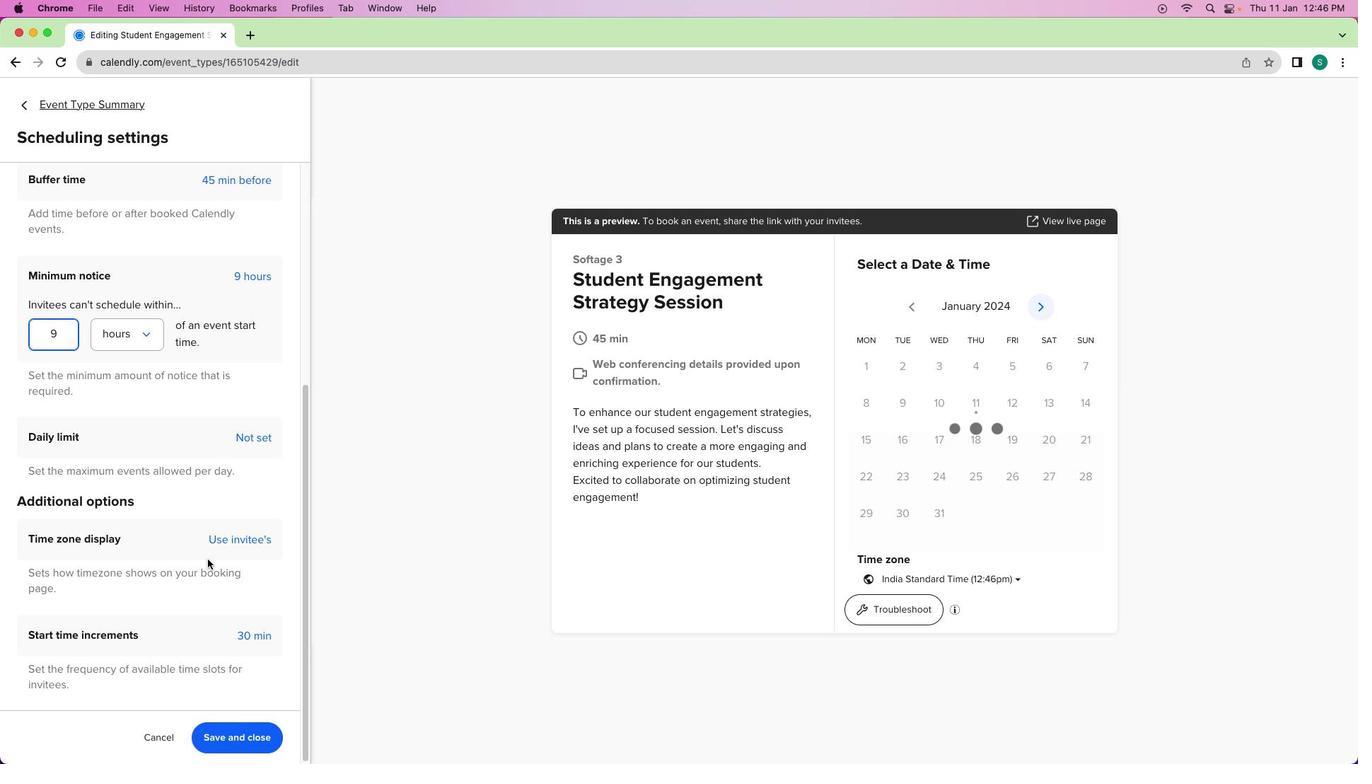 
Action: Mouse scrolled (209, 561) with delta (0, -2)
Screenshot: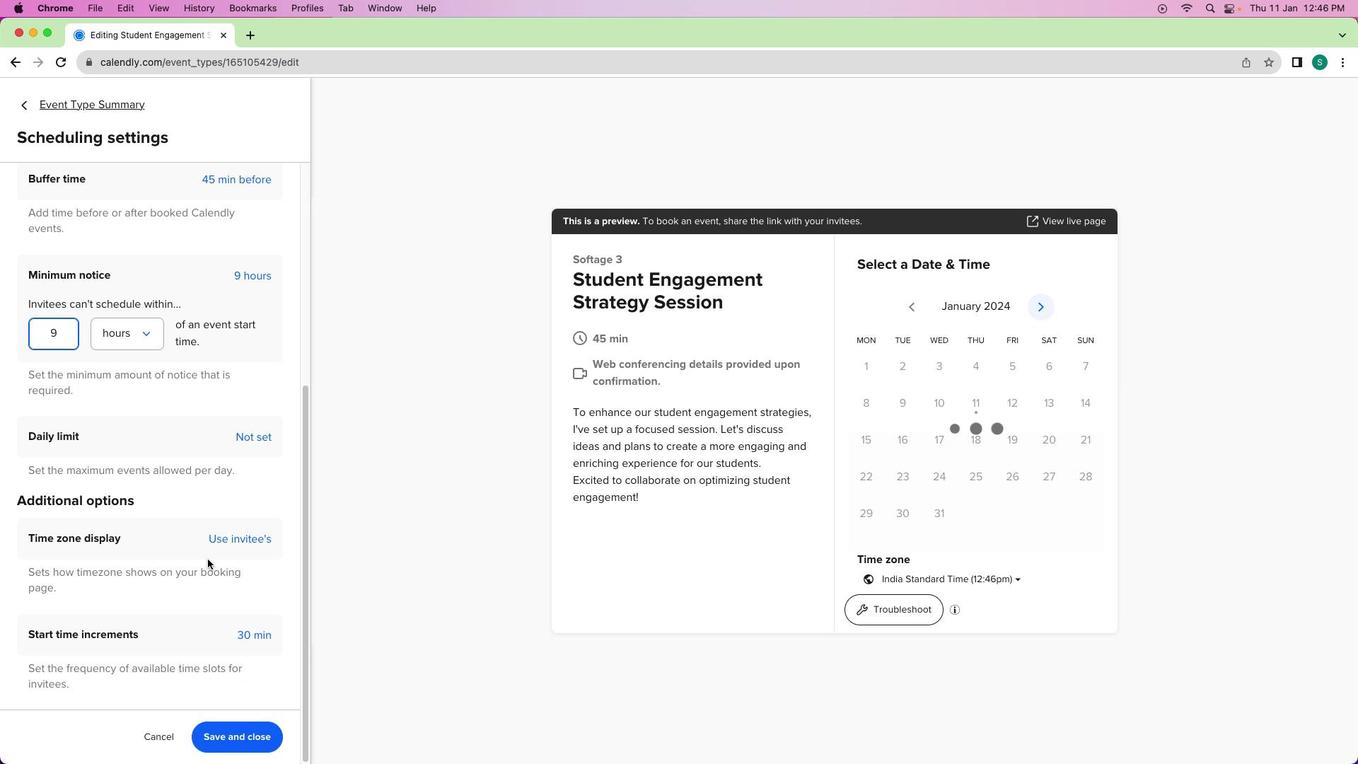 
Action: Mouse scrolled (209, 561) with delta (0, -2)
Screenshot: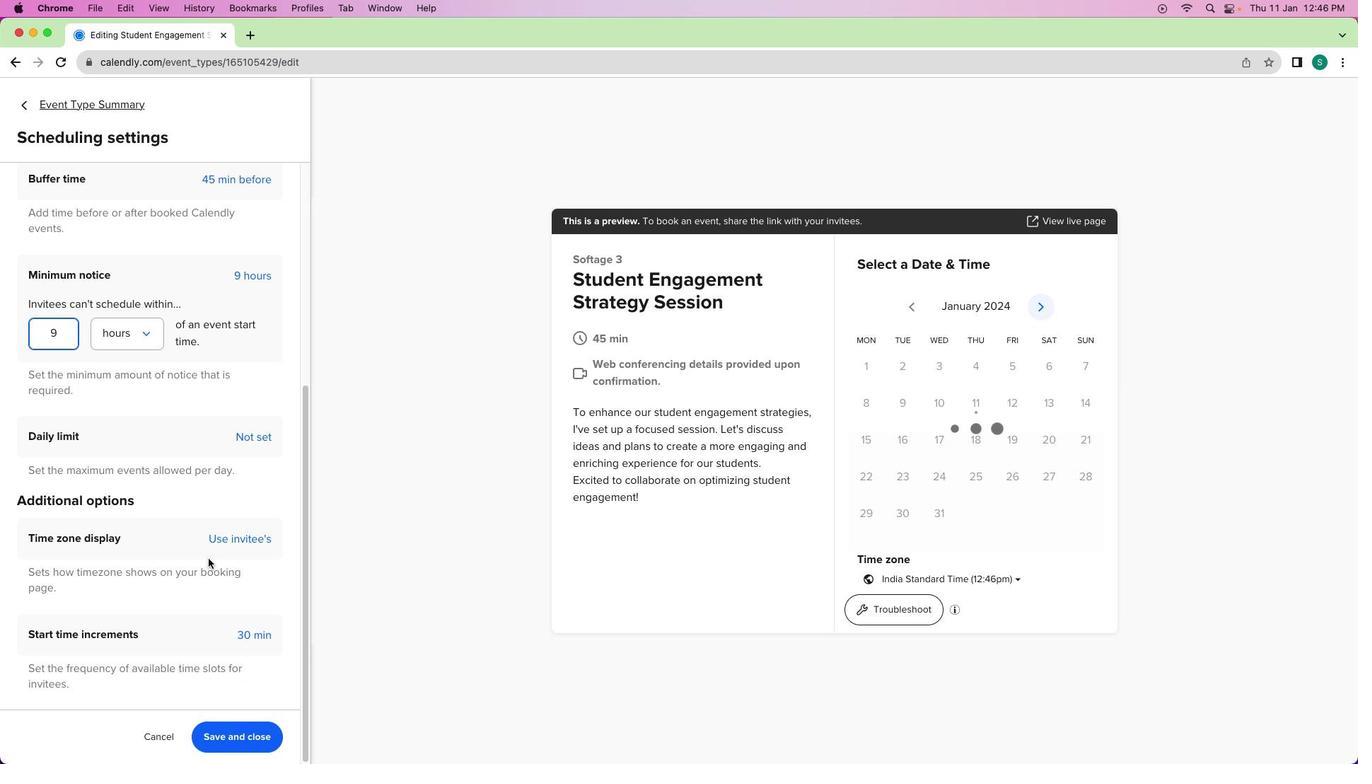 
Action: Mouse moved to (247, 737)
Screenshot: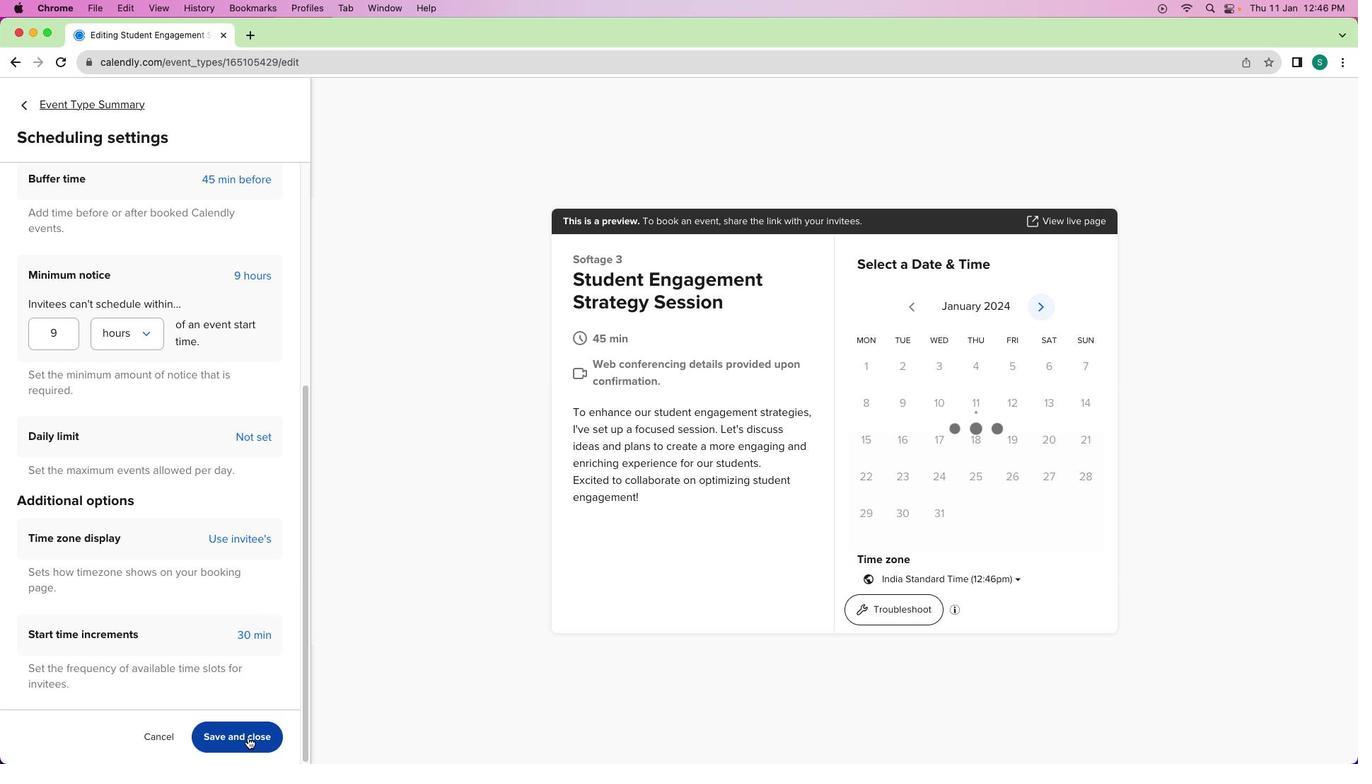 
Action: Mouse pressed left at (247, 737)
Screenshot: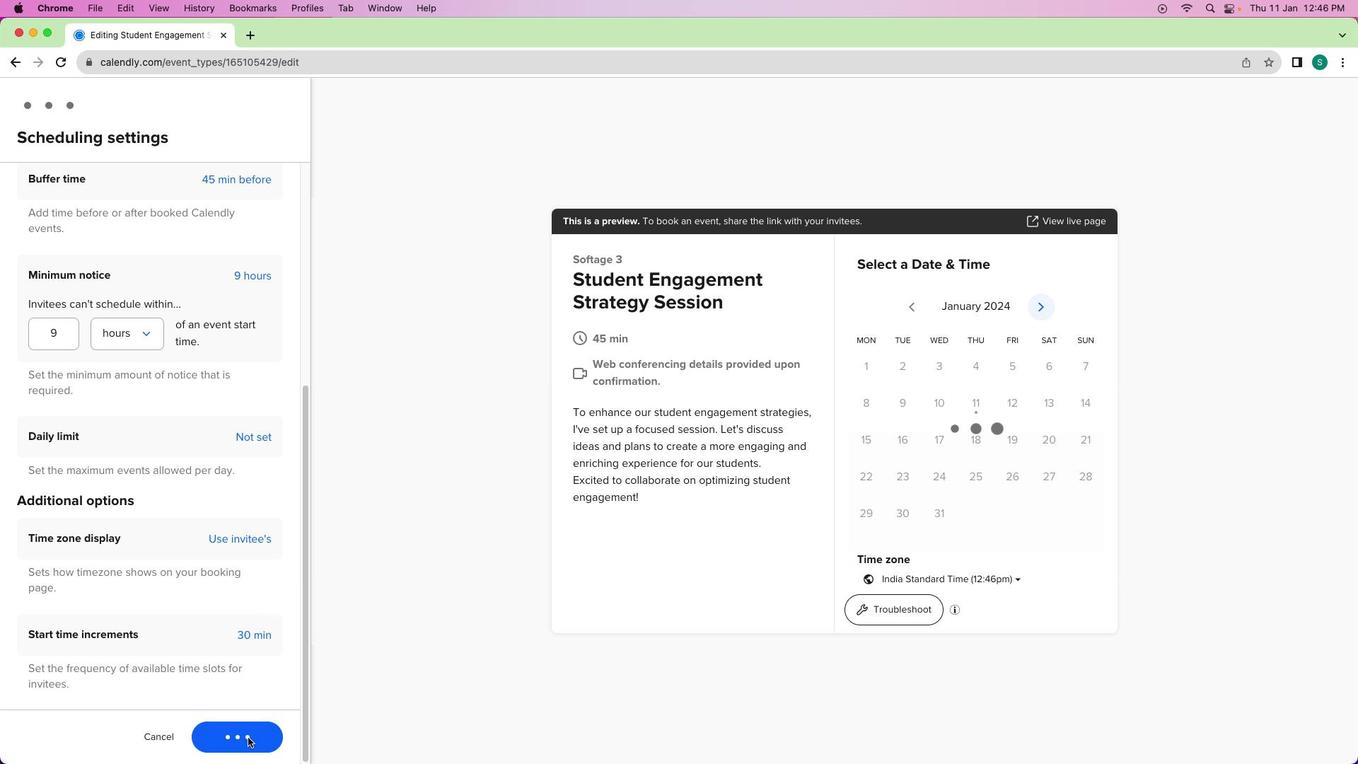 
Action: Mouse moved to (193, 433)
Screenshot: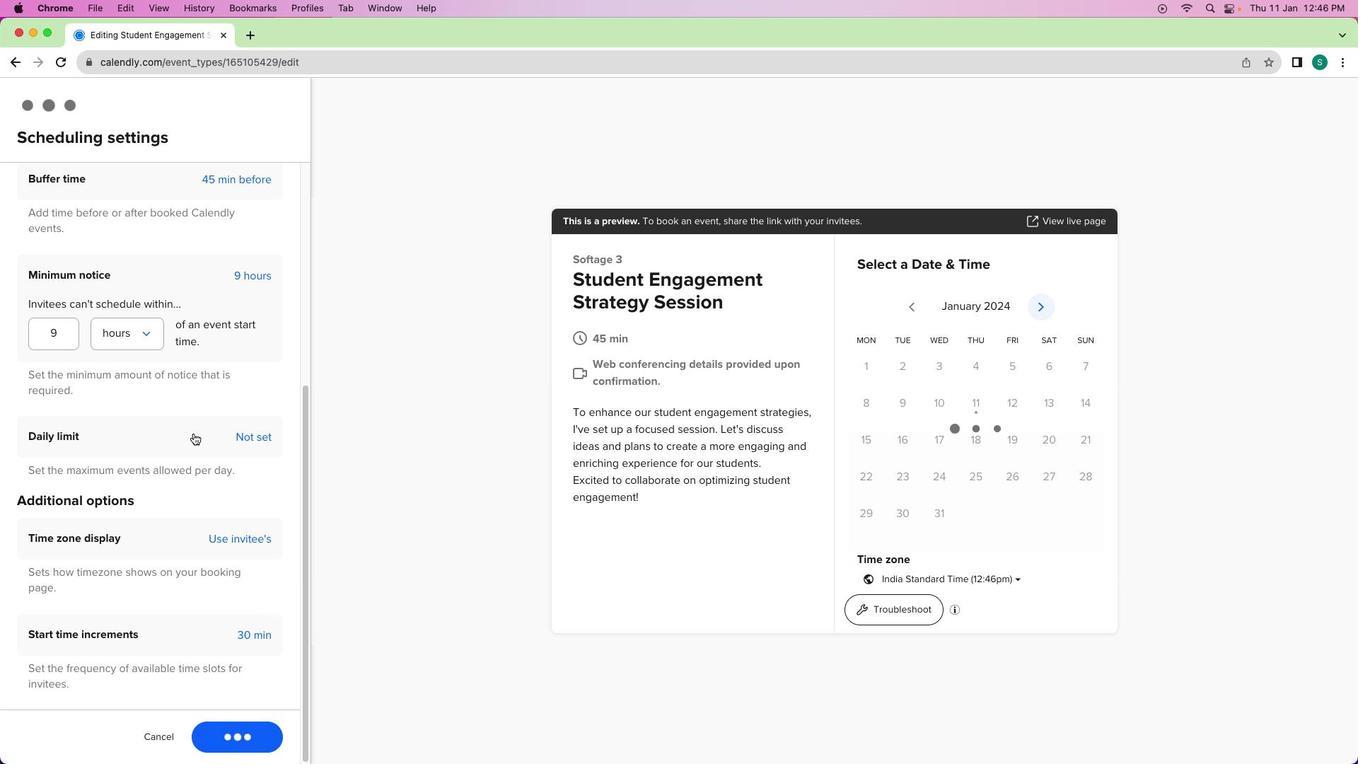 
Action: Mouse scrolled (193, 433) with delta (0, 0)
Screenshot: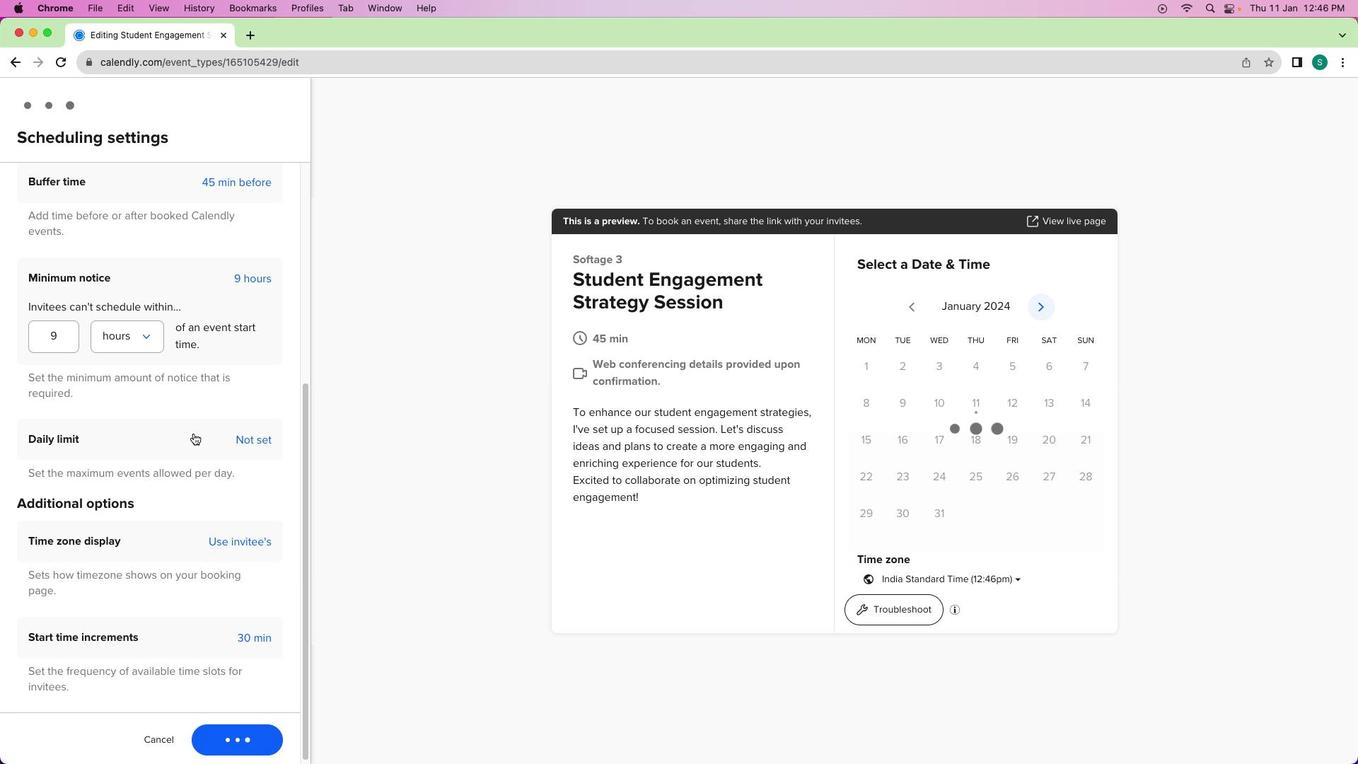
Action: Mouse scrolled (193, 433) with delta (0, 0)
Screenshot: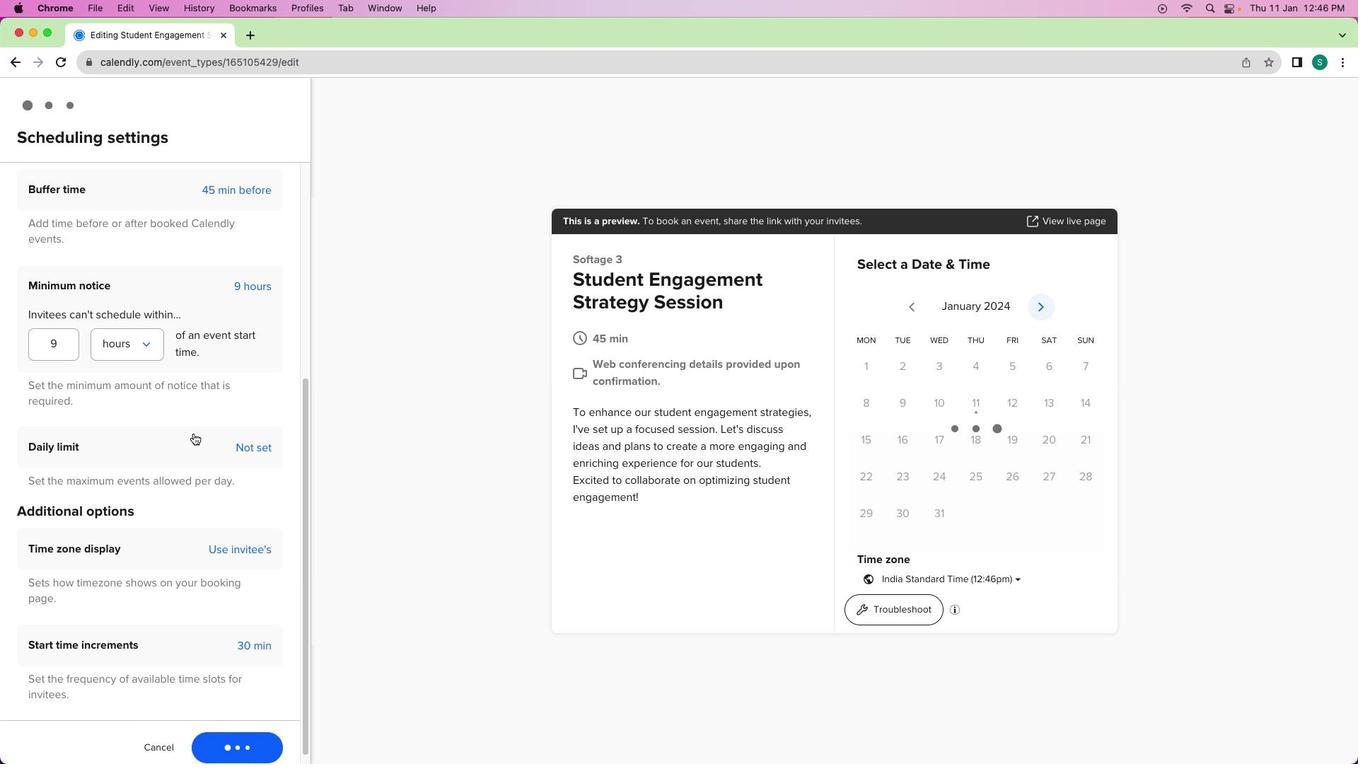 
Action: Mouse scrolled (193, 433) with delta (0, 0)
Screenshot: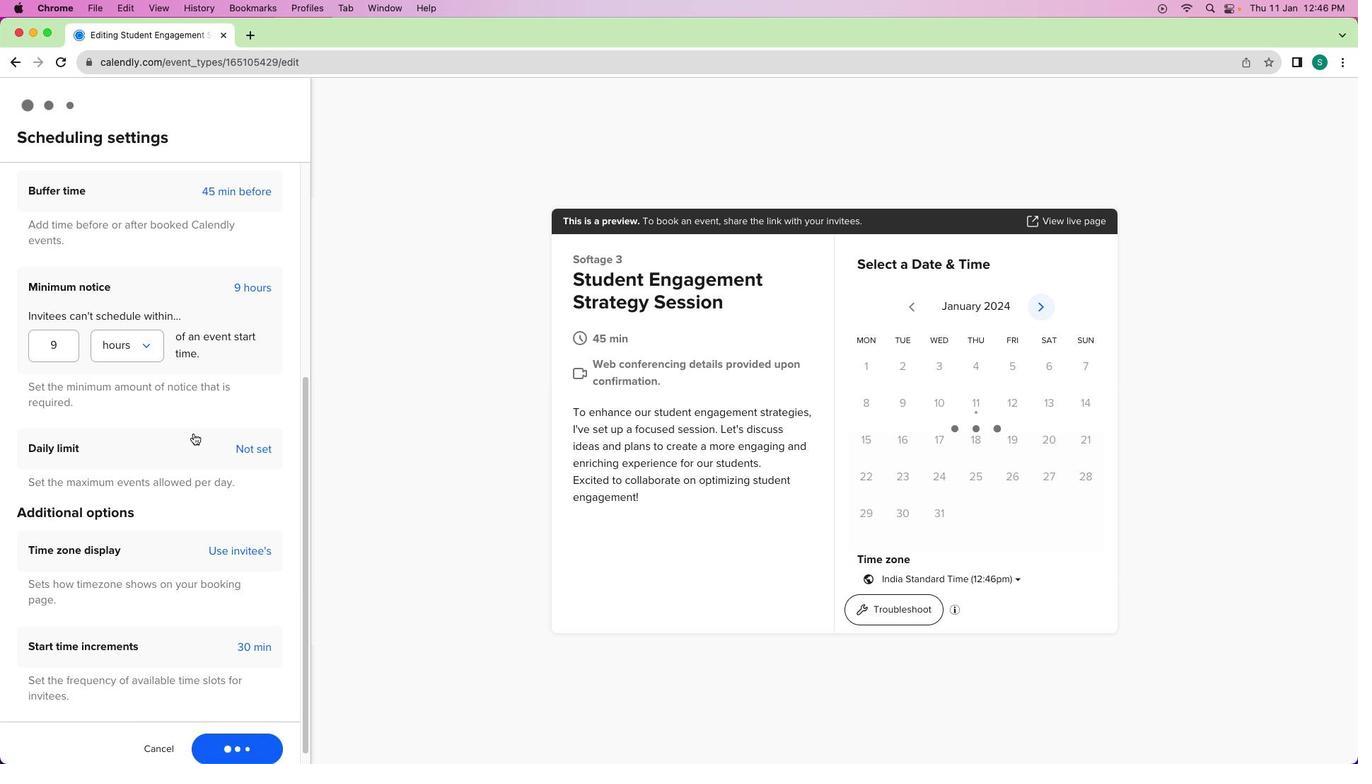 
Action: Mouse scrolled (193, 433) with delta (0, 0)
Screenshot: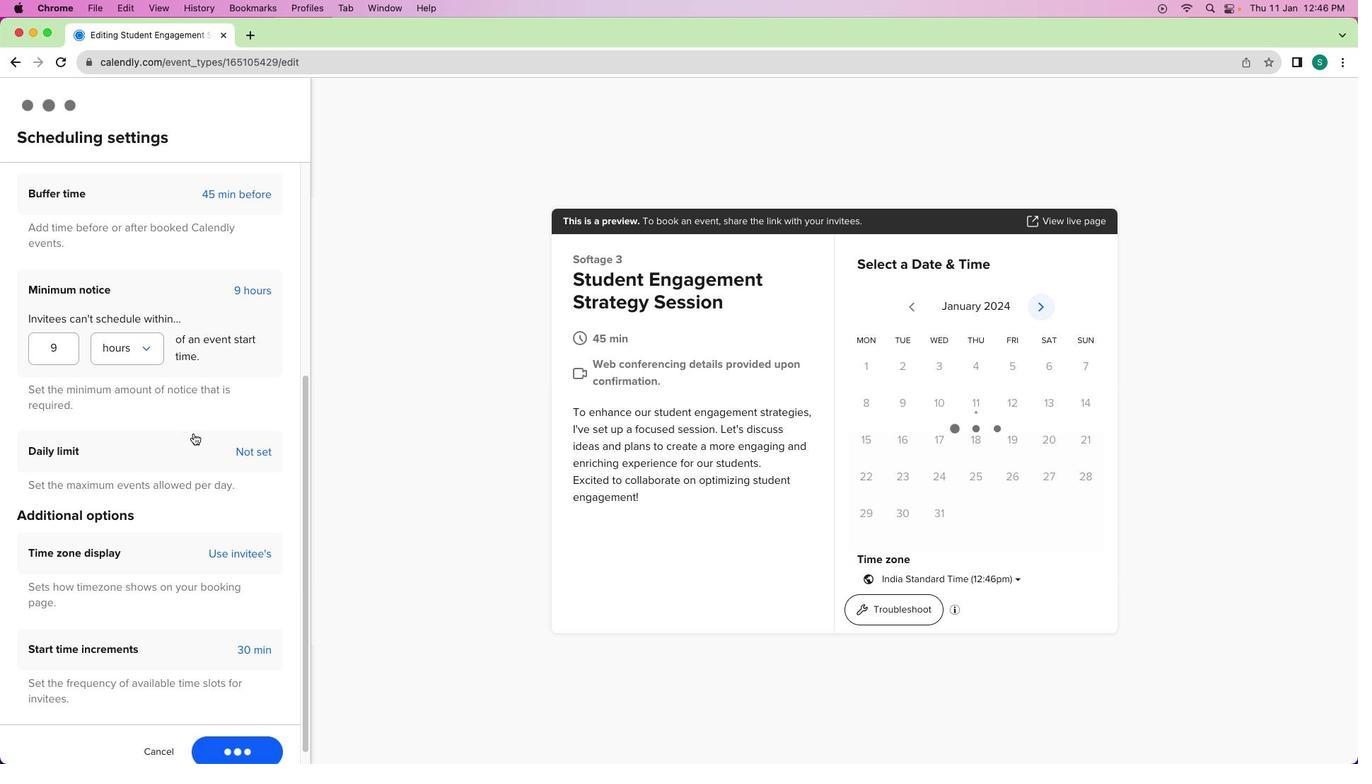 
Action: Mouse scrolled (193, 433) with delta (0, 0)
Screenshot: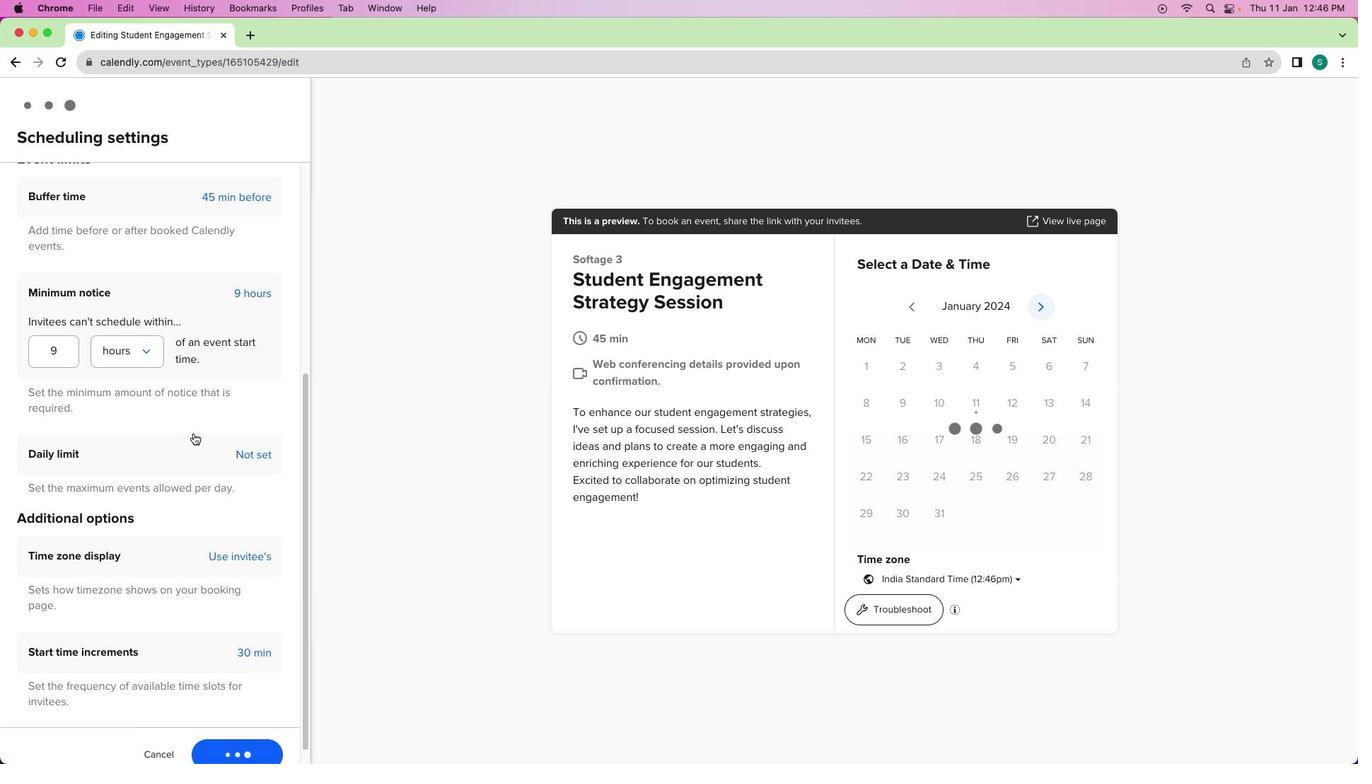 
Action: Mouse scrolled (193, 433) with delta (0, 0)
Screenshot: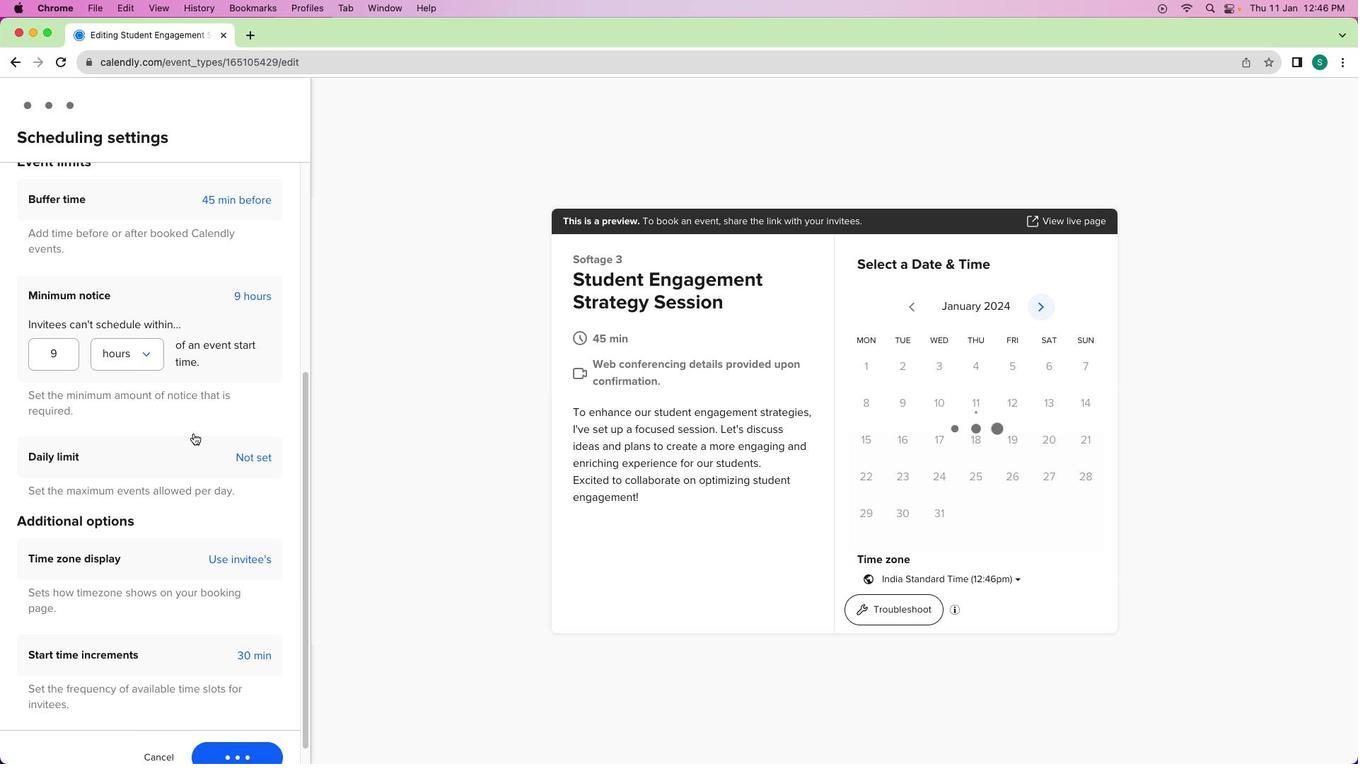 
Action: Mouse scrolled (193, 433) with delta (0, 0)
Screenshot: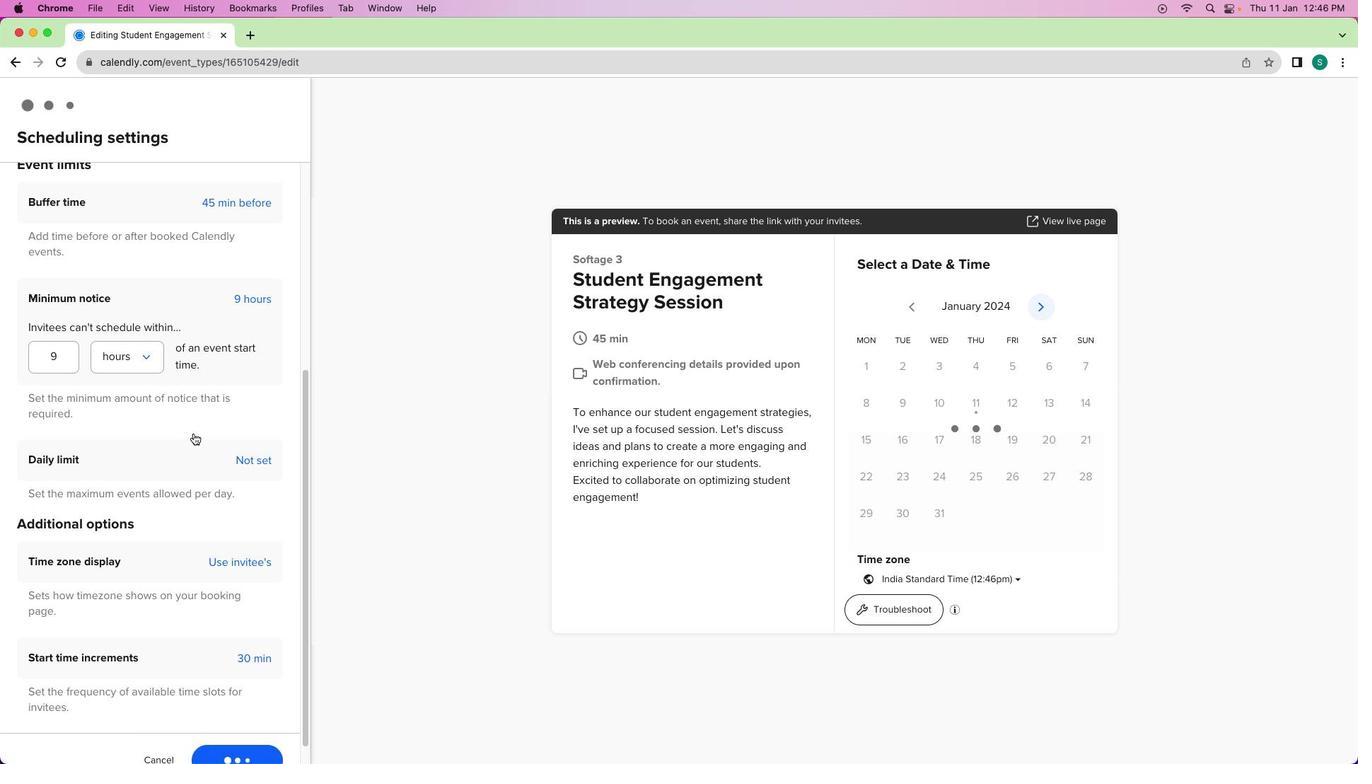 
Action: Mouse scrolled (193, 433) with delta (0, 0)
Screenshot: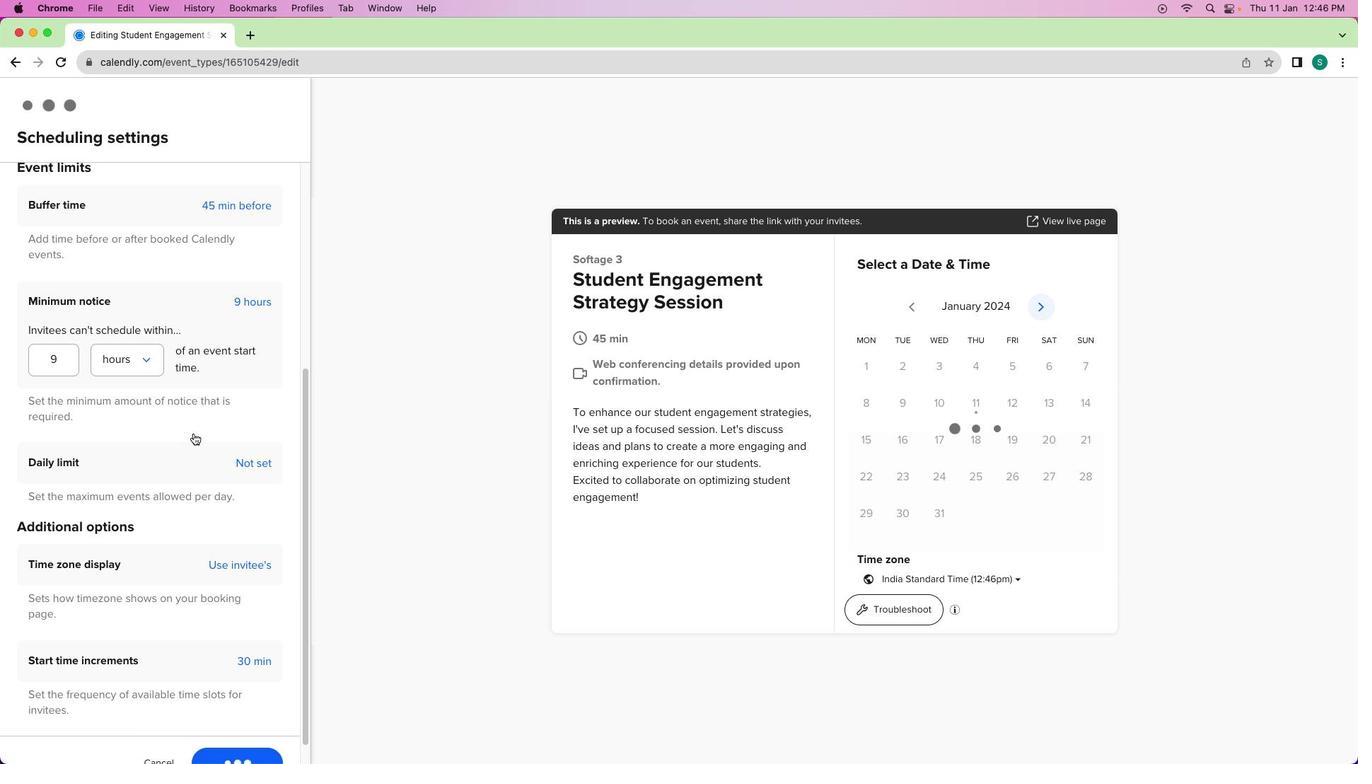 
Action: Mouse scrolled (193, 433) with delta (0, 0)
Screenshot: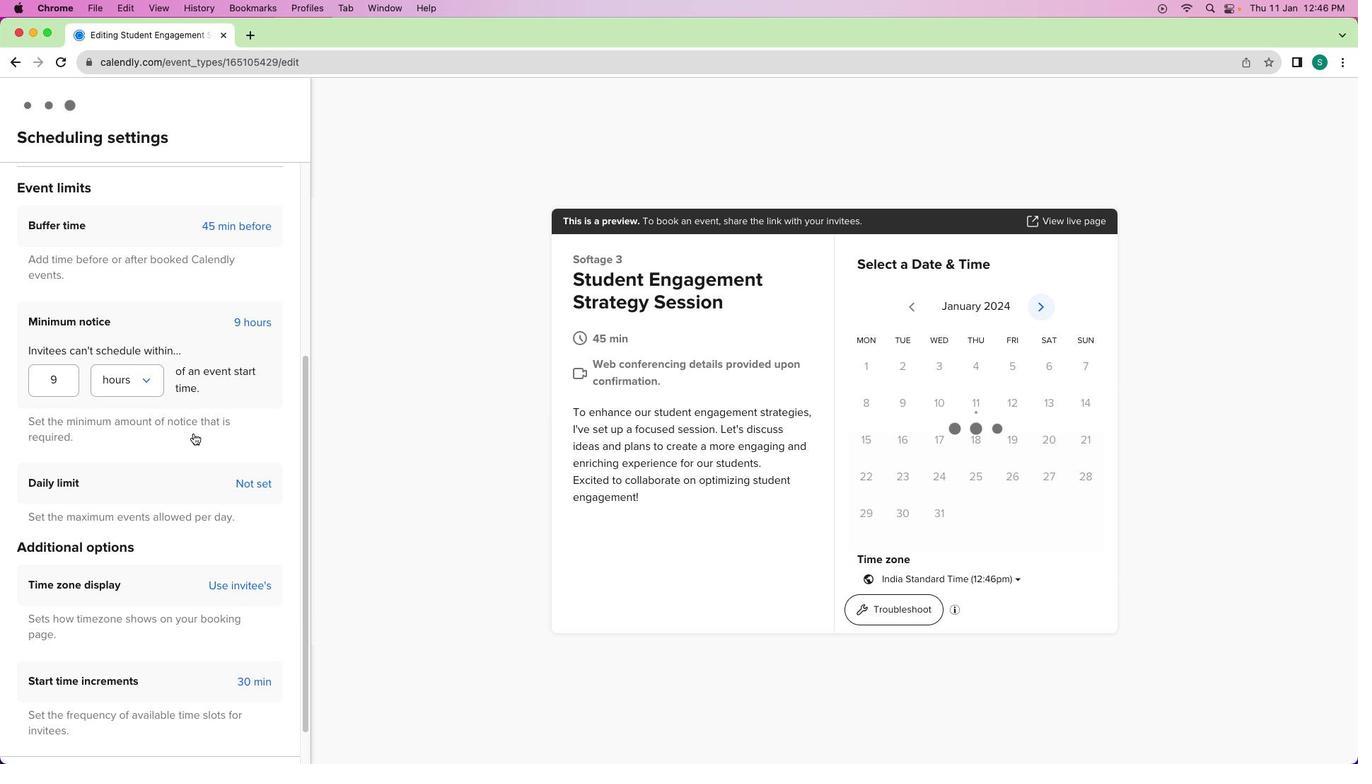 
Action: Mouse scrolled (193, 433) with delta (0, 0)
Screenshot: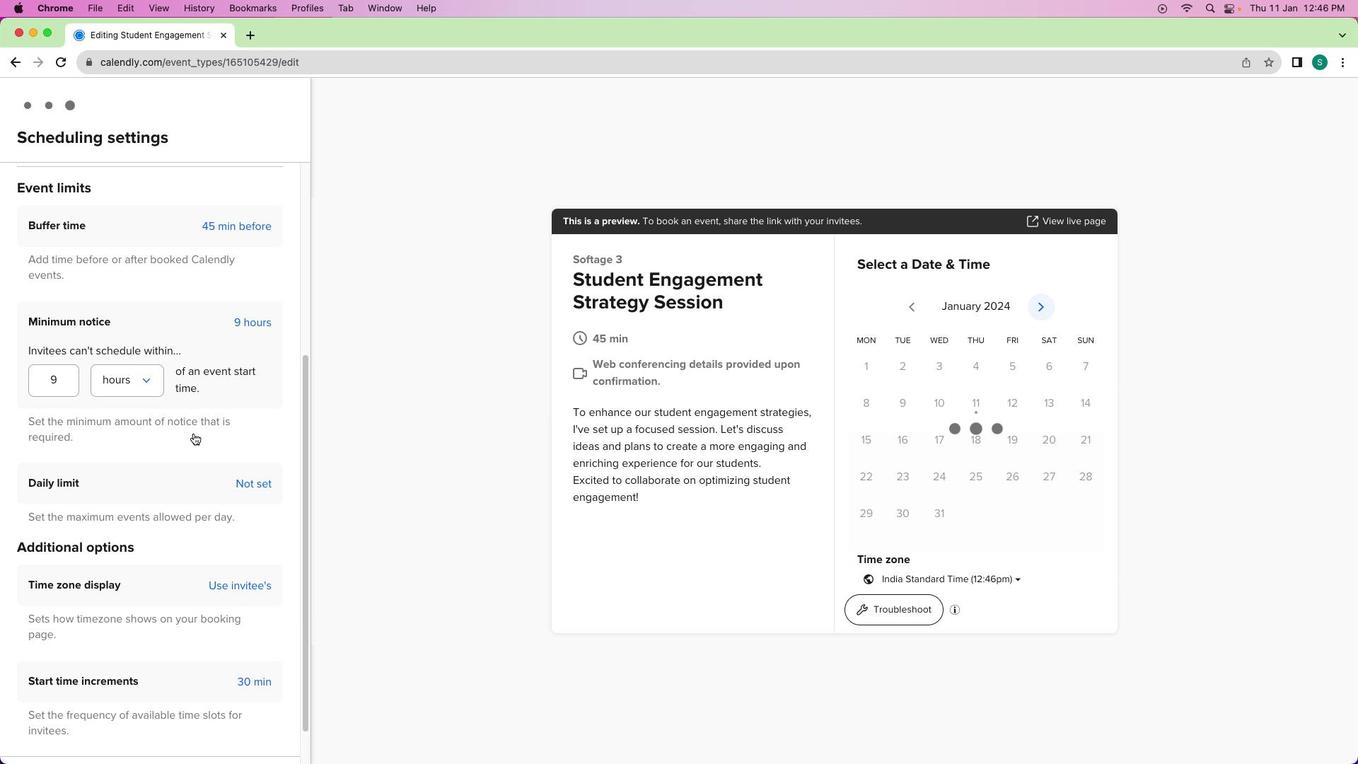 
Action: Mouse scrolled (193, 433) with delta (0, 0)
Screenshot: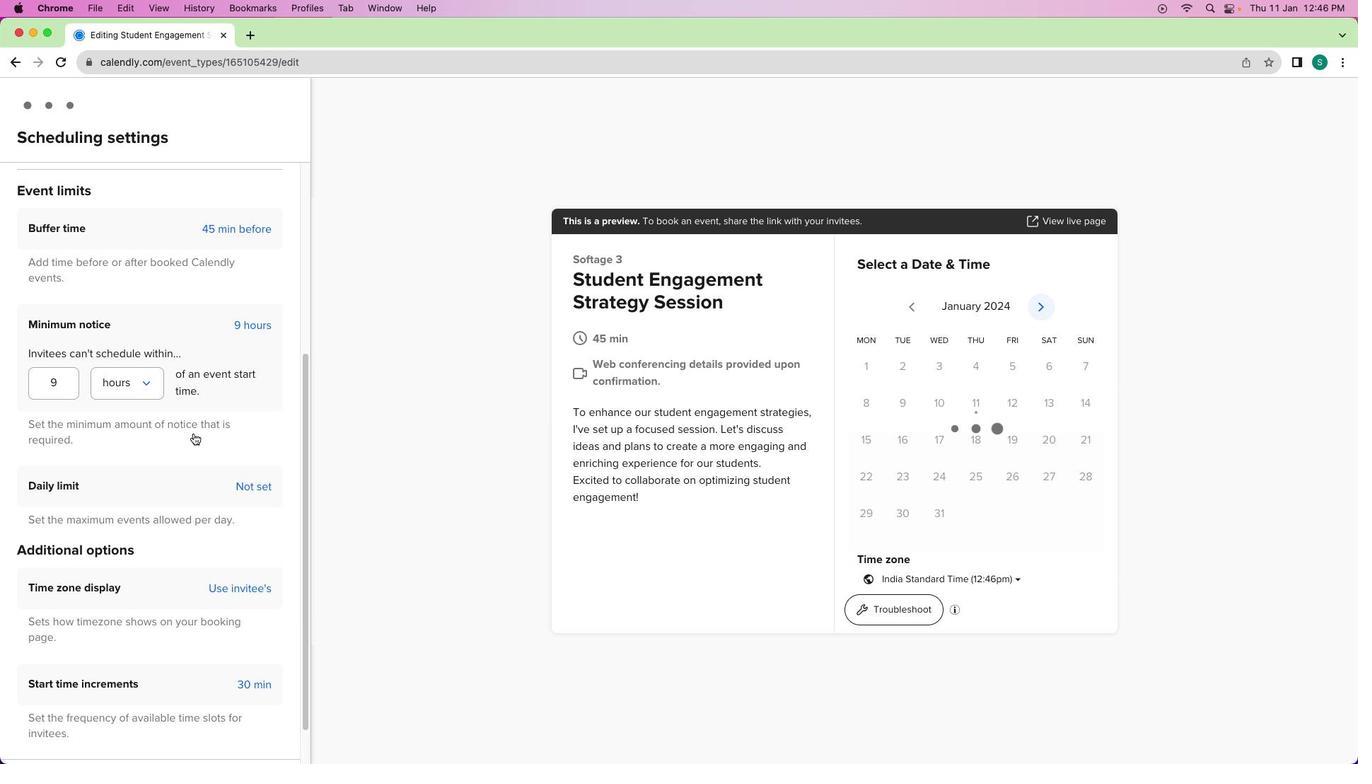 
Action: Mouse scrolled (193, 433) with delta (0, 0)
Screenshot: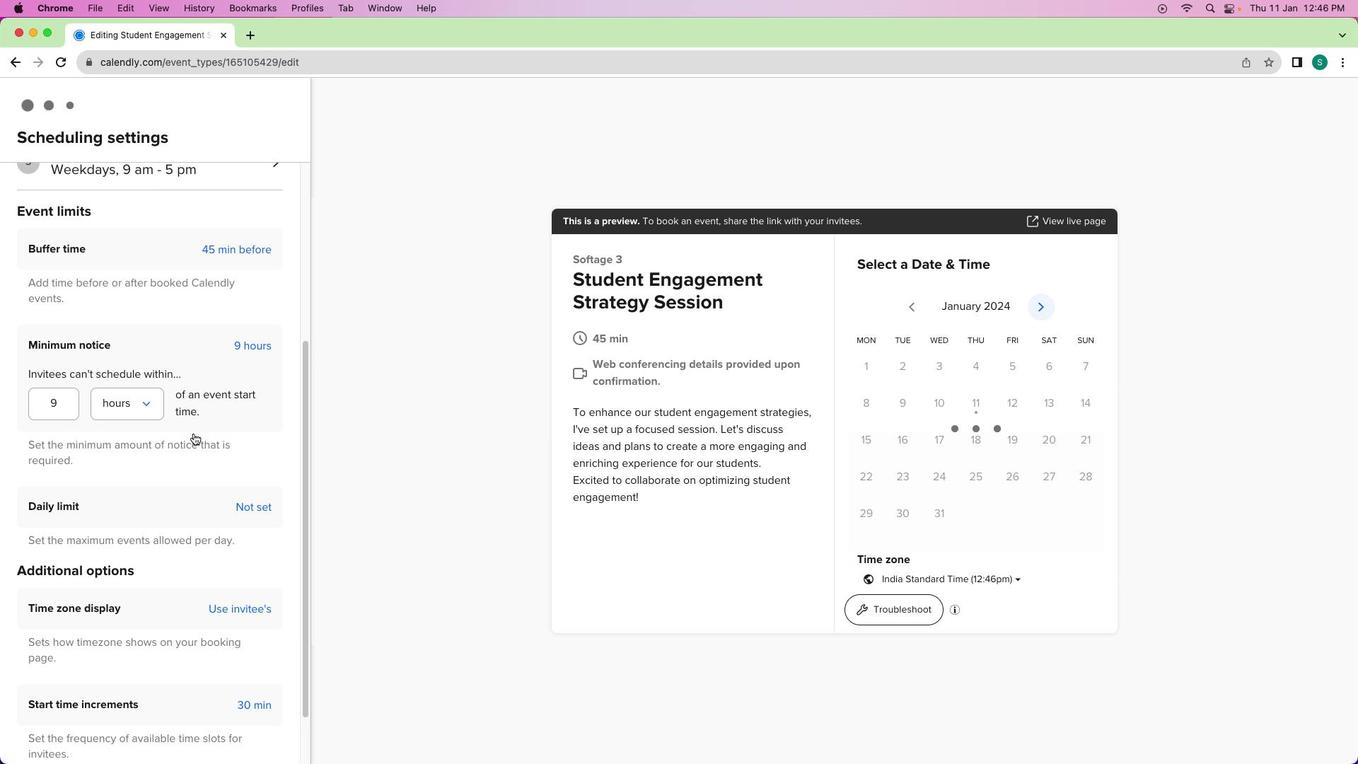 
Action: Mouse scrolled (193, 433) with delta (0, 0)
Screenshot: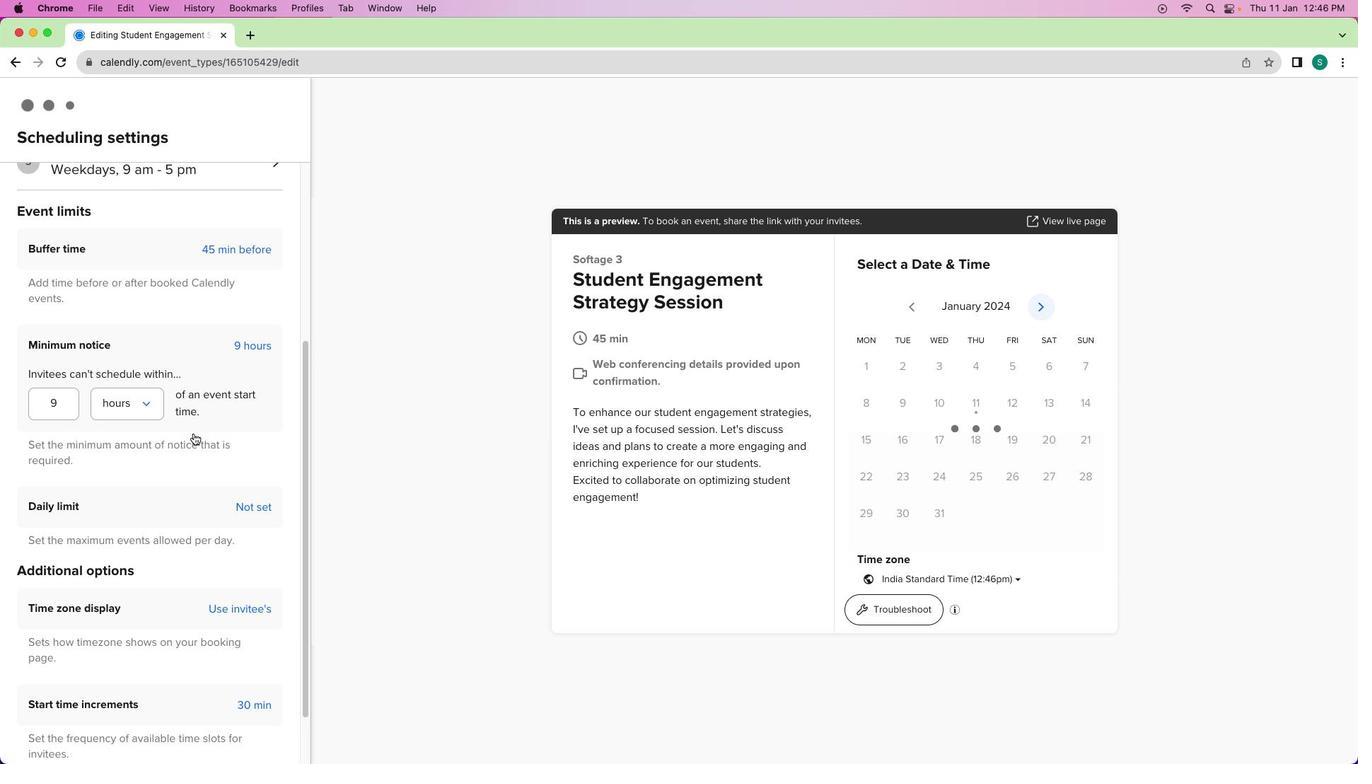 
Action: Mouse scrolled (193, 433) with delta (0, 0)
Screenshot: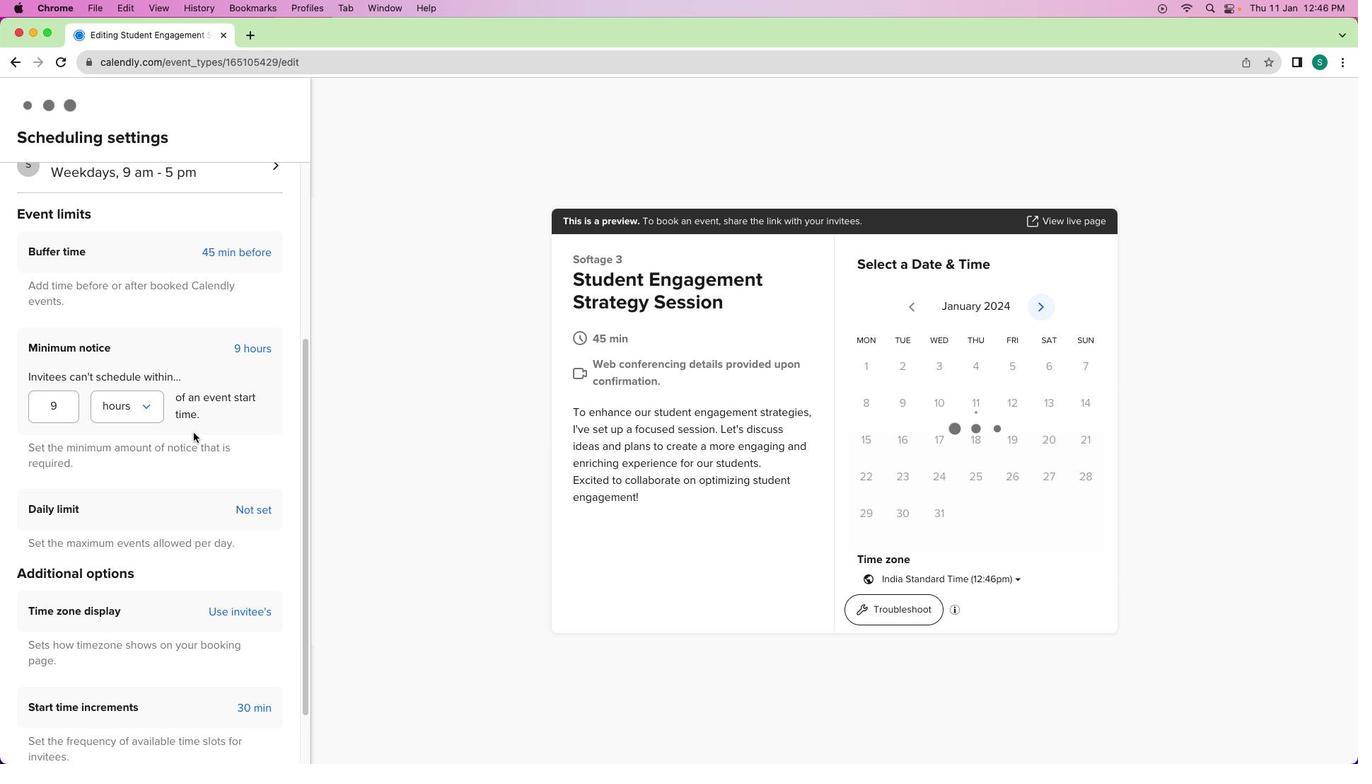 
Action: Mouse moved to (193, 432)
Screenshot: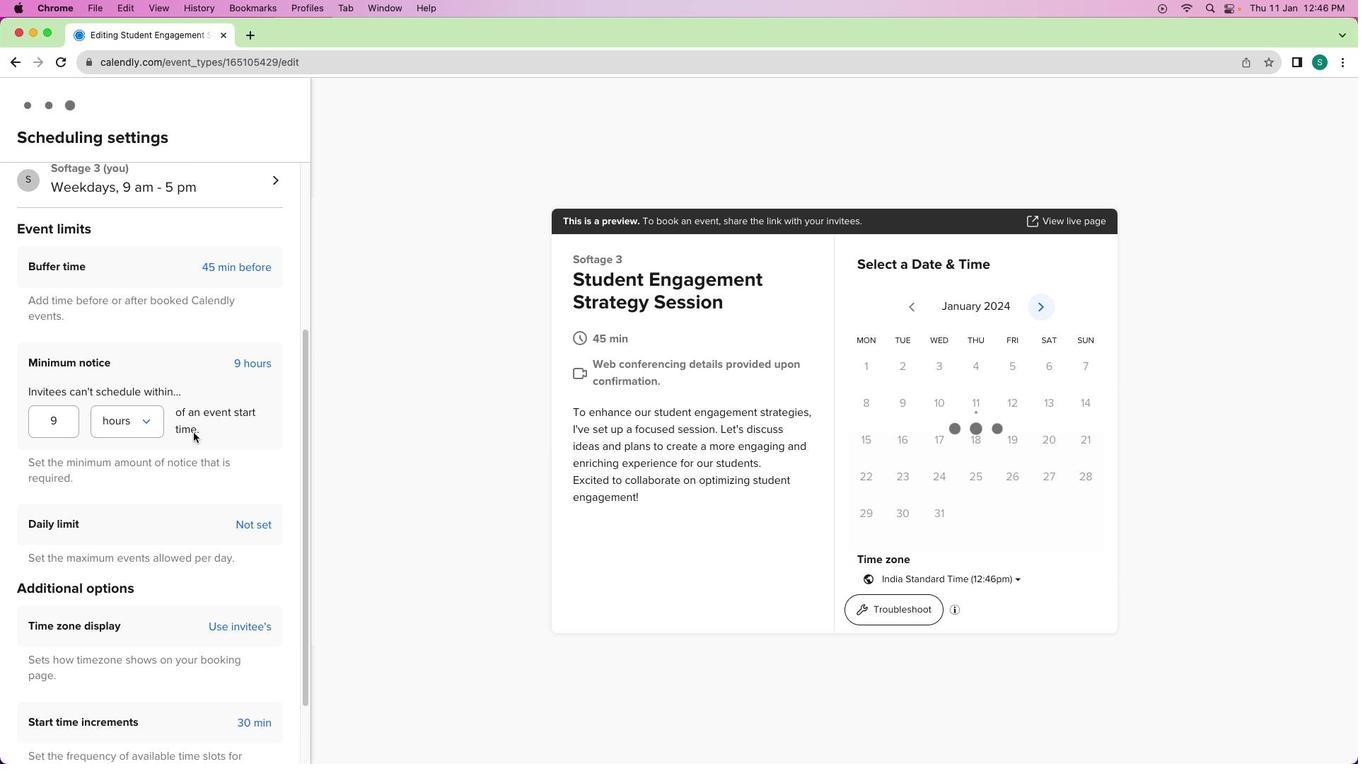 
Action: Mouse scrolled (193, 432) with delta (0, 0)
Screenshot: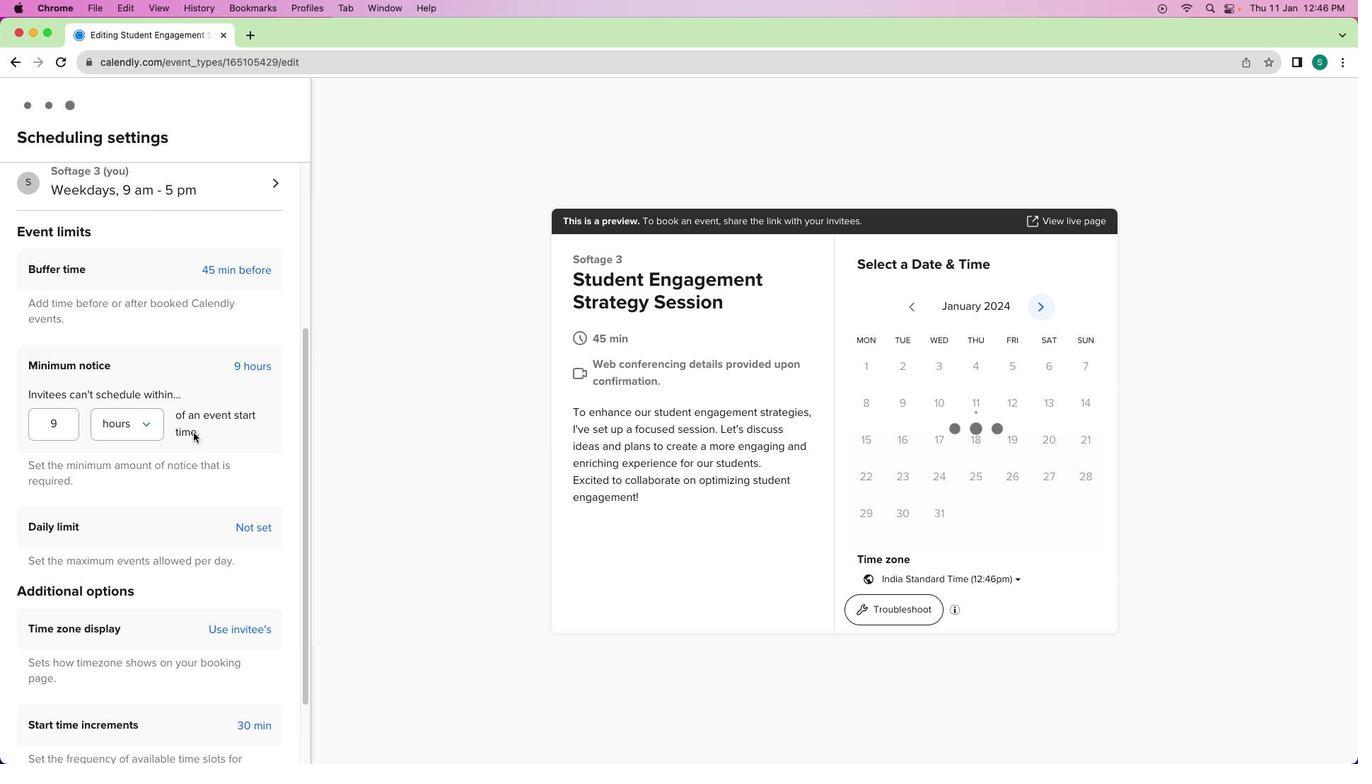 
Action: Mouse scrolled (193, 432) with delta (0, 0)
Screenshot: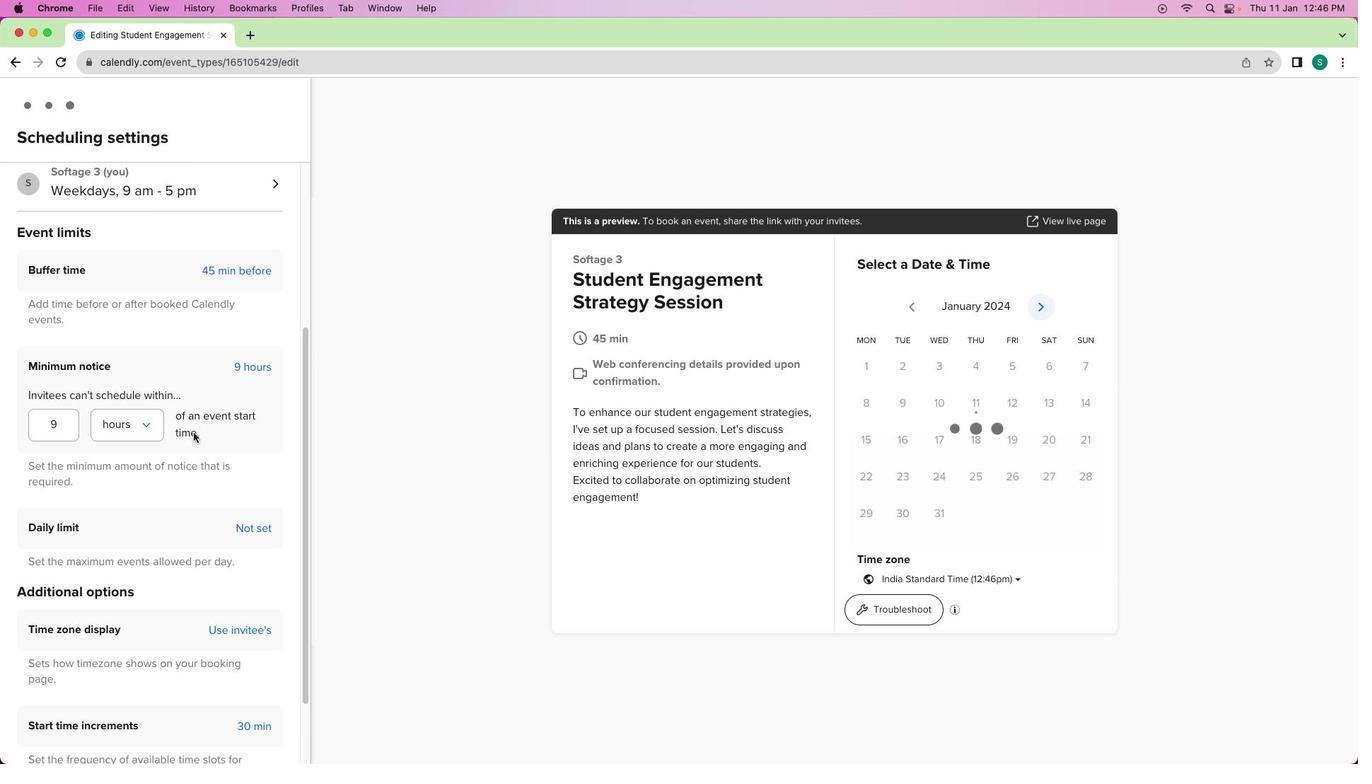 
Action: Mouse scrolled (193, 432) with delta (0, 0)
Screenshot: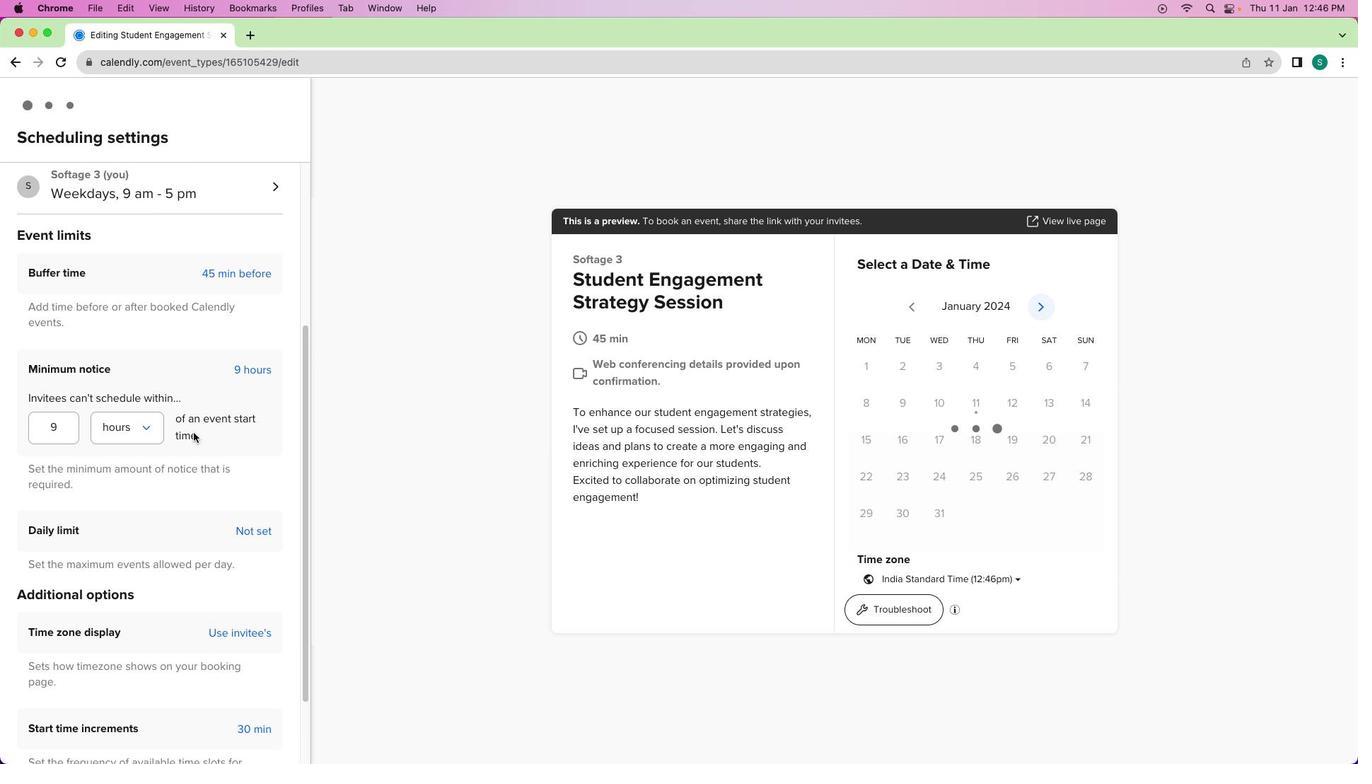 
Action: Mouse scrolled (193, 432) with delta (0, 0)
Screenshot: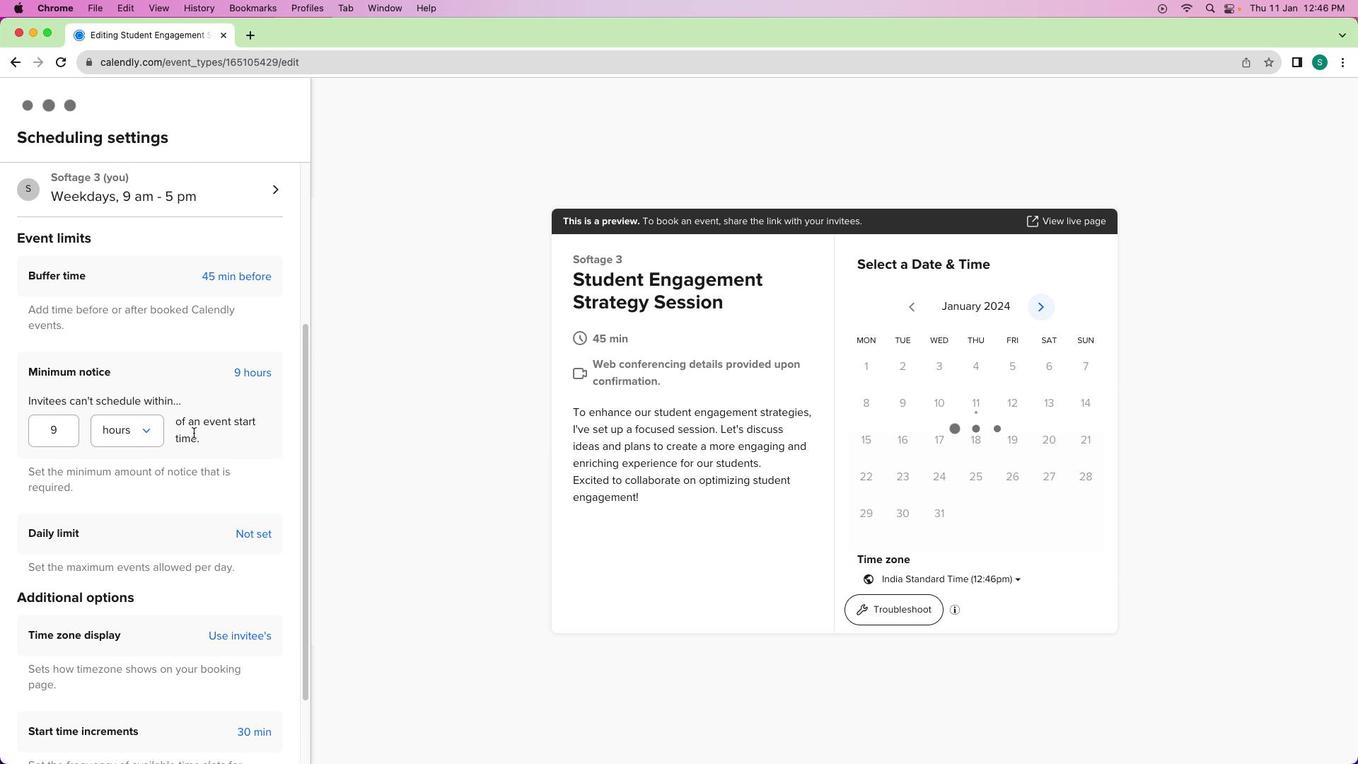 
Action: Mouse moved to (193, 432)
Screenshot: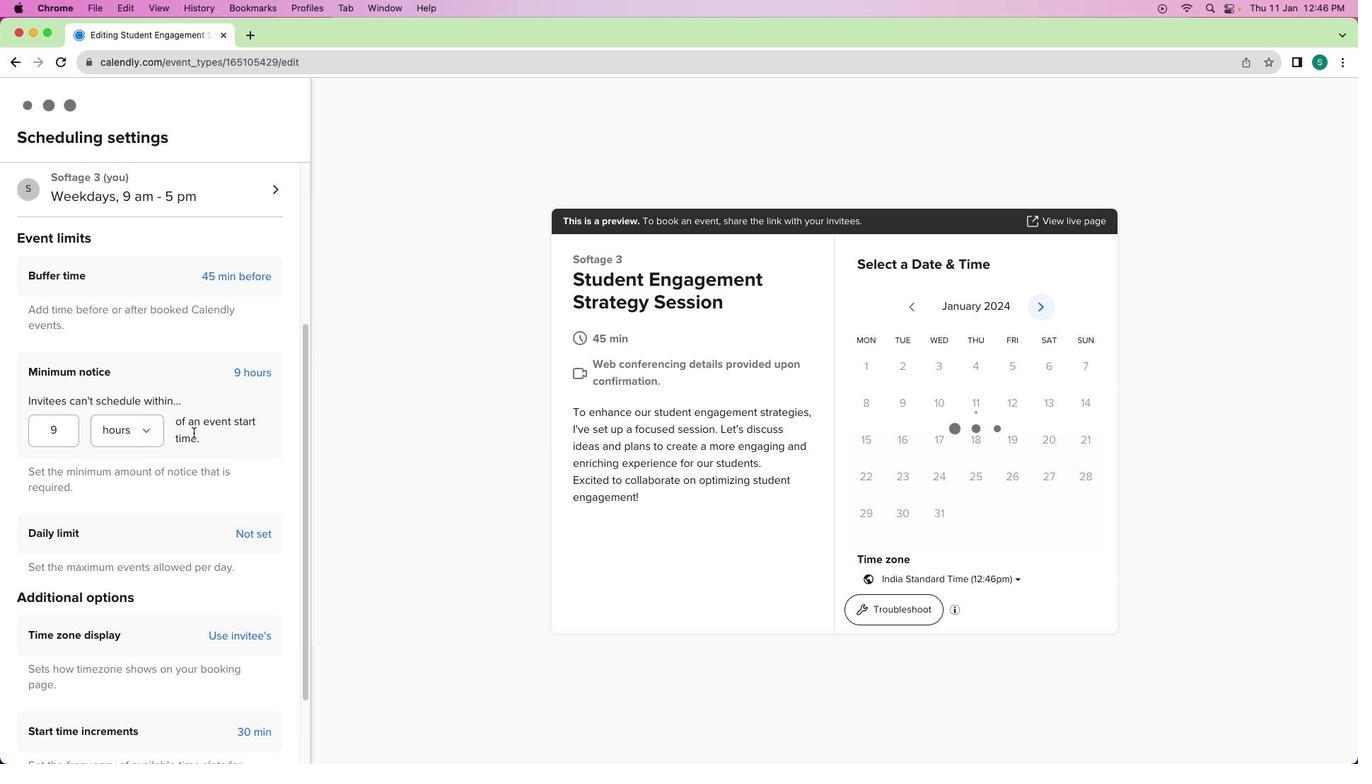 
Action: Mouse scrolled (193, 432) with delta (0, 0)
Screenshot: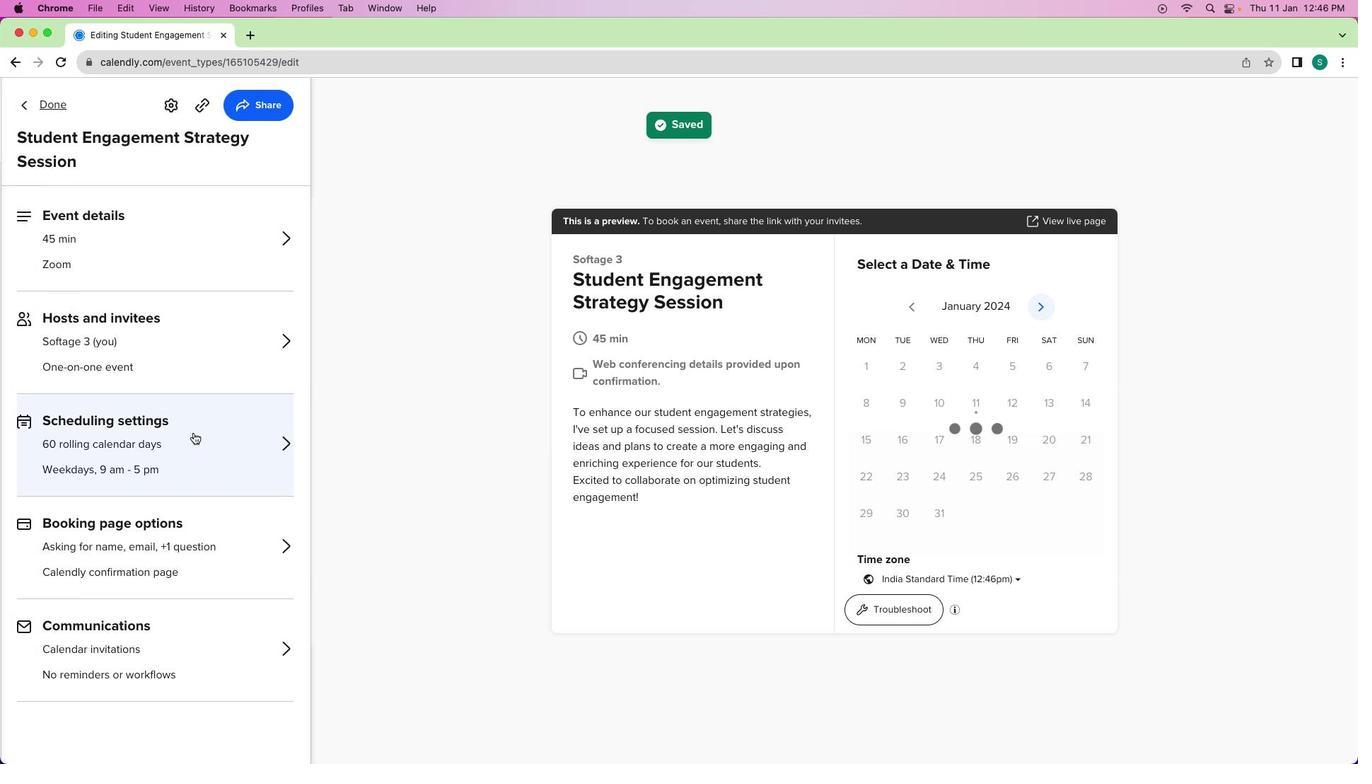 
Action: Mouse moved to (193, 432)
Screenshot: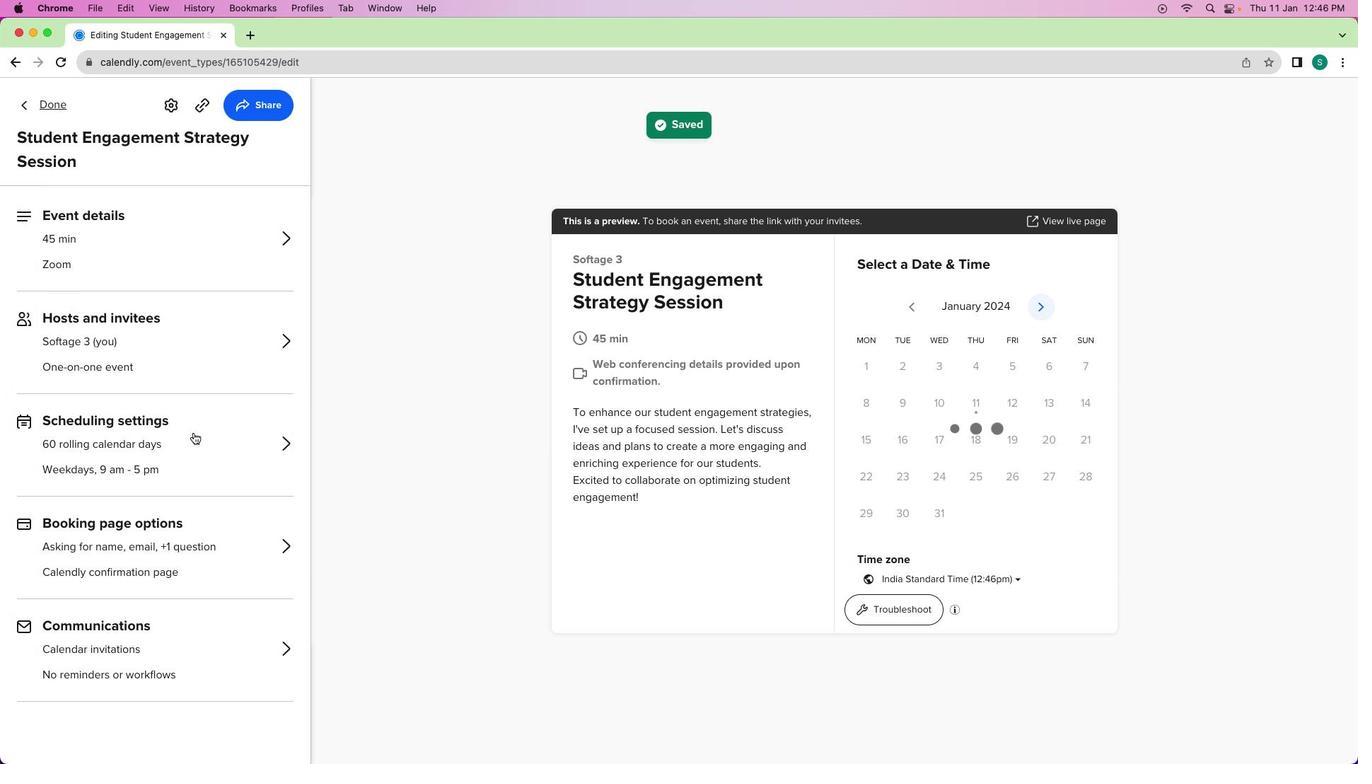 
Action: Mouse scrolled (193, 432) with delta (0, 0)
Screenshot: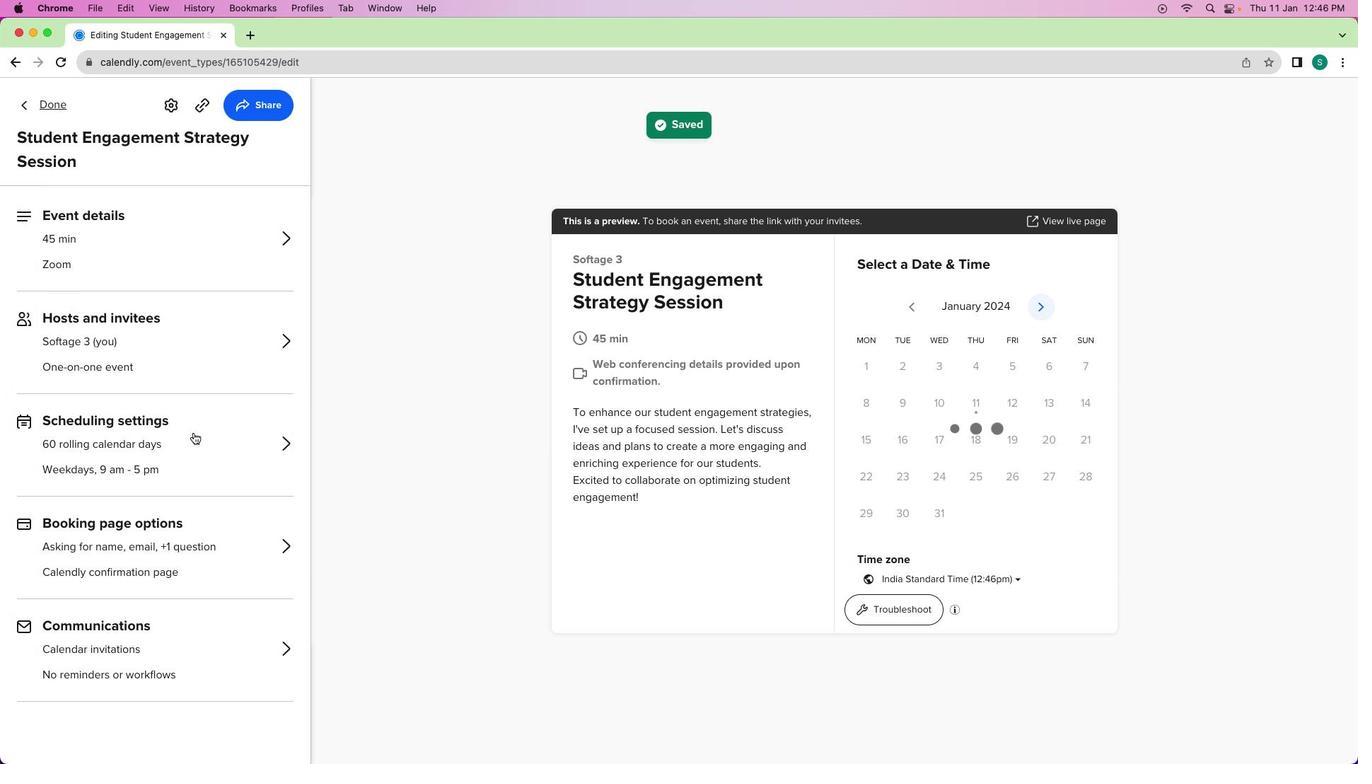 
Action: Mouse moved to (46, 108)
Screenshot: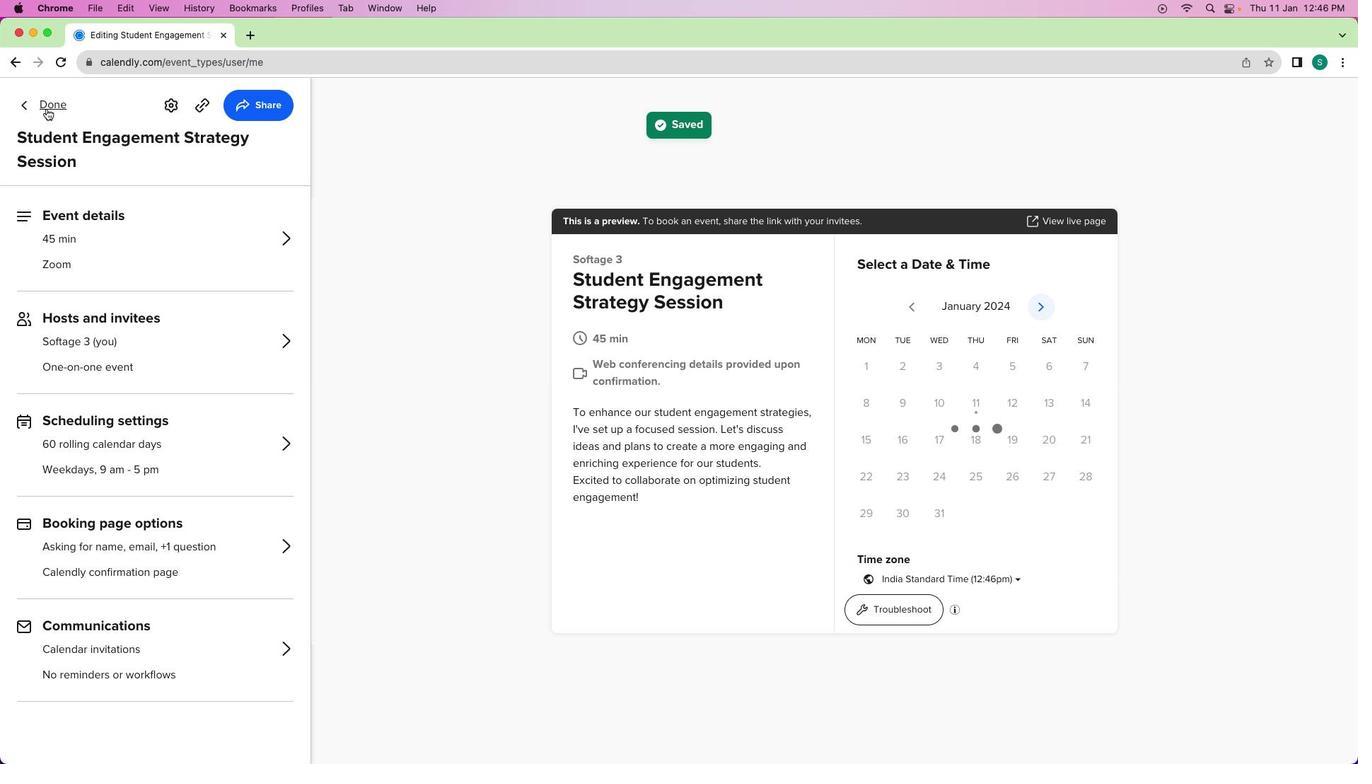 
Action: Mouse pressed left at (46, 108)
Screenshot: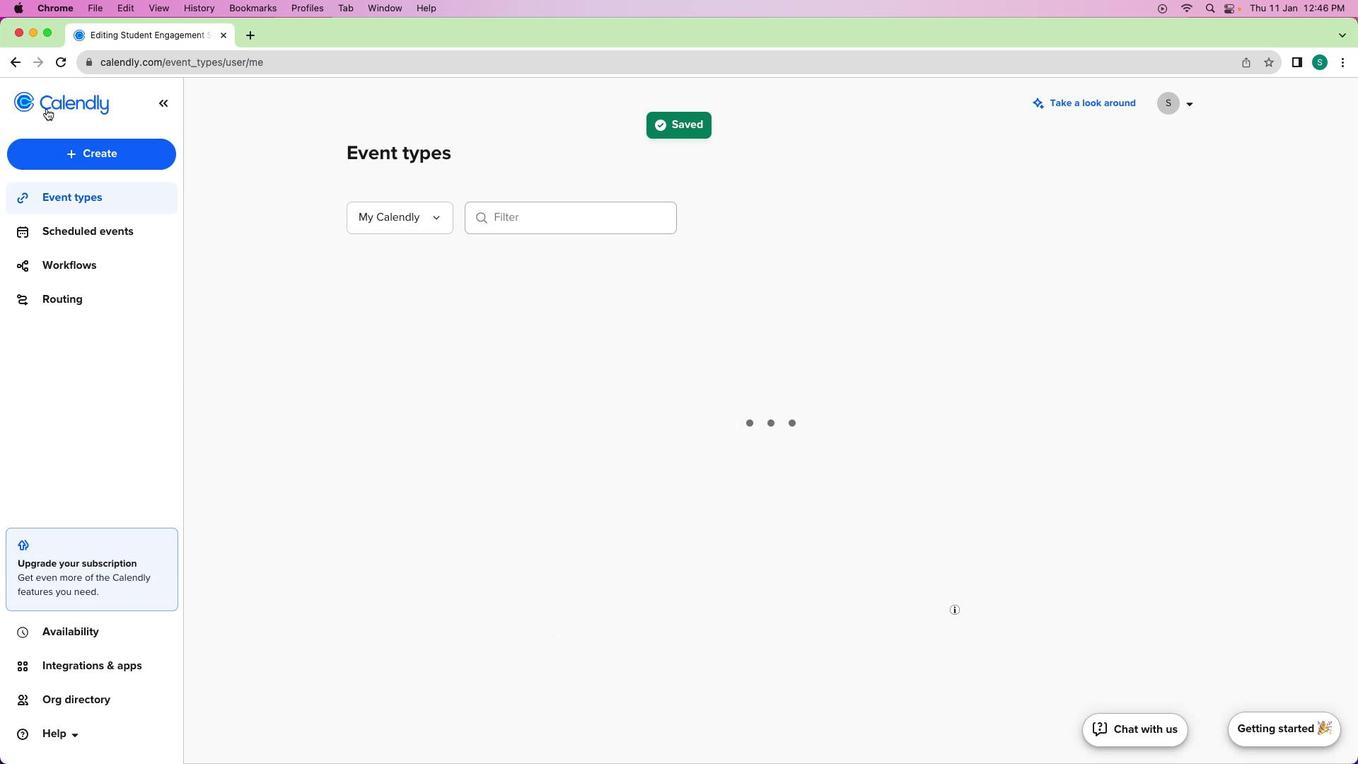 
Action: Mouse moved to (455, 455)
Screenshot: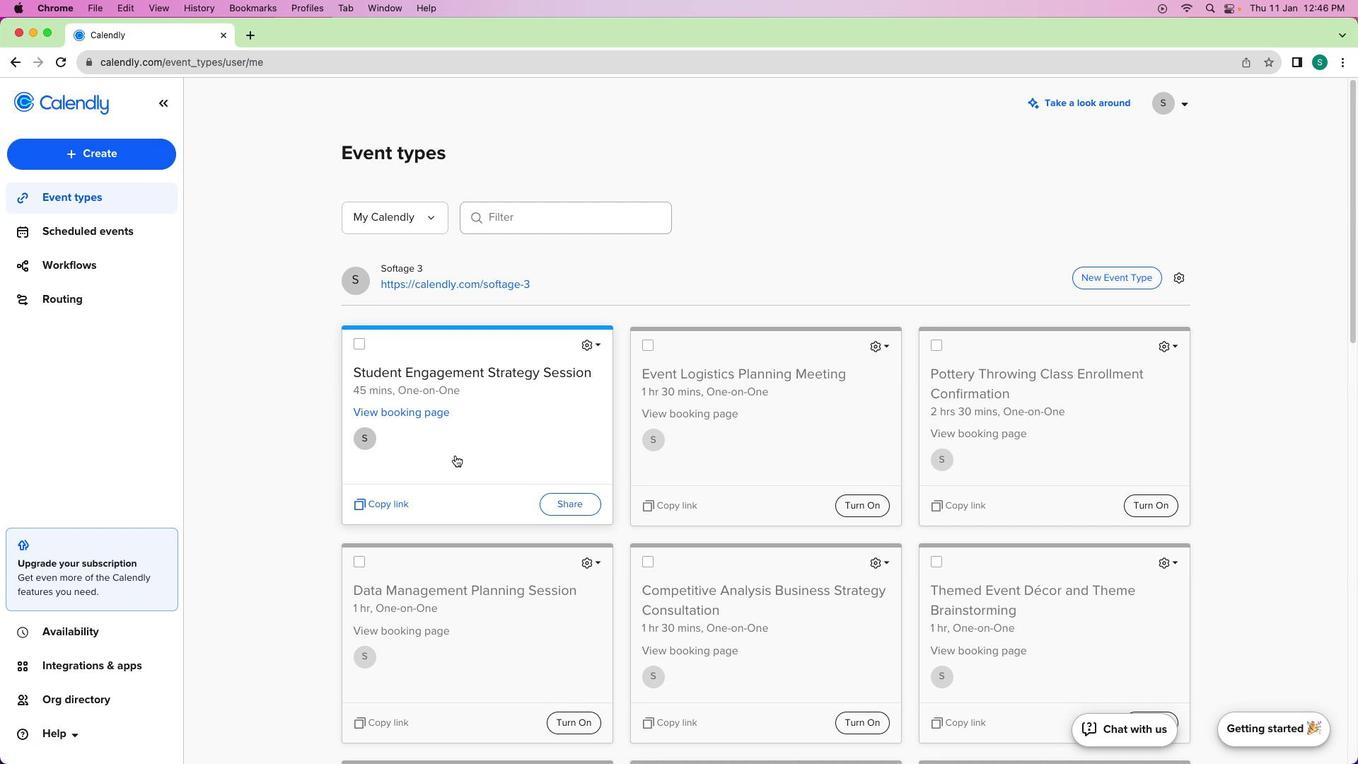 
